 Task: Find connections with filter location Arcos de la Frontera with filter topic #interiordesignwith filter profile language French with filter current company Siemens Healthineers with filter school Lucknow Public School with filter industry Health and Human Services with filter service category DUI Law with filter keywords title Front Desk Manager
Action: Mouse moved to (655, 88)
Screenshot: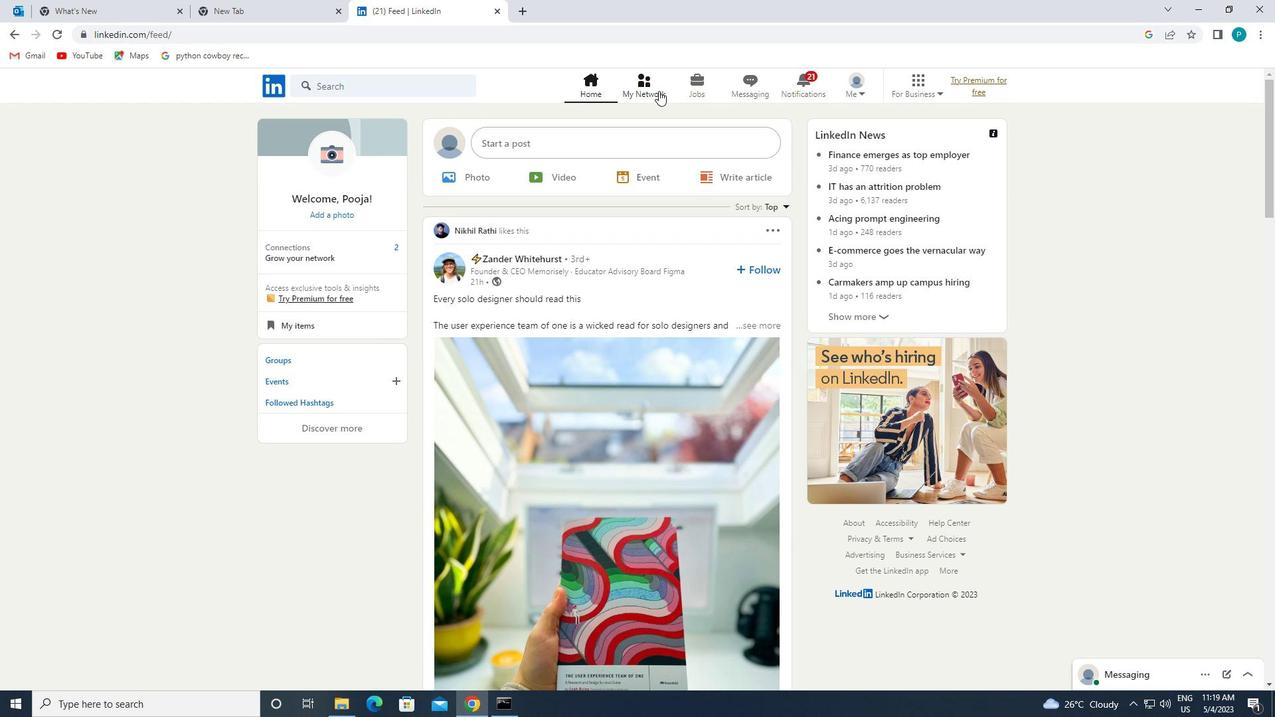 
Action: Mouse pressed left at (655, 88)
Screenshot: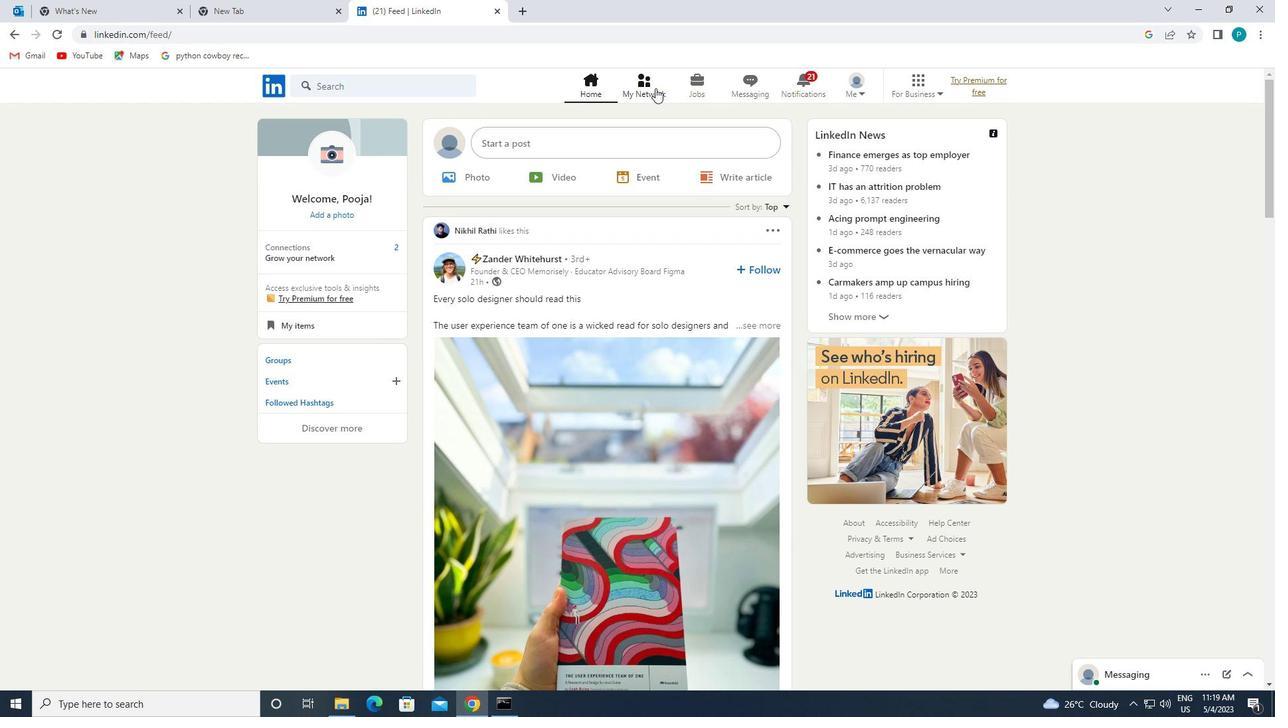 
Action: Mouse moved to (376, 166)
Screenshot: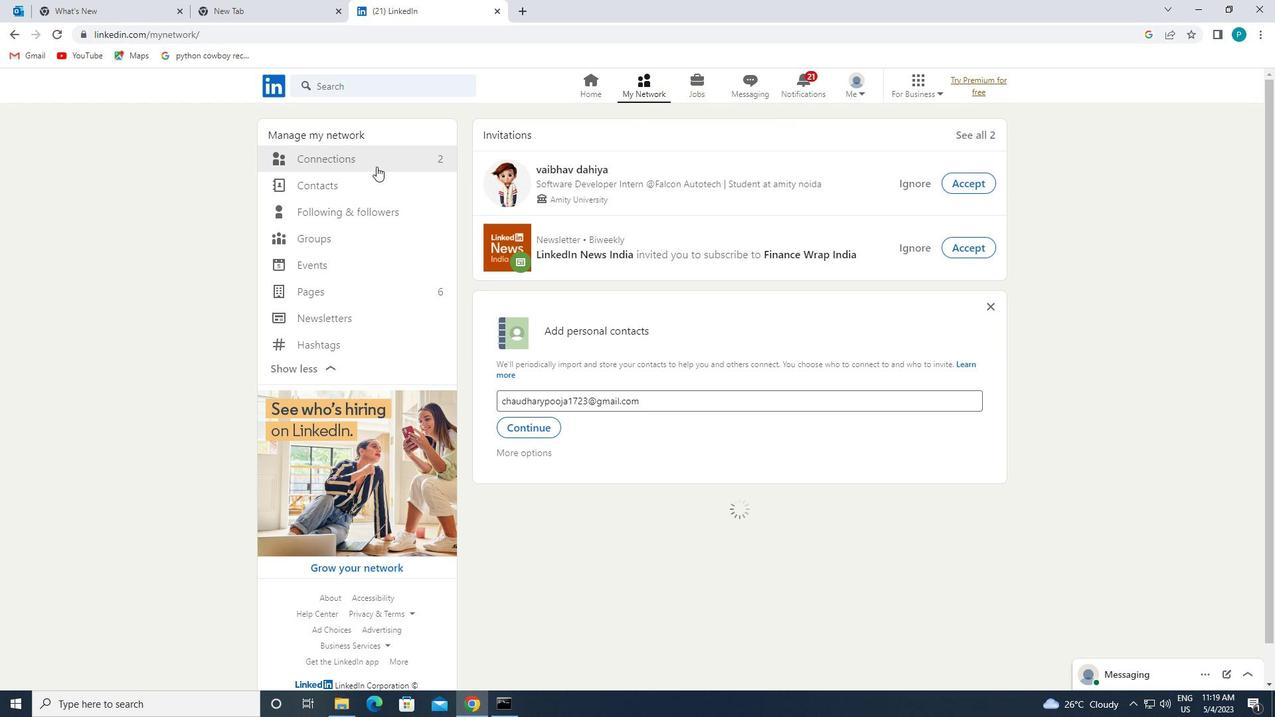 
Action: Mouse pressed left at (376, 166)
Screenshot: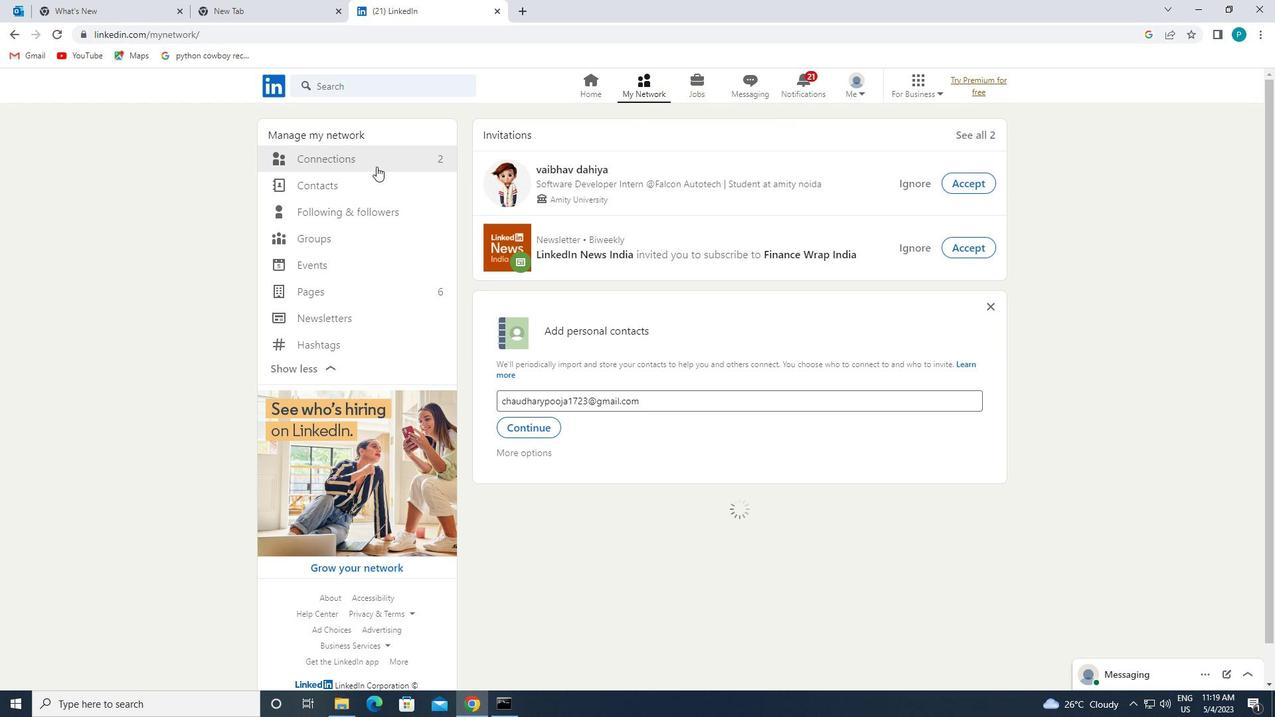 
Action: Mouse moved to (754, 160)
Screenshot: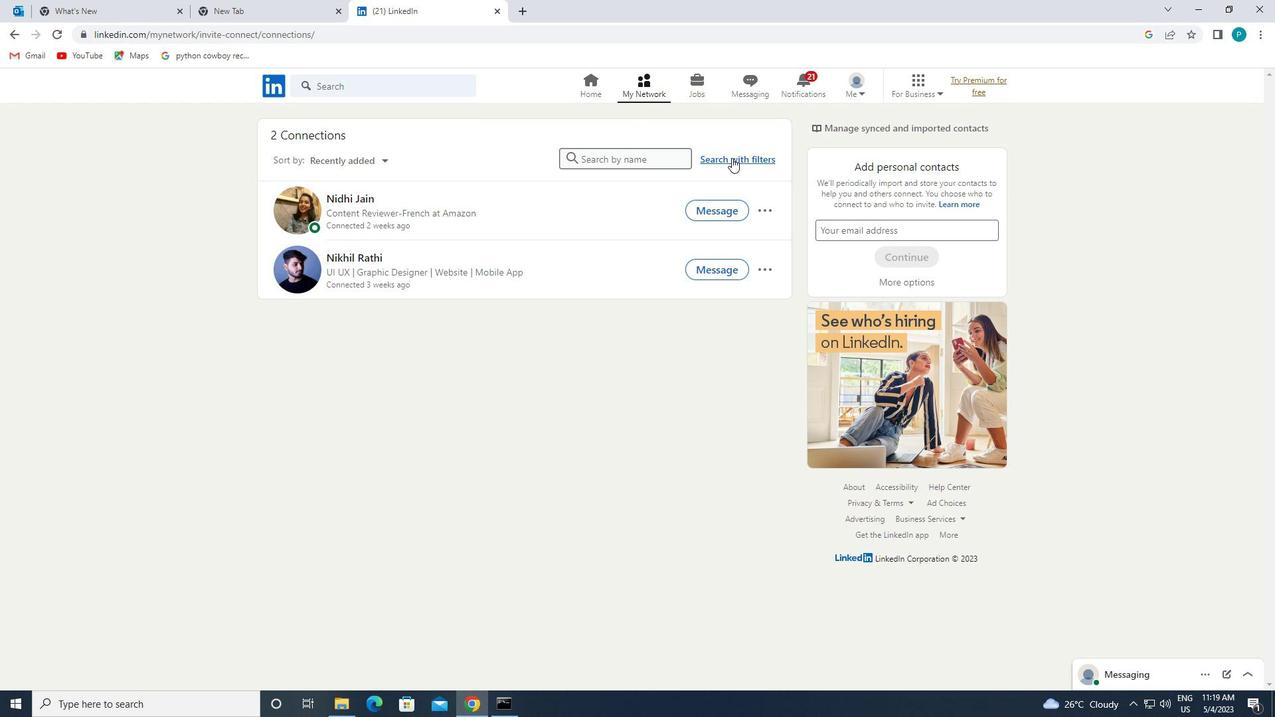 
Action: Mouse pressed left at (754, 160)
Screenshot: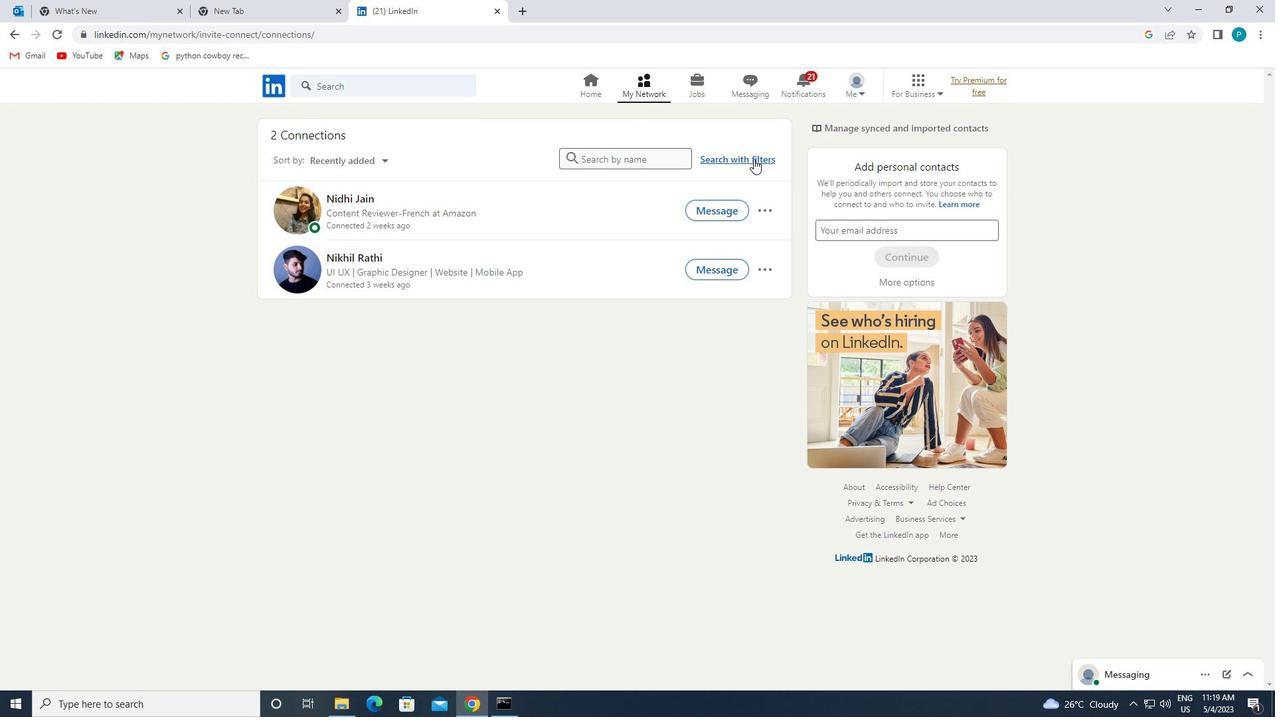 
Action: Mouse moved to (687, 121)
Screenshot: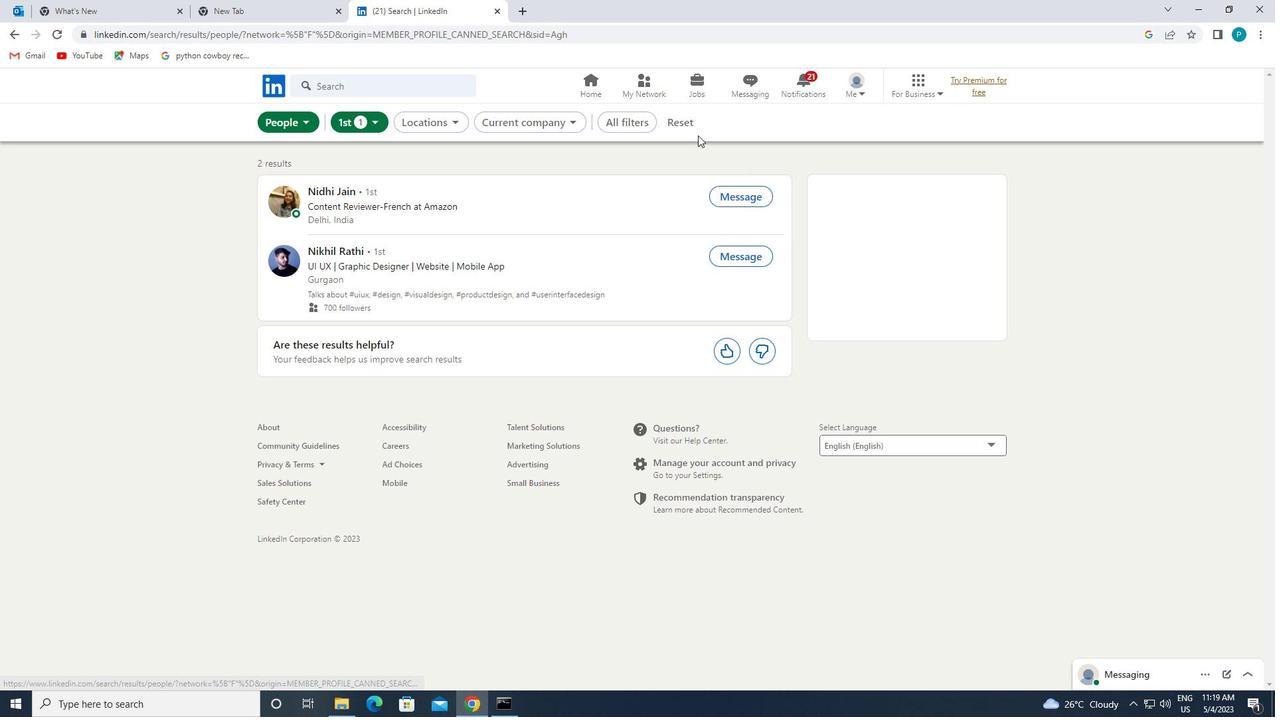 
Action: Mouse pressed left at (687, 121)
Screenshot: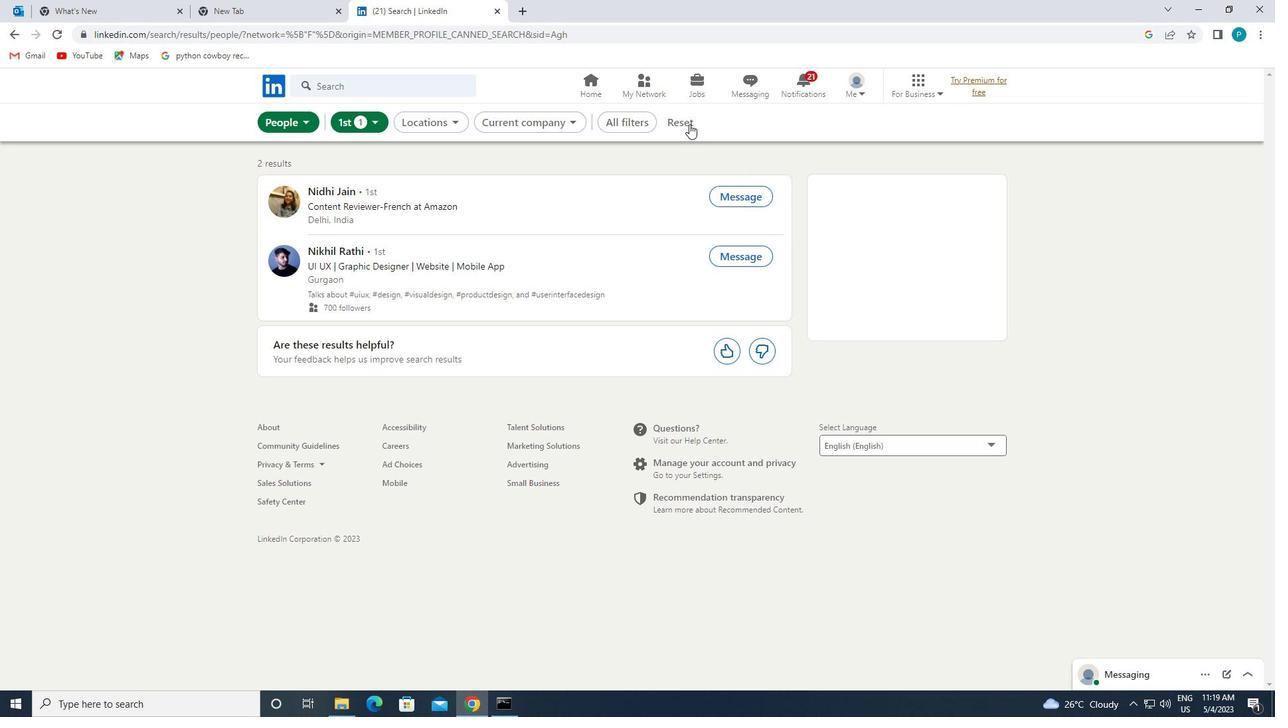 
Action: Mouse moved to (637, 125)
Screenshot: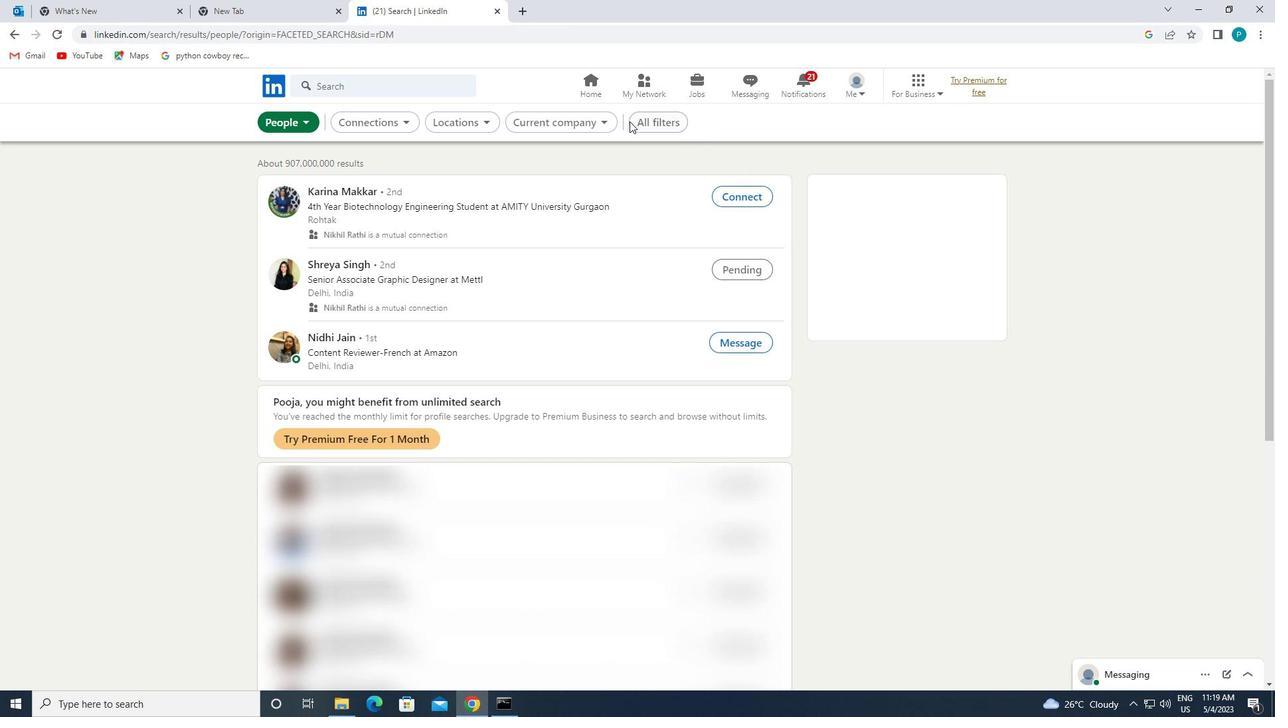 
Action: Mouse pressed left at (637, 125)
Screenshot: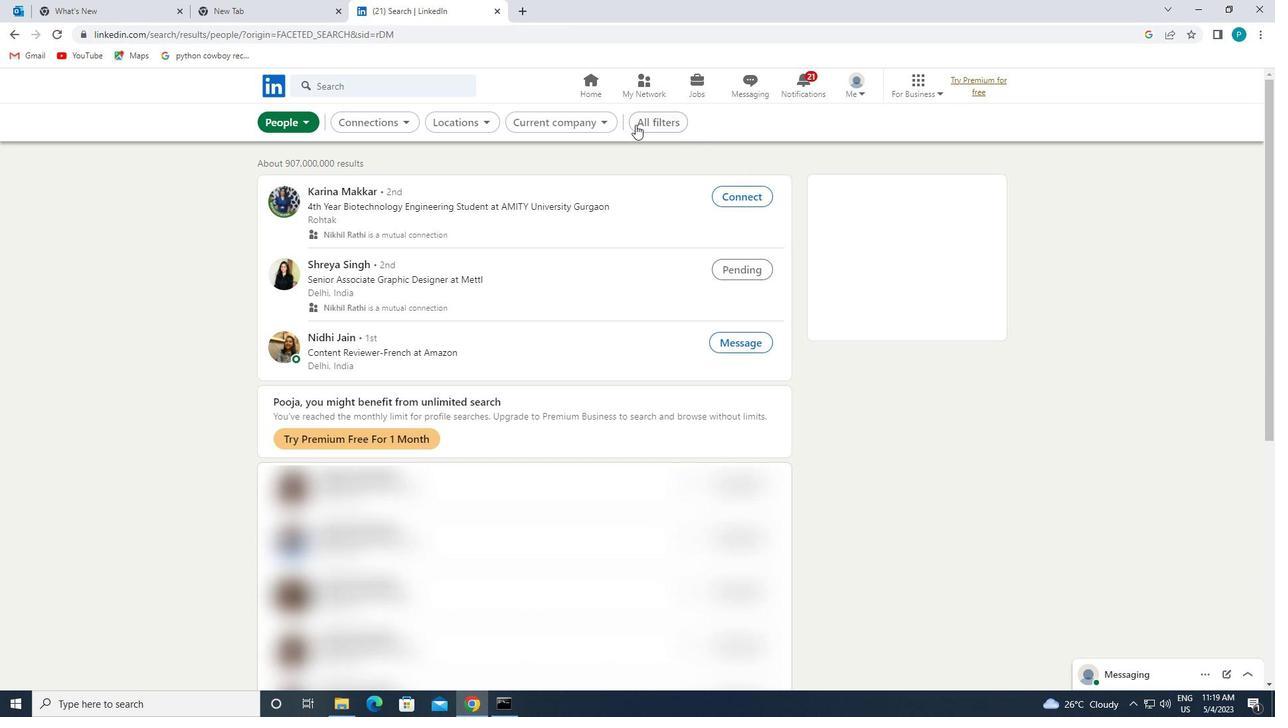 
Action: Mouse moved to (667, 116)
Screenshot: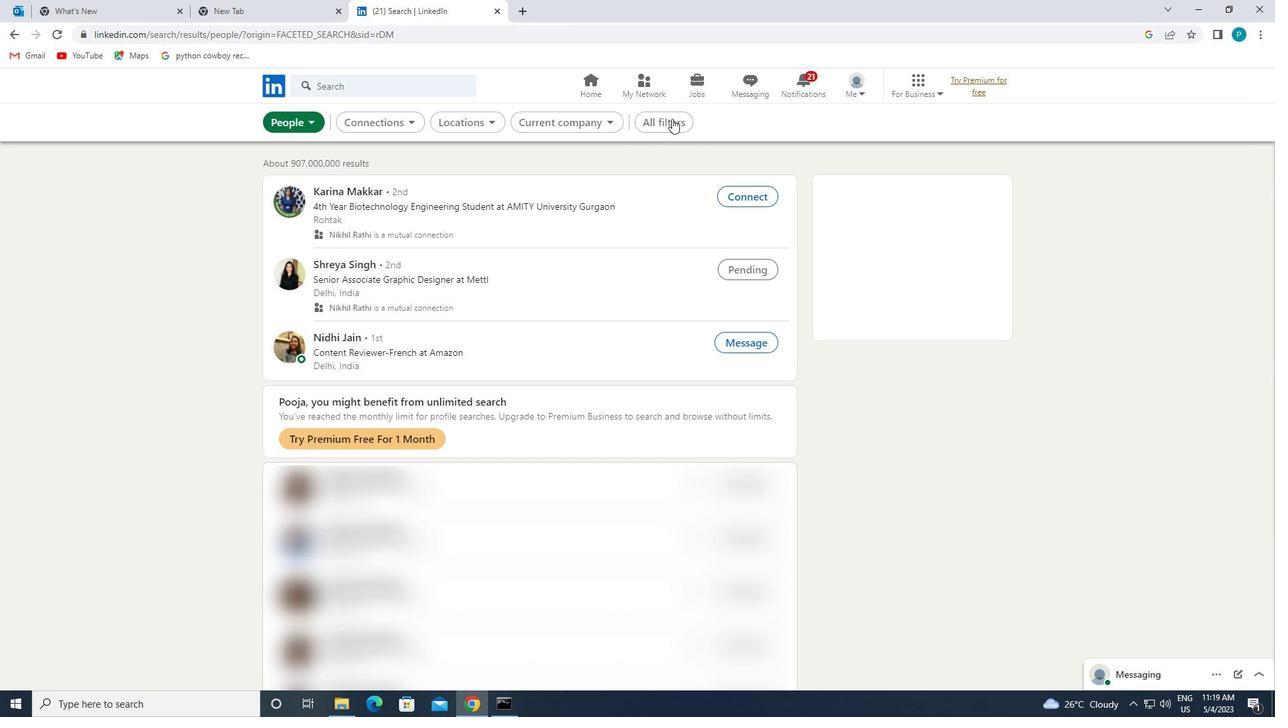
Action: Mouse pressed left at (667, 116)
Screenshot: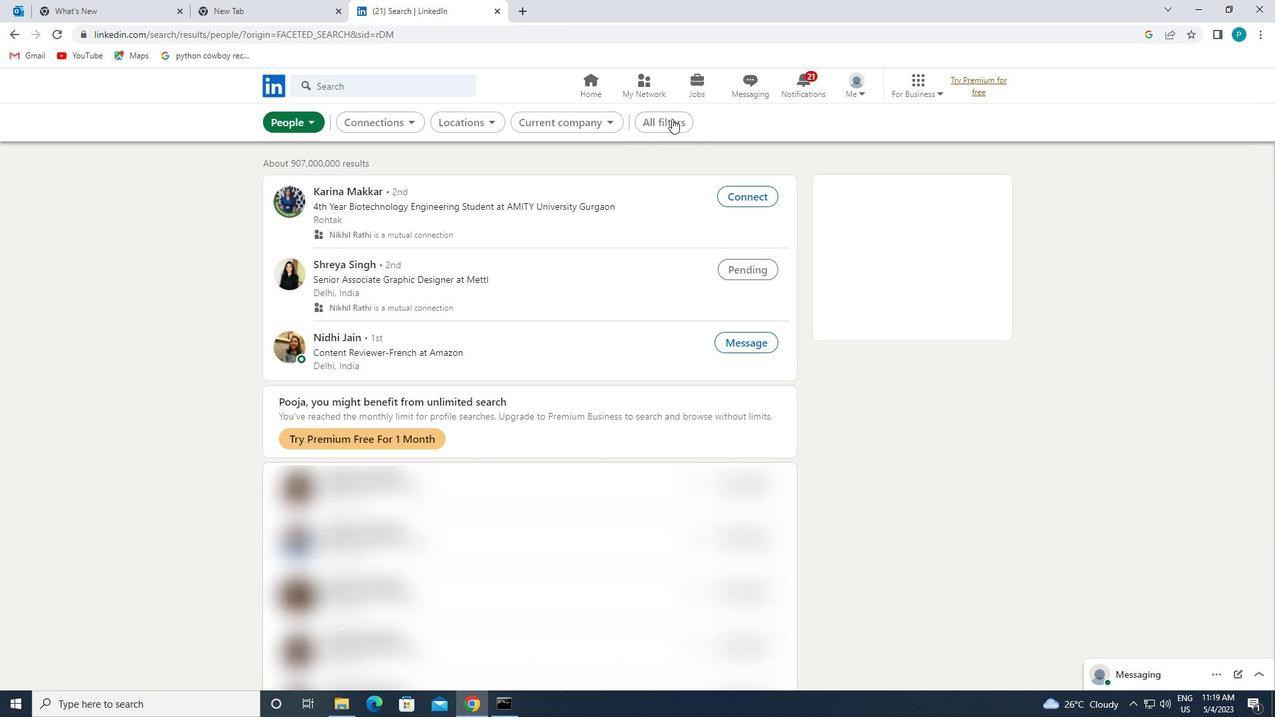 
Action: Mouse moved to (657, 120)
Screenshot: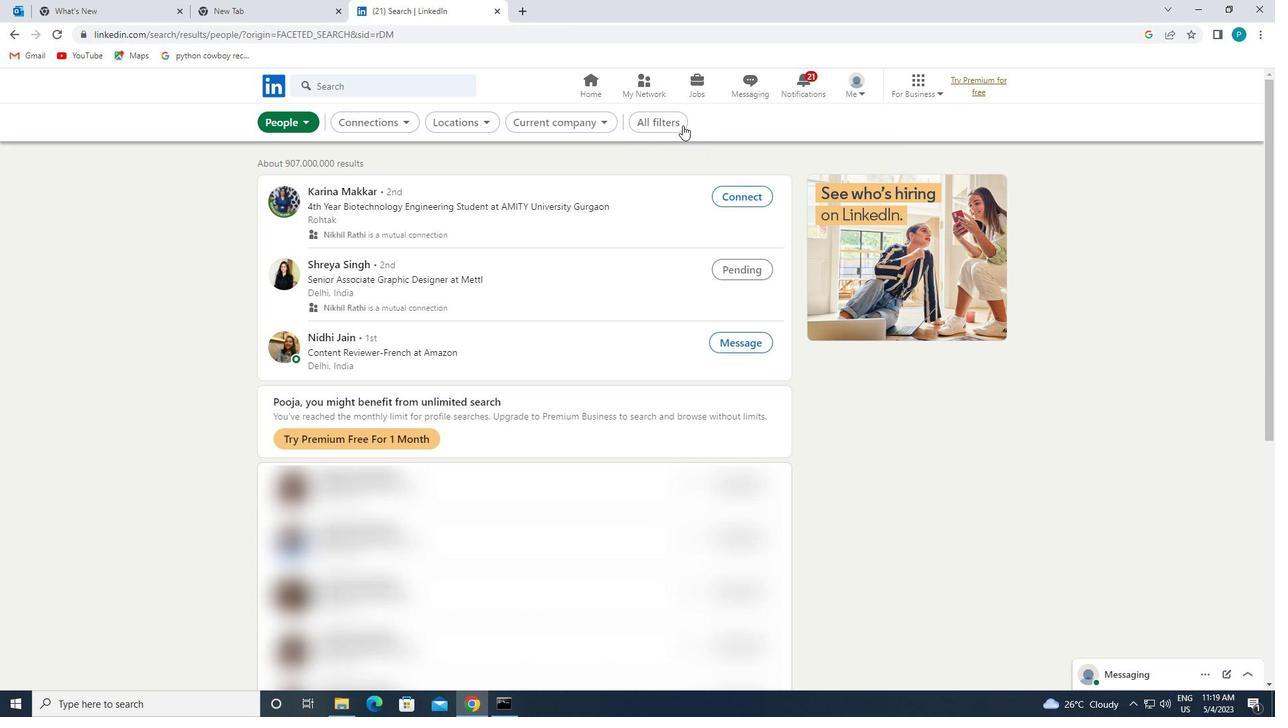 
Action: Mouse pressed left at (657, 120)
Screenshot: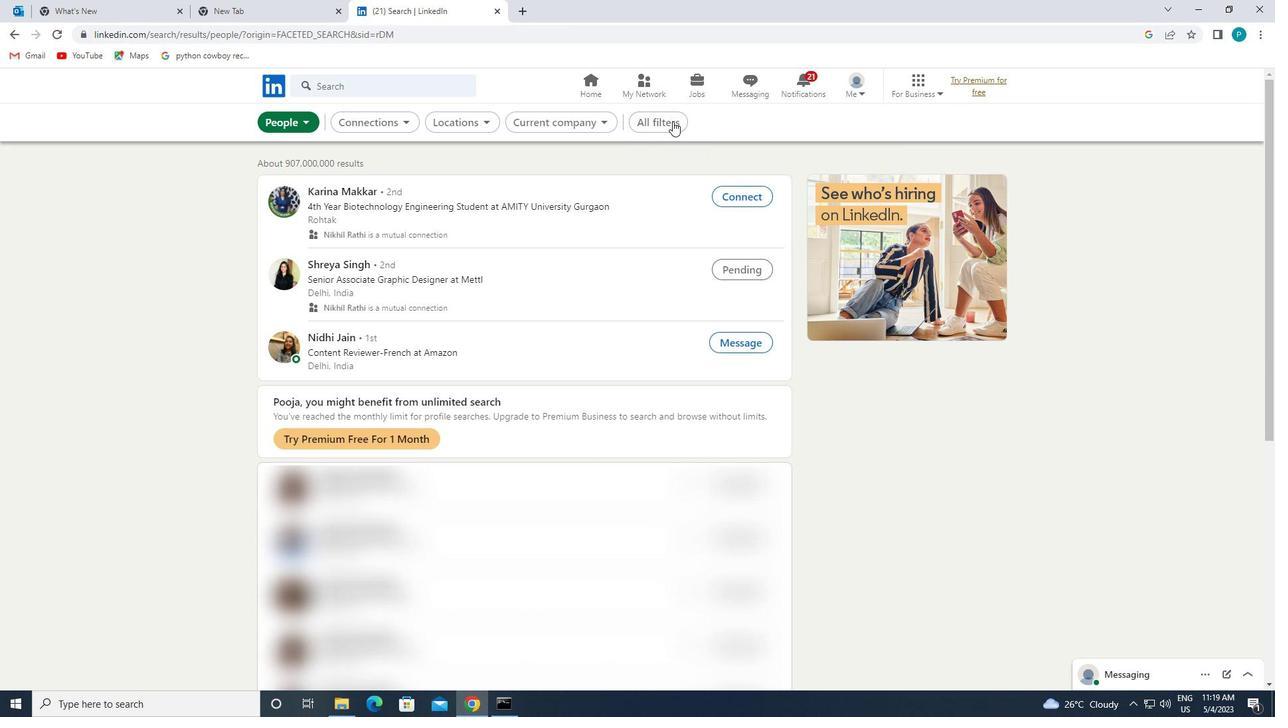 
Action: Mouse moved to (1169, 392)
Screenshot: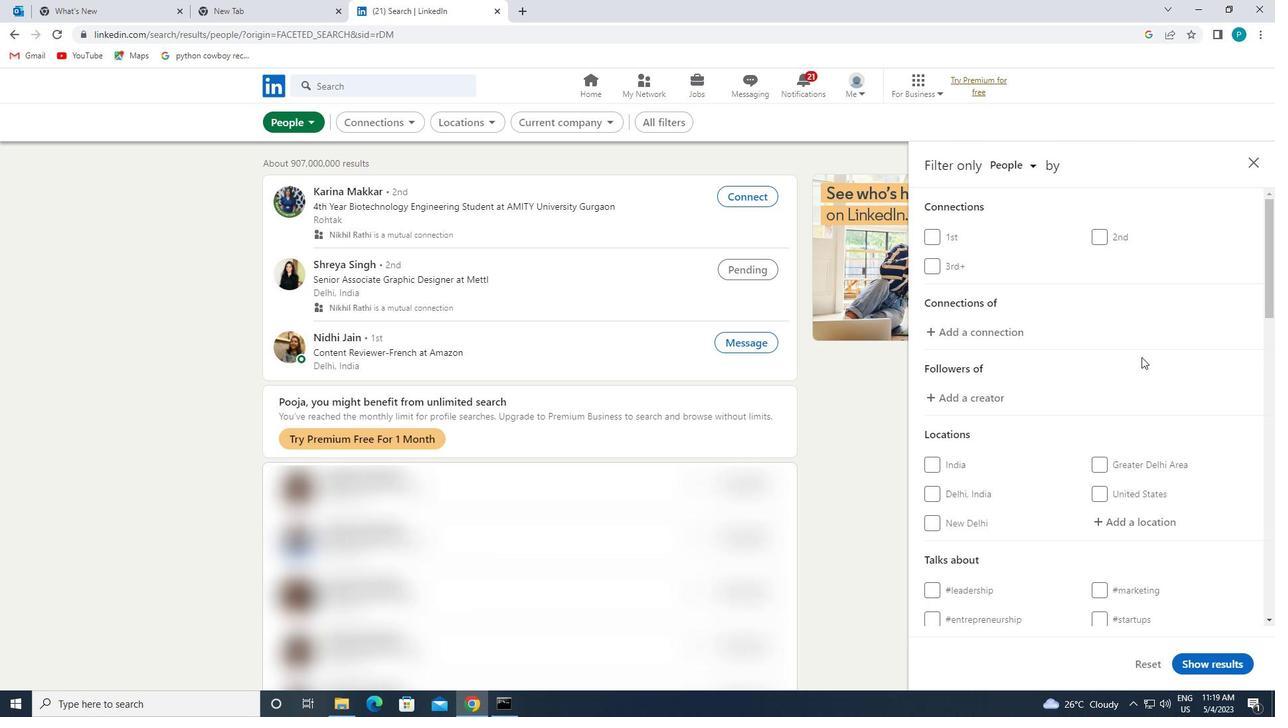 
Action: Mouse scrolled (1169, 391) with delta (0, 0)
Screenshot: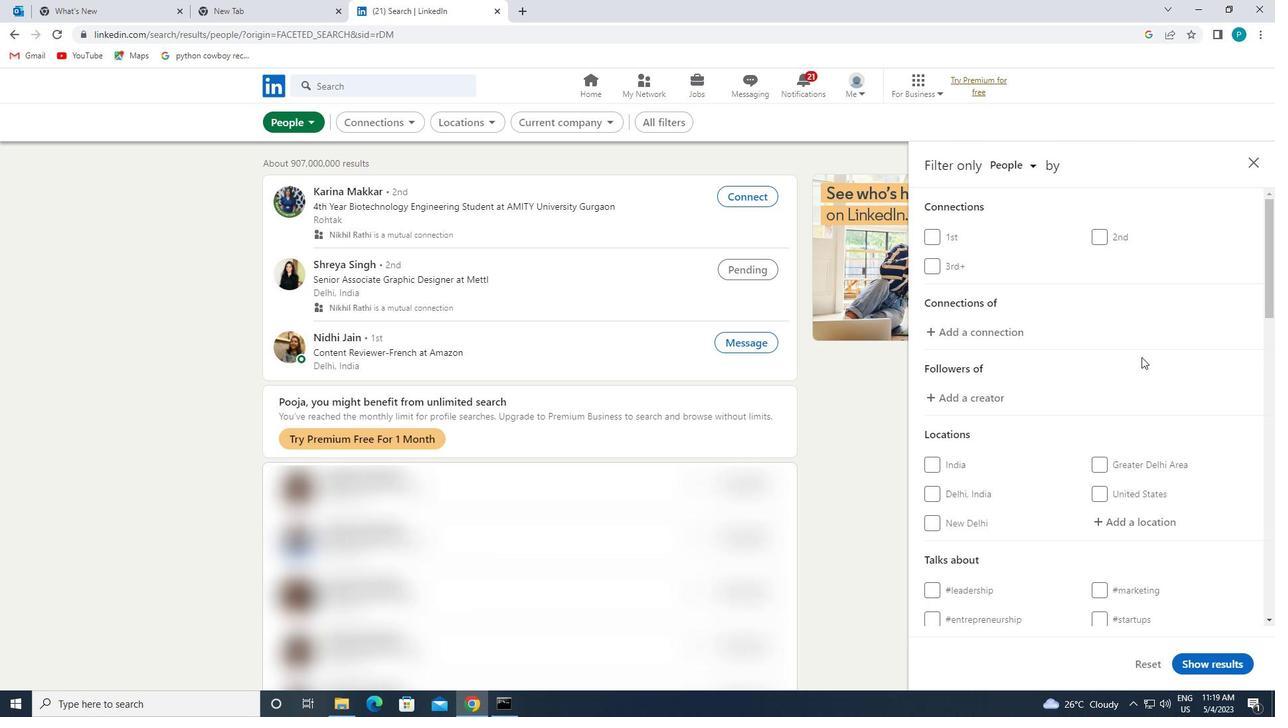
Action: Mouse scrolled (1169, 391) with delta (0, 0)
Screenshot: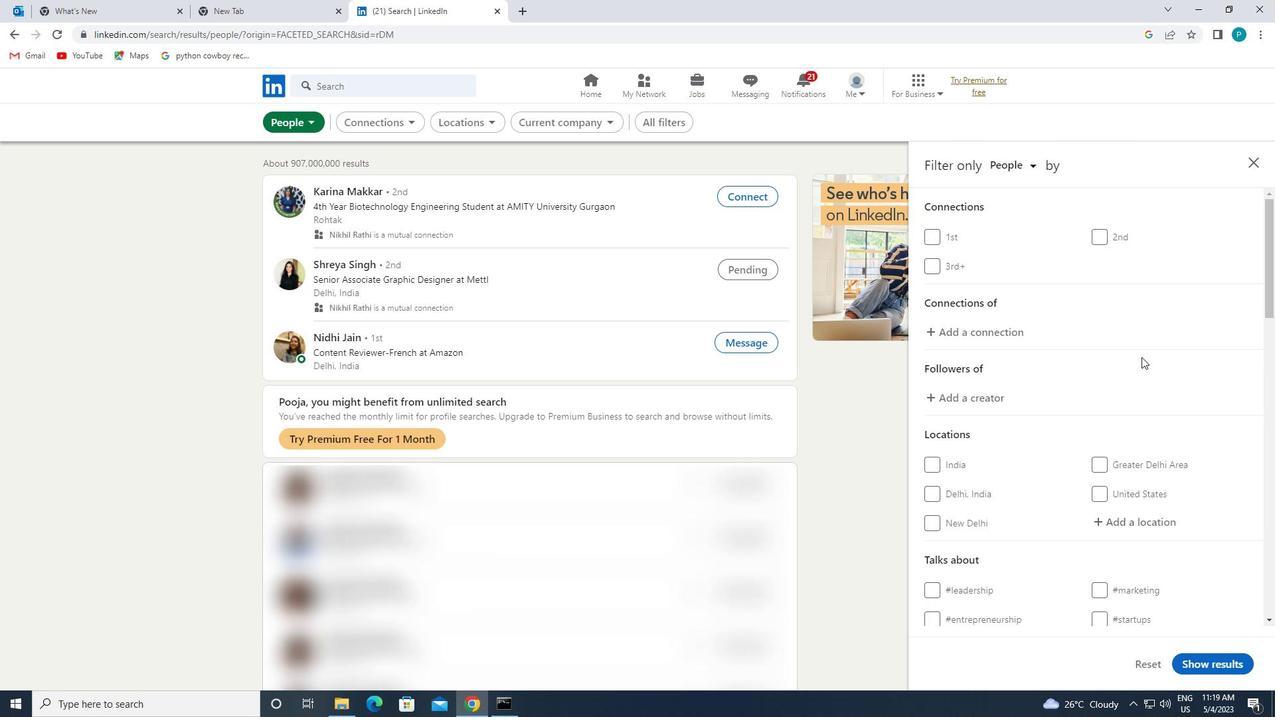 
Action: Mouse moved to (1163, 391)
Screenshot: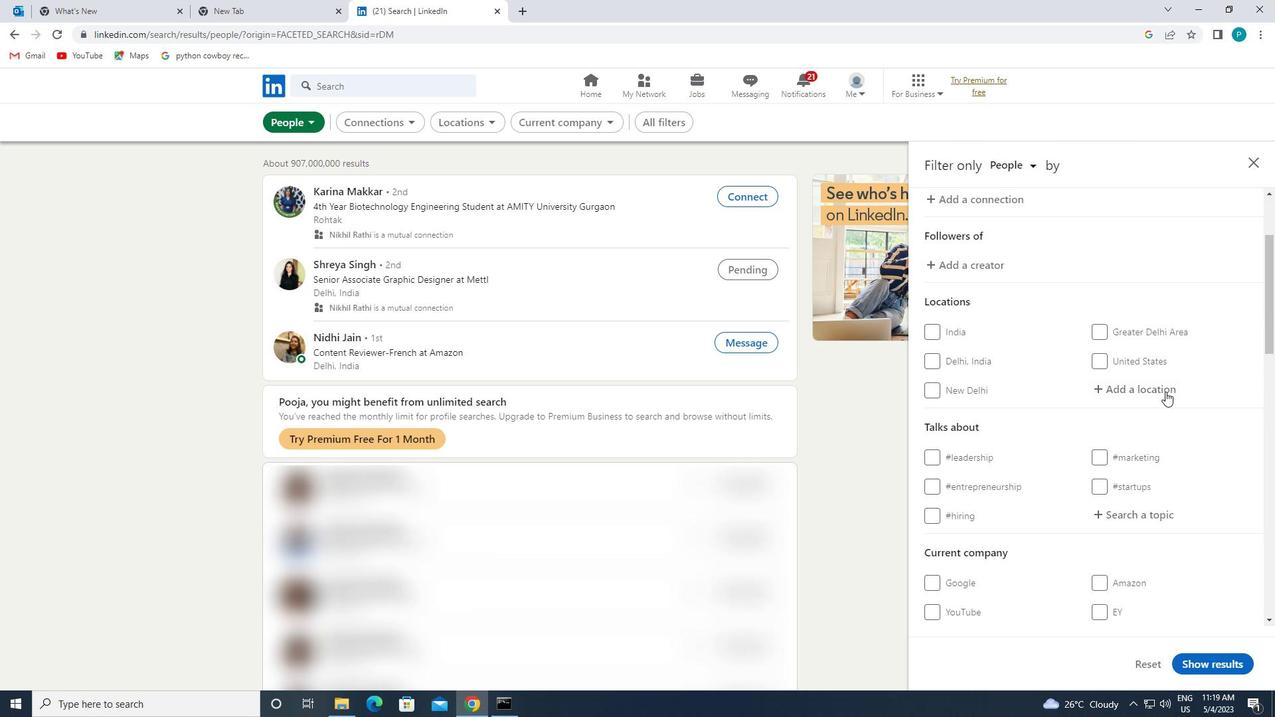 
Action: Mouse pressed left at (1163, 391)
Screenshot: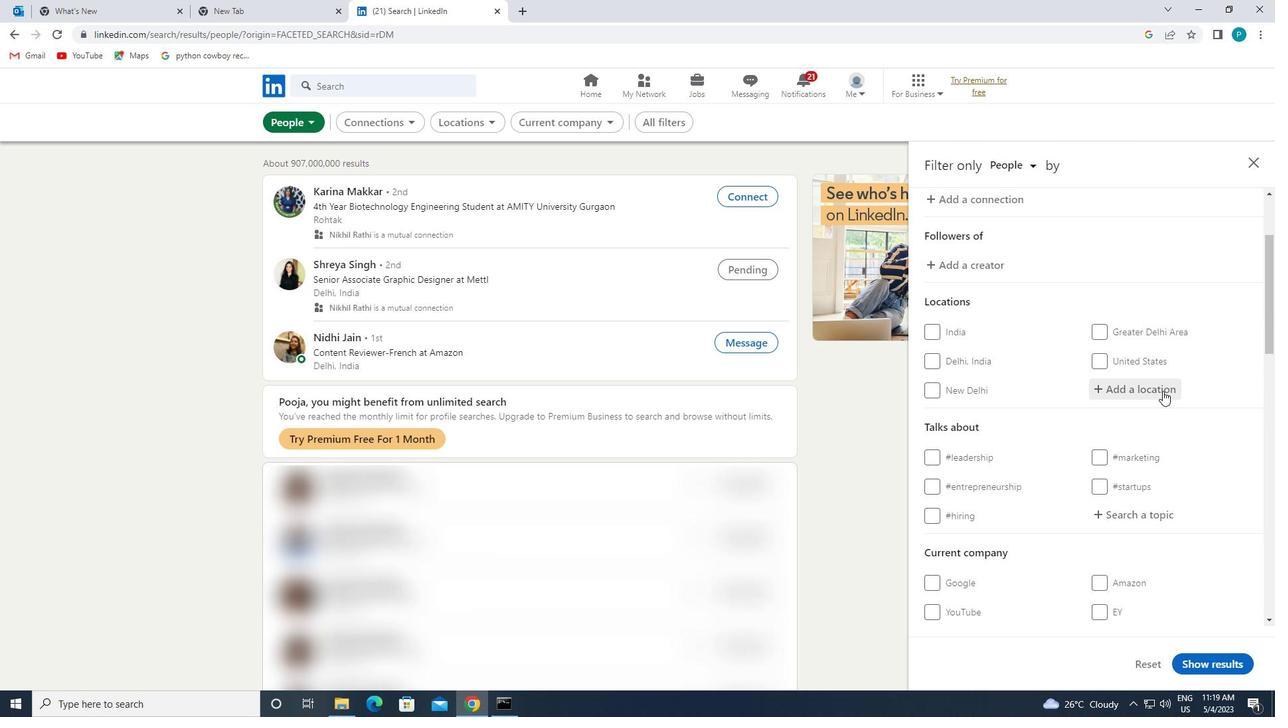 
Action: Key pressed <Key.caps_lock>a<Key.caps_lock>rcos
Screenshot: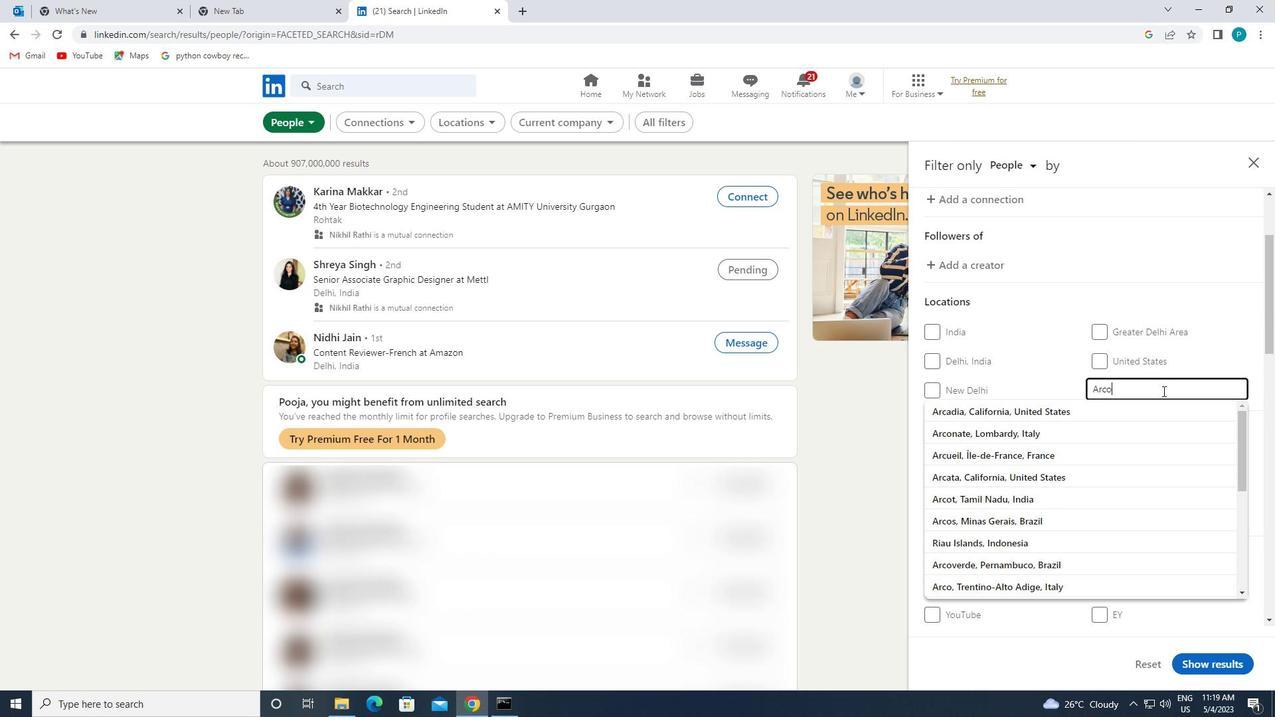 
Action: Mouse moved to (1120, 428)
Screenshot: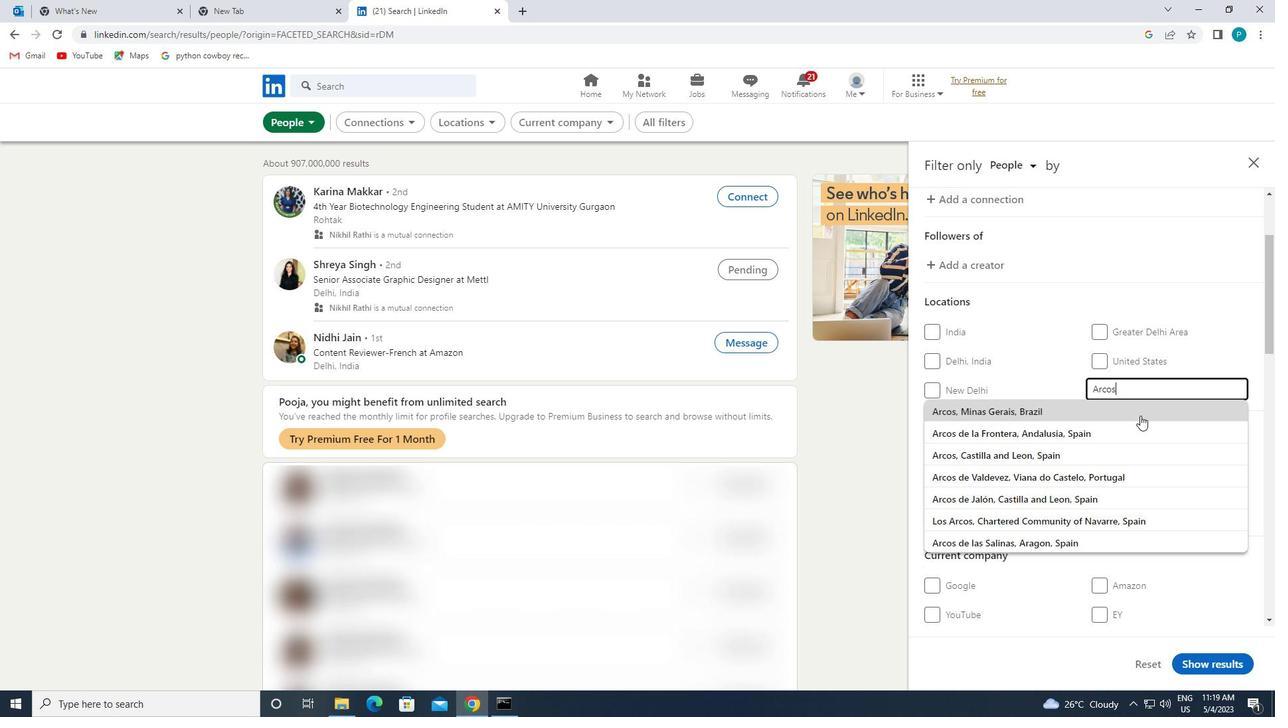 
Action: Mouse pressed left at (1120, 428)
Screenshot: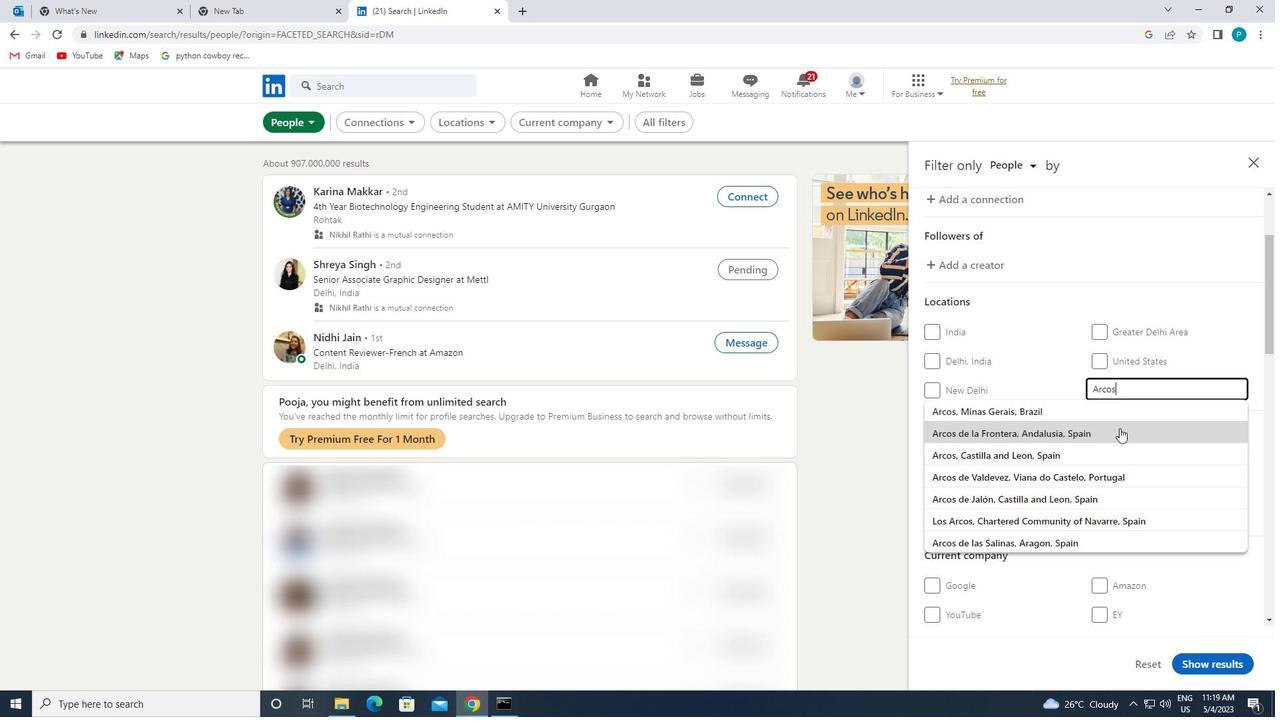 
Action: Mouse moved to (1122, 435)
Screenshot: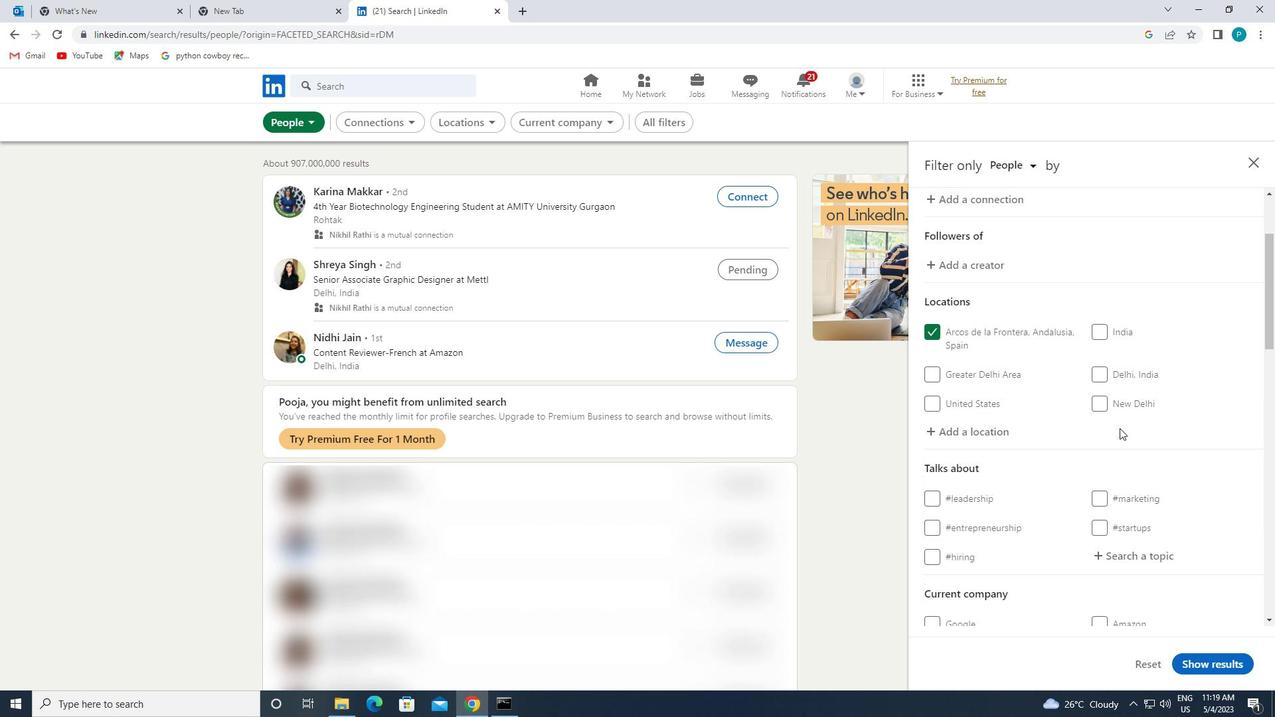 
Action: Mouse scrolled (1122, 435) with delta (0, 0)
Screenshot: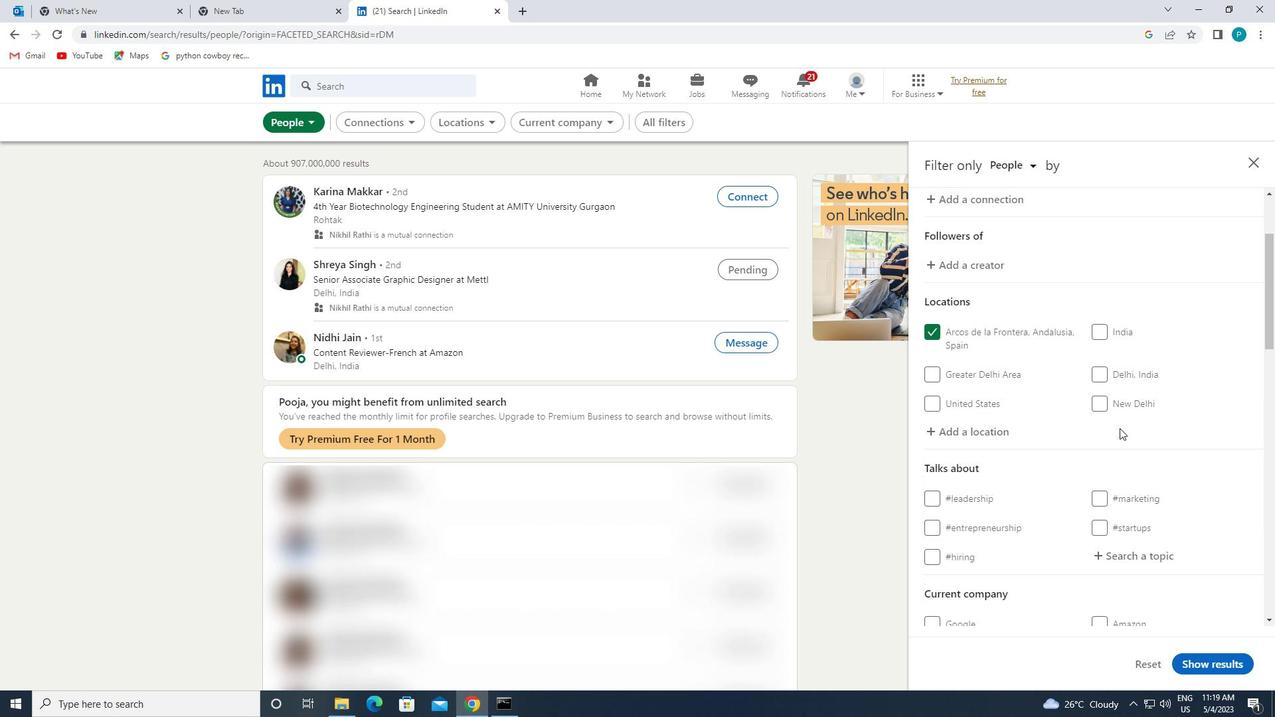 
Action: Mouse moved to (1122, 436)
Screenshot: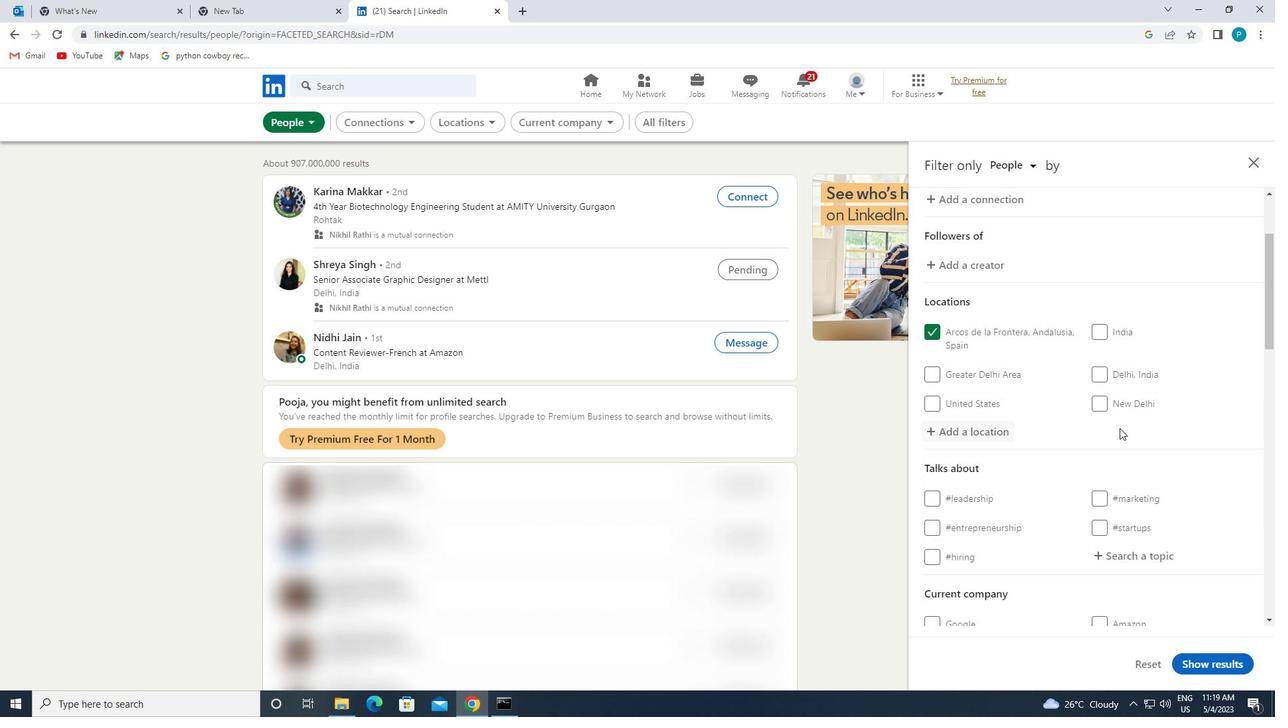 
Action: Mouse scrolled (1122, 435) with delta (0, 0)
Screenshot: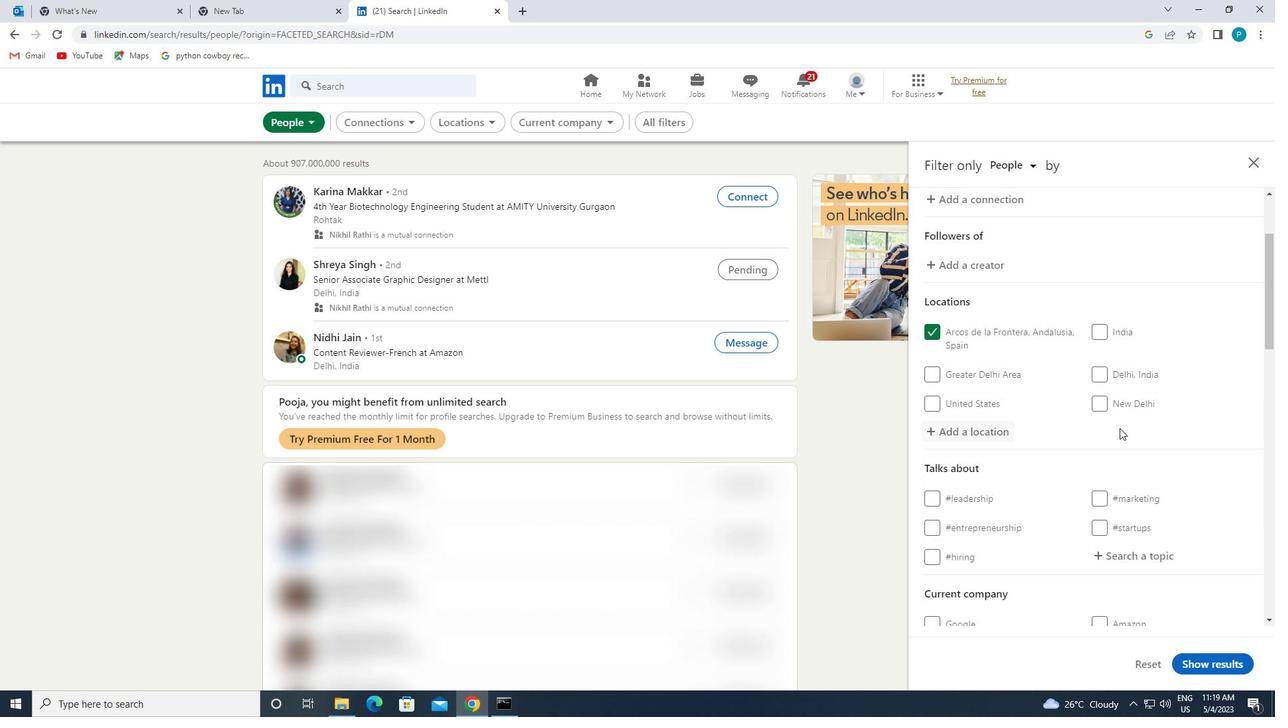 
Action: Mouse moved to (1138, 418)
Screenshot: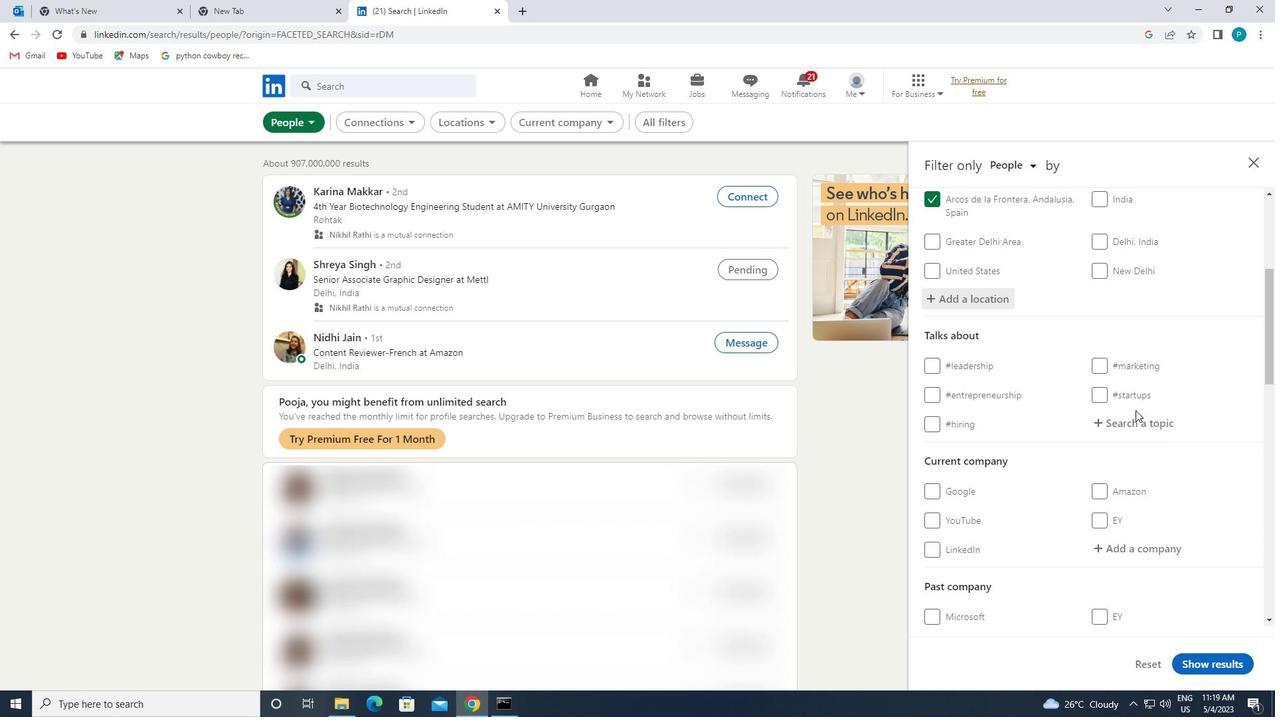 
Action: Mouse pressed left at (1138, 418)
Screenshot: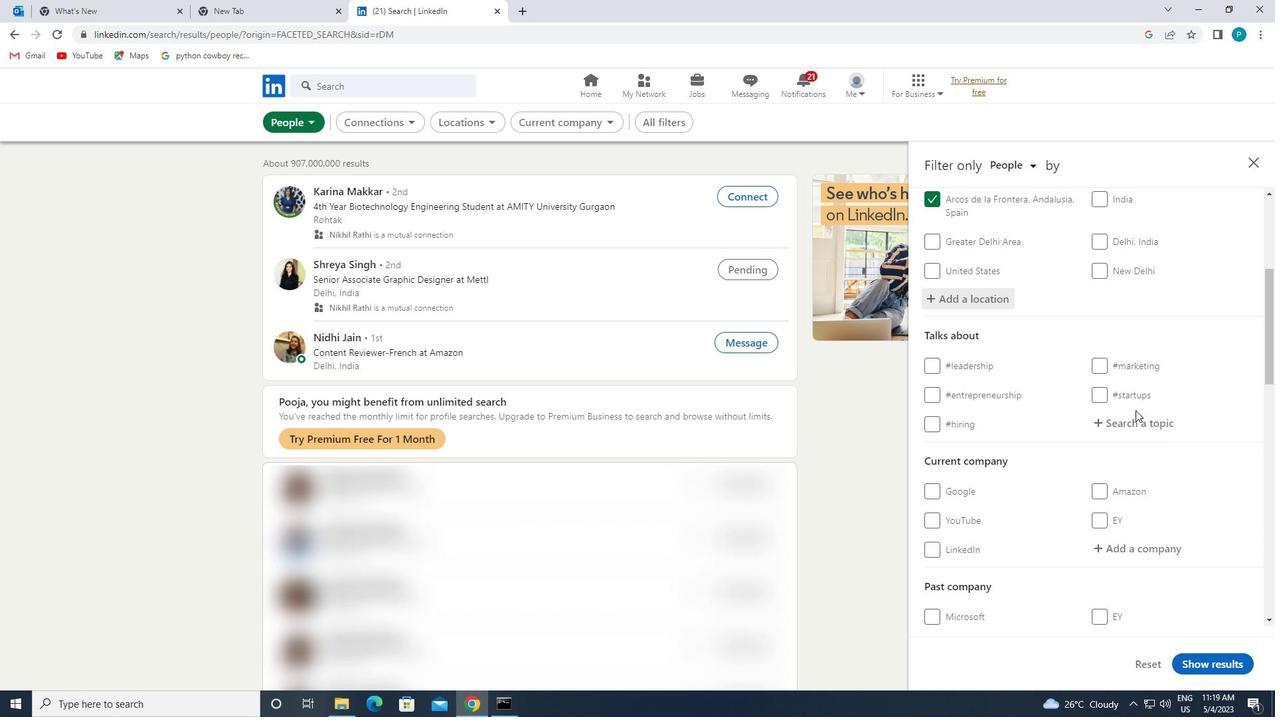 
Action: Mouse moved to (1160, 430)
Screenshot: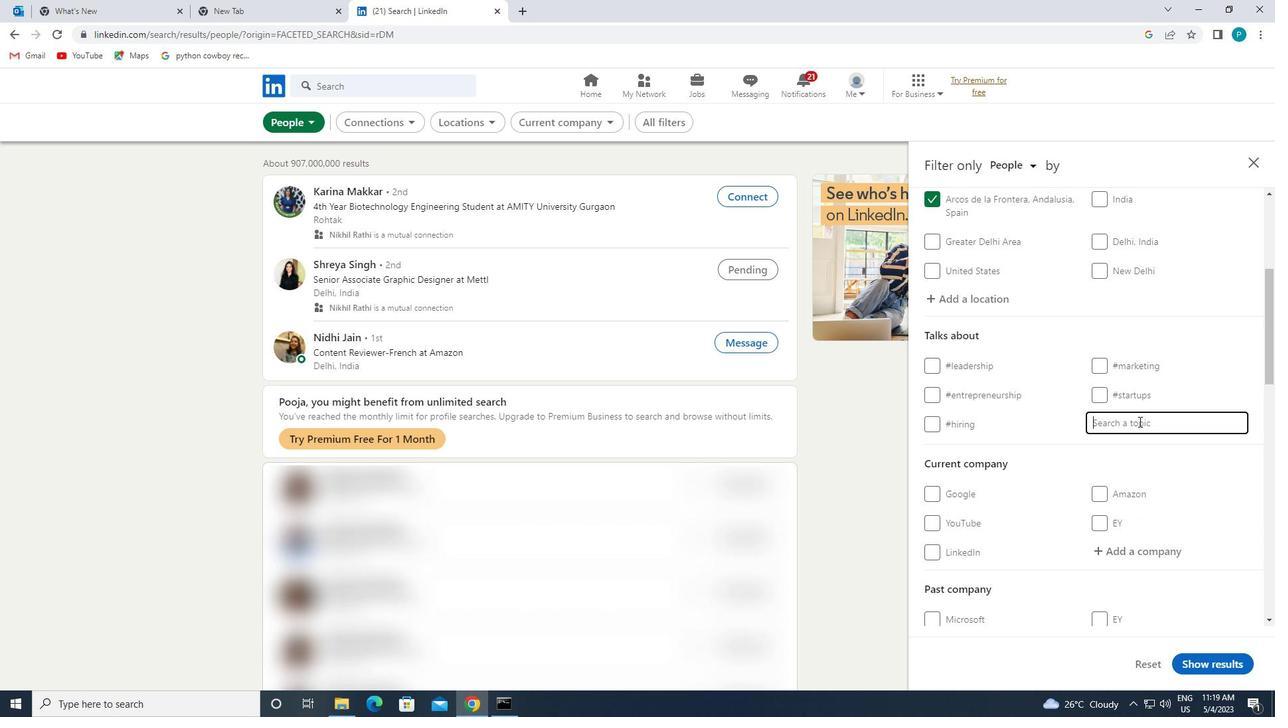 
Action: Key pressed <Key.shift>#INTERIORDESIGN
Screenshot: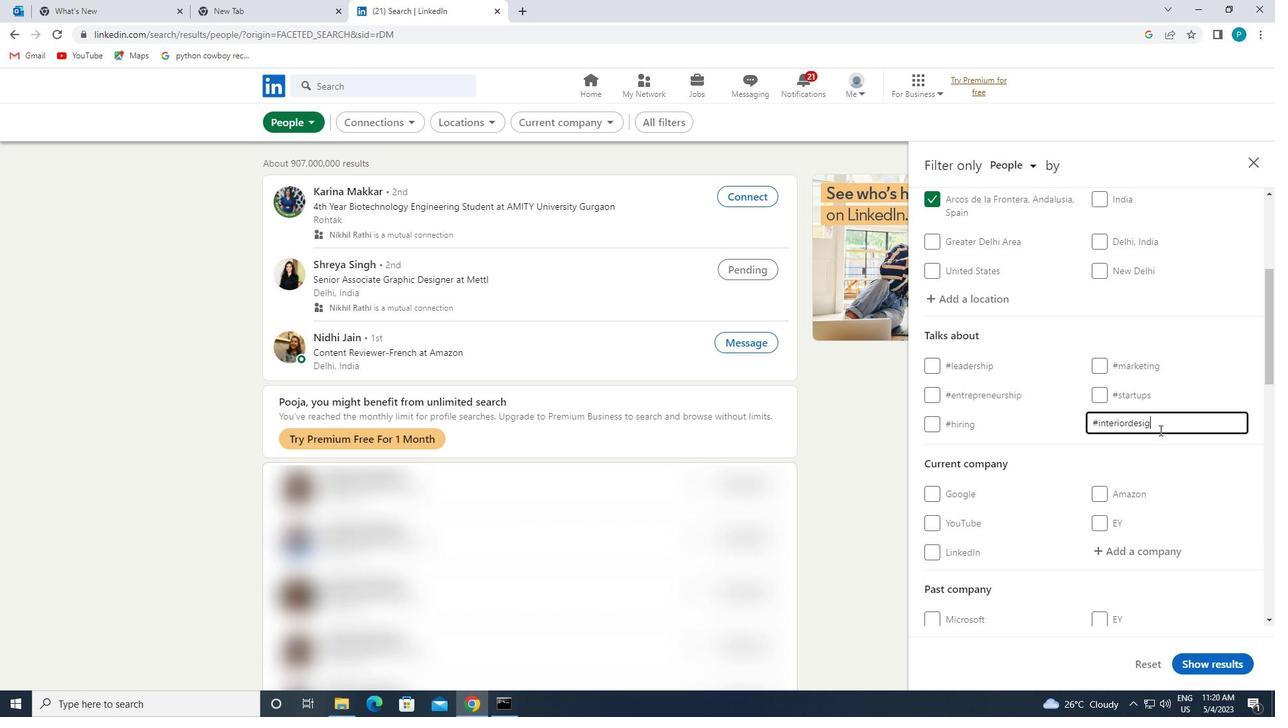 
Action: Mouse moved to (1159, 441)
Screenshot: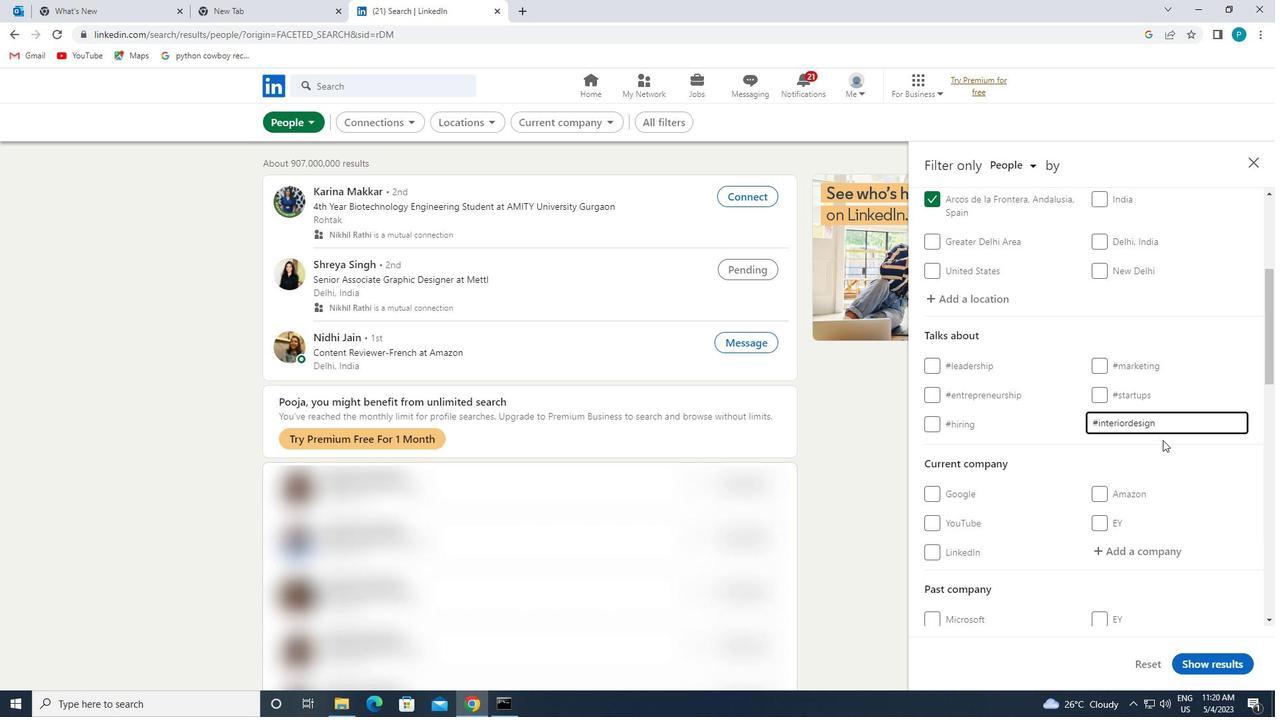 
Action: Mouse scrolled (1159, 441) with delta (0, 0)
Screenshot: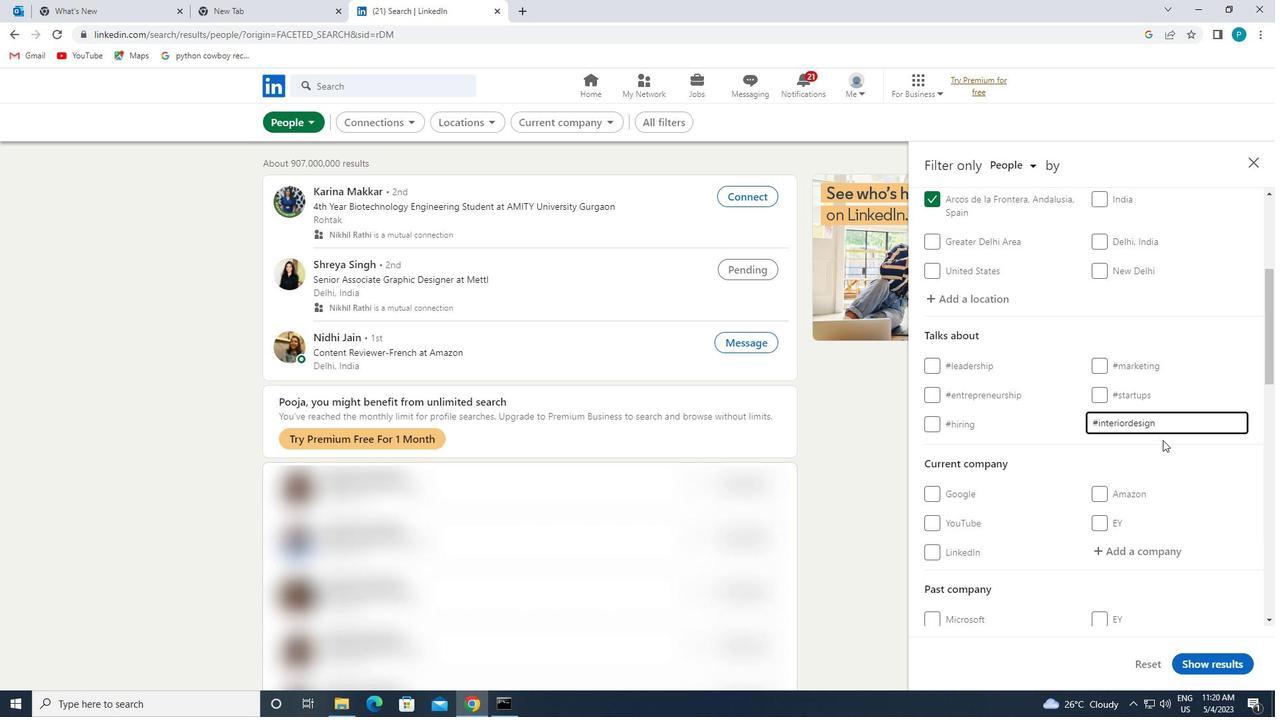 
Action: Mouse moved to (1118, 453)
Screenshot: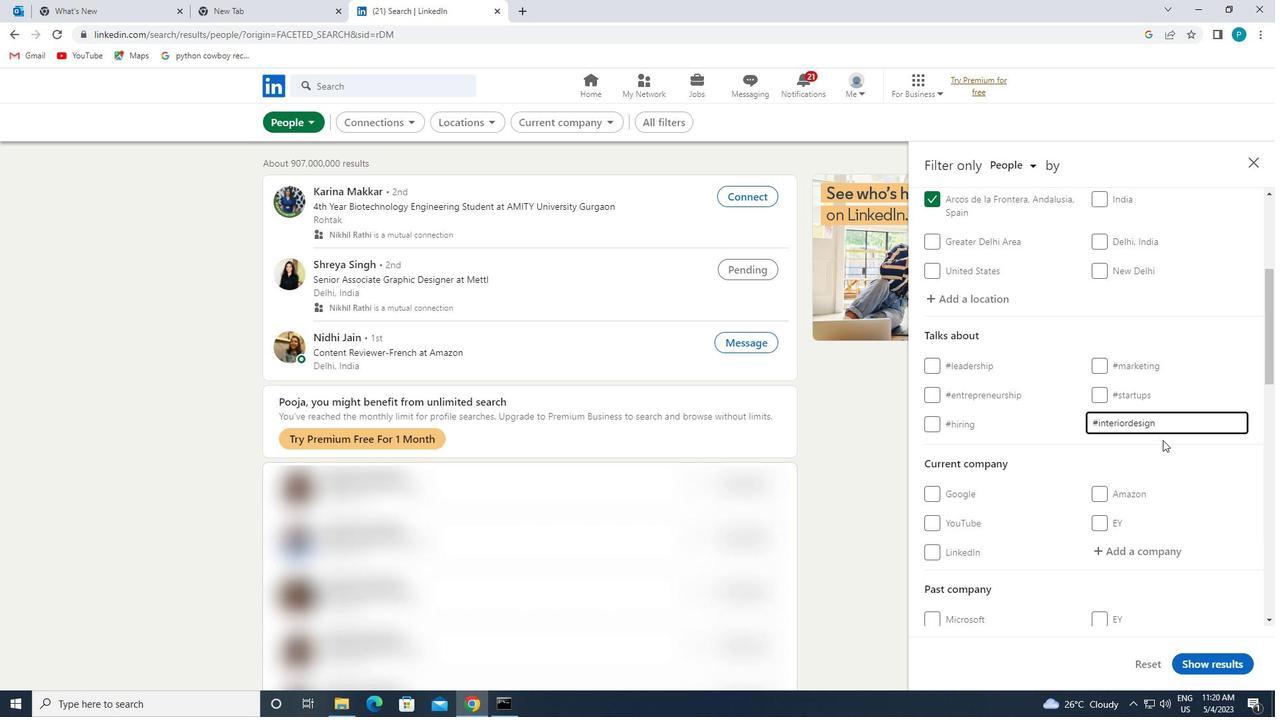 
Action: Mouse scrolled (1118, 452) with delta (0, 0)
Screenshot: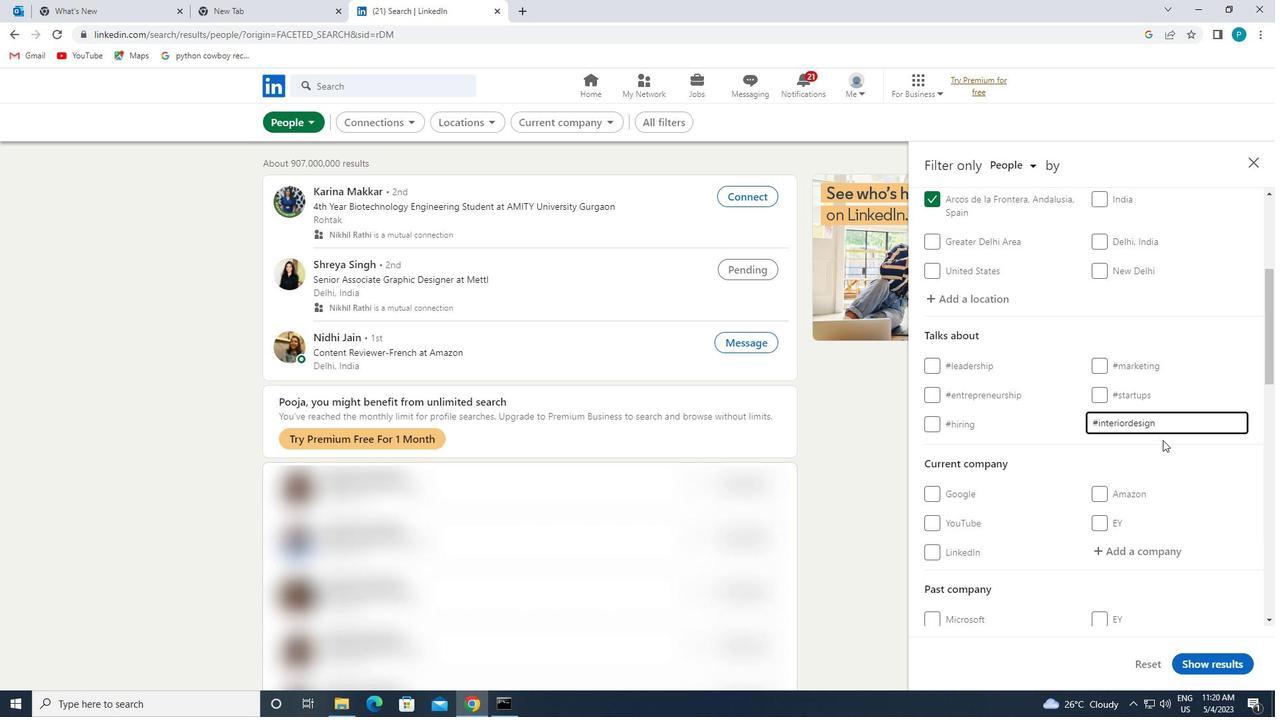 
Action: Mouse moved to (1101, 453)
Screenshot: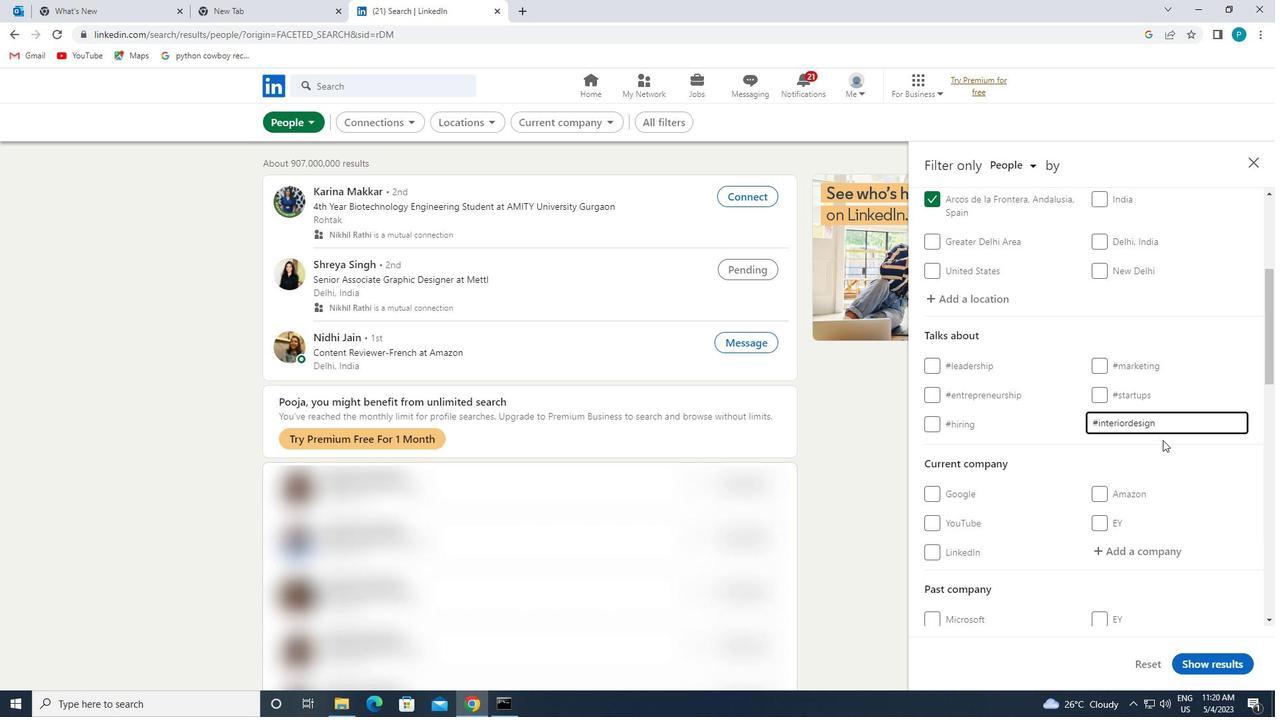 
Action: Mouse scrolled (1101, 452) with delta (0, 0)
Screenshot: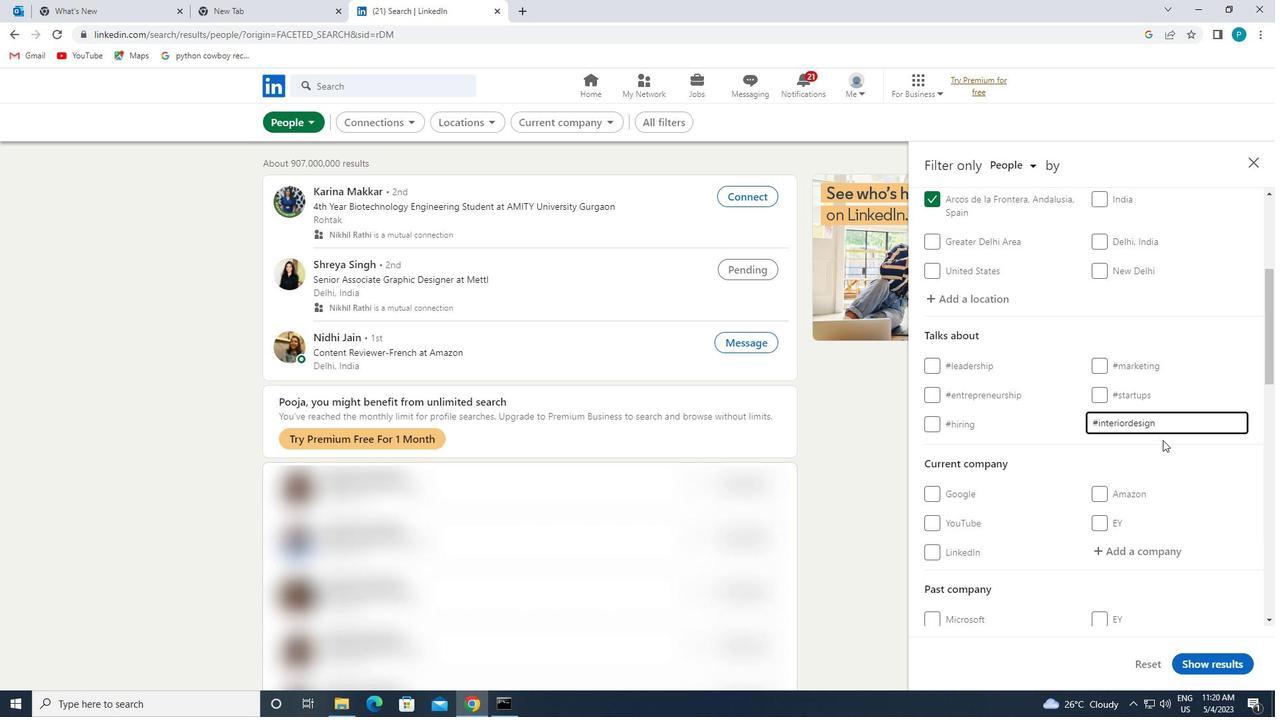
Action: Mouse moved to (1018, 449)
Screenshot: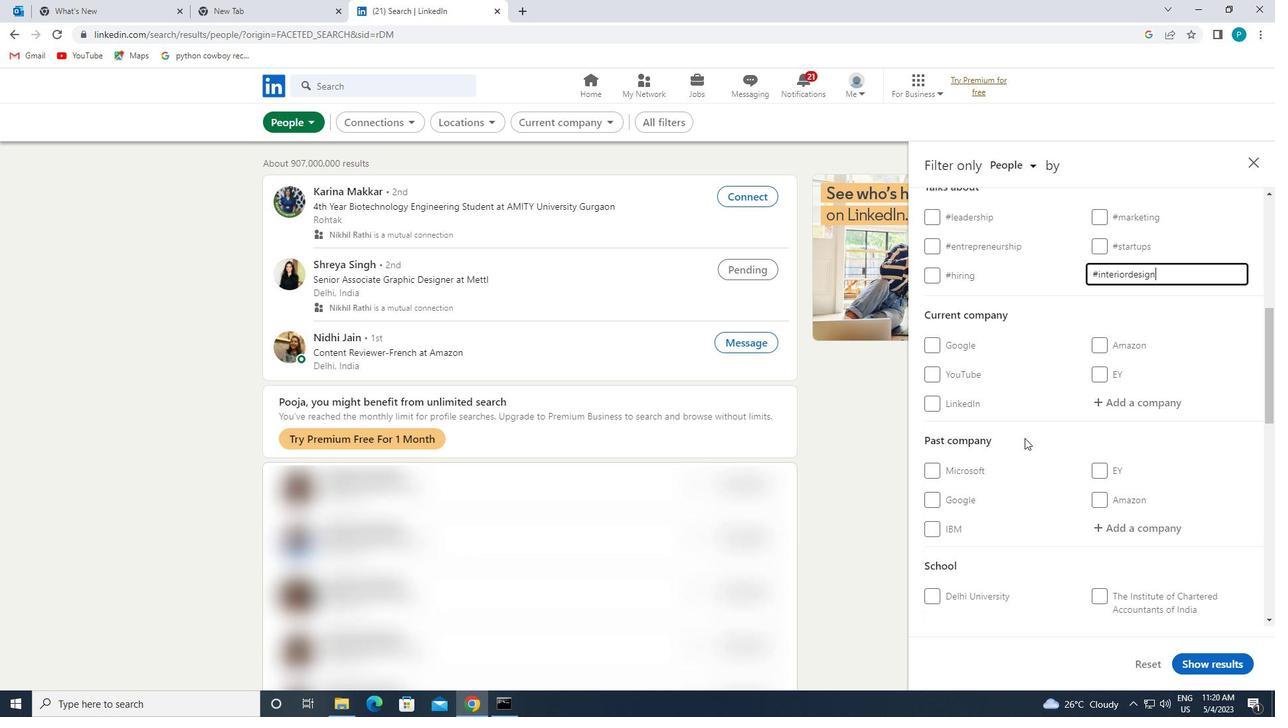 
Action: Mouse scrolled (1018, 449) with delta (0, 0)
Screenshot: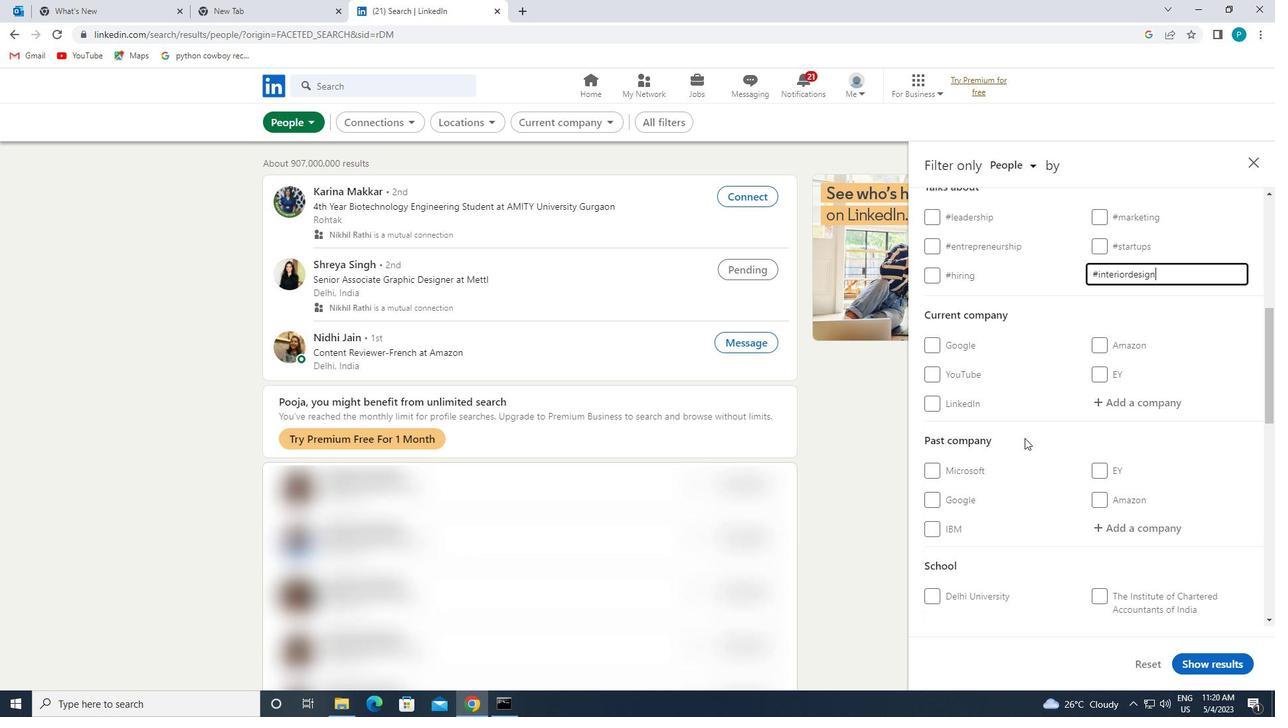 
Action: Mouse moved to (1016, 457)
Screenshot: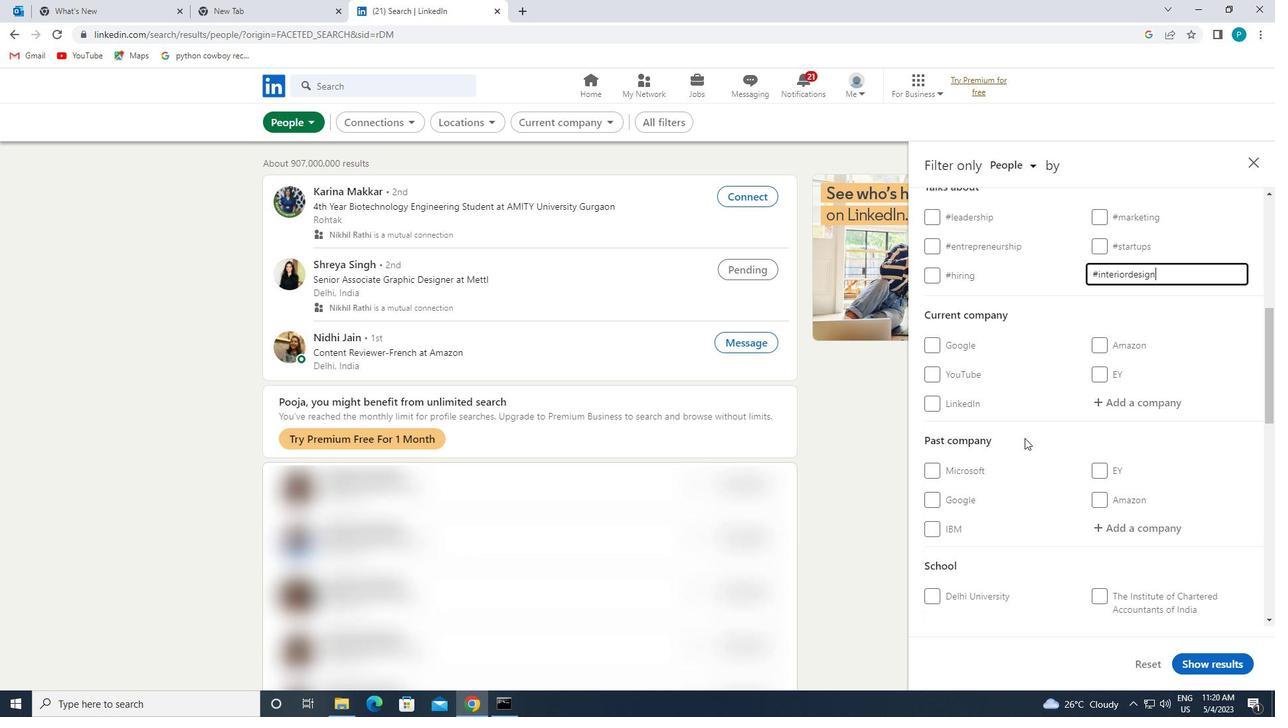 
Action: Mouse scrolled (1016, 457) with delta (0, 0)
Screenshot: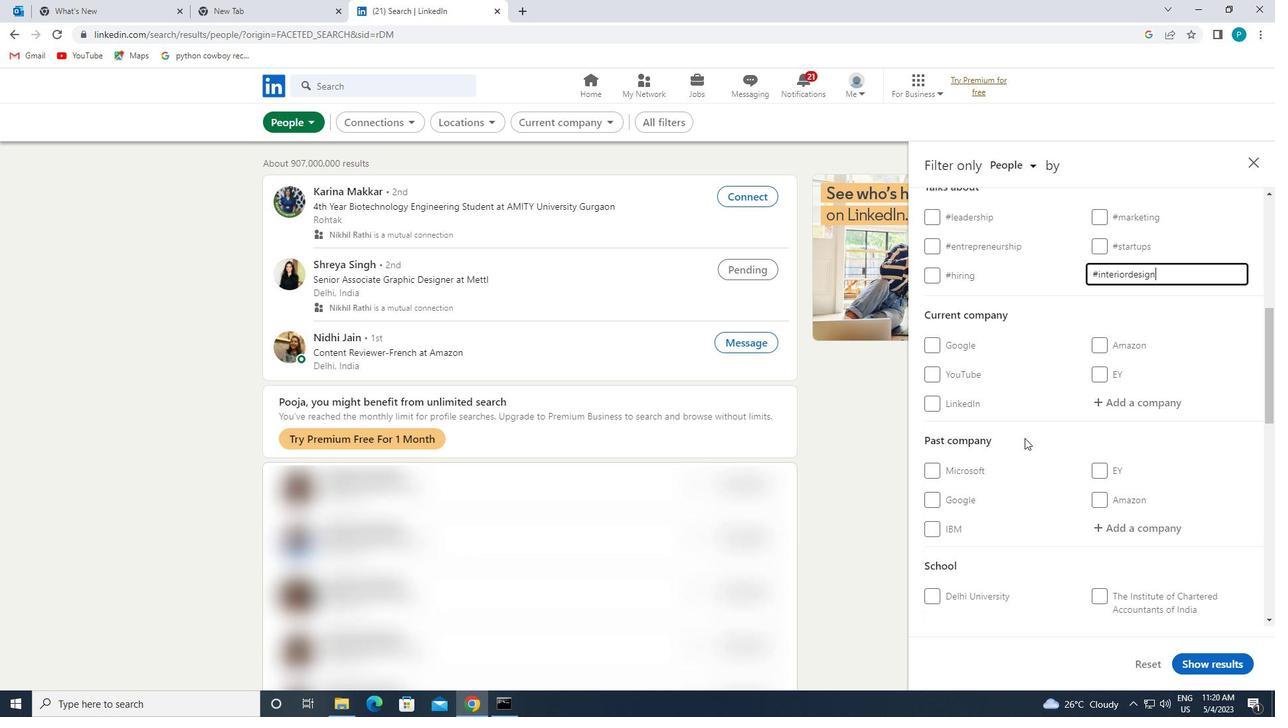 
Action: Mouse moved to (1015, 461)
Screenshot: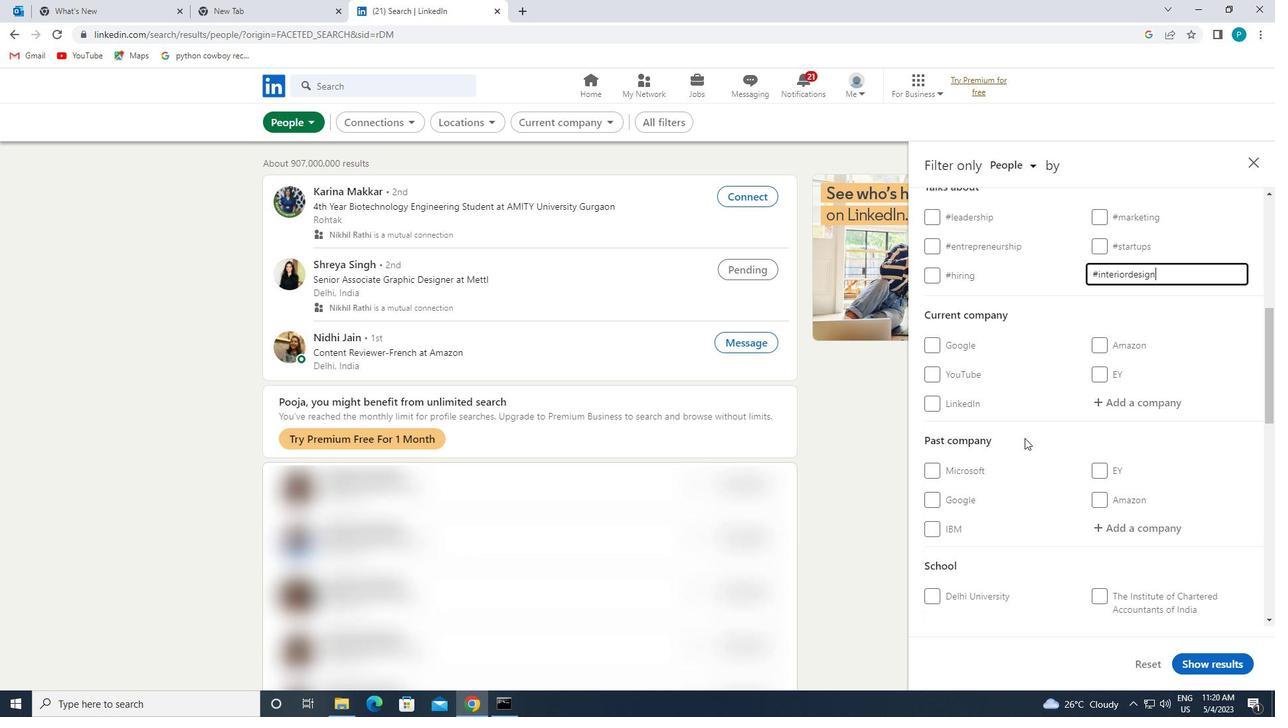 
Action: Mouse scrolled (1015, 460) with delta (0, 0)
Screenshot: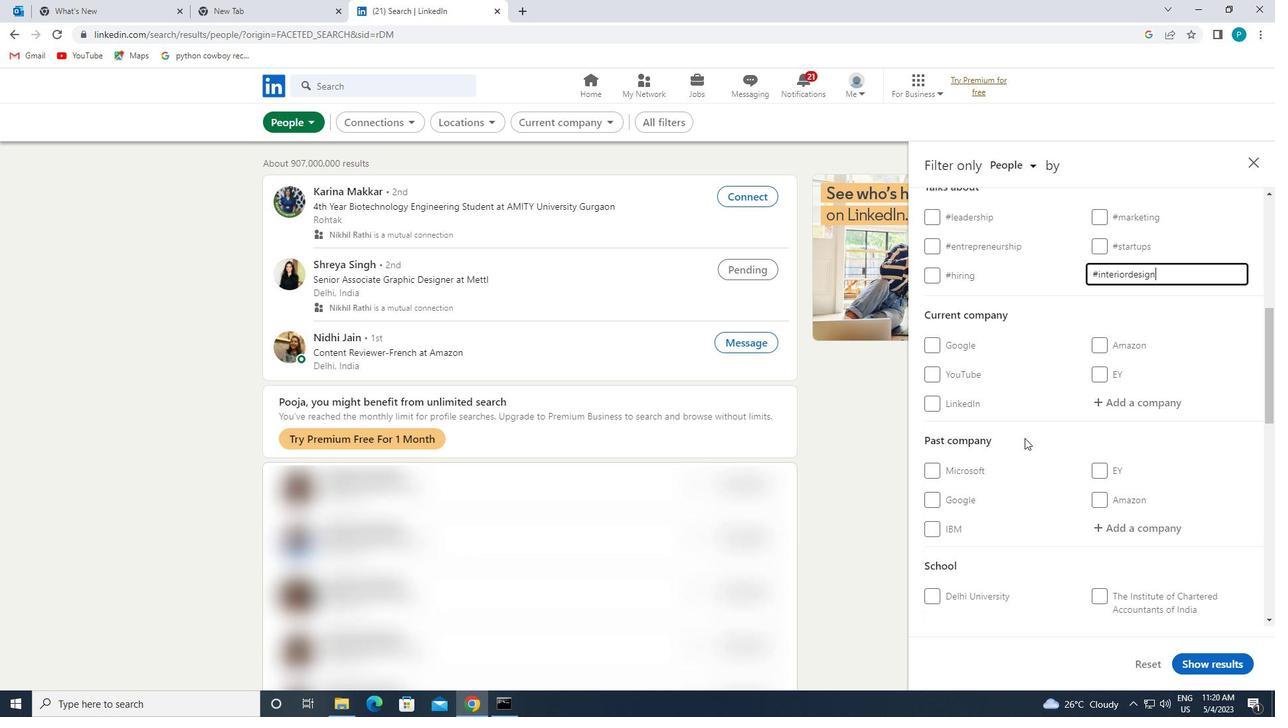 
Action: Mouse moved to (1013, 466)
Screenshot: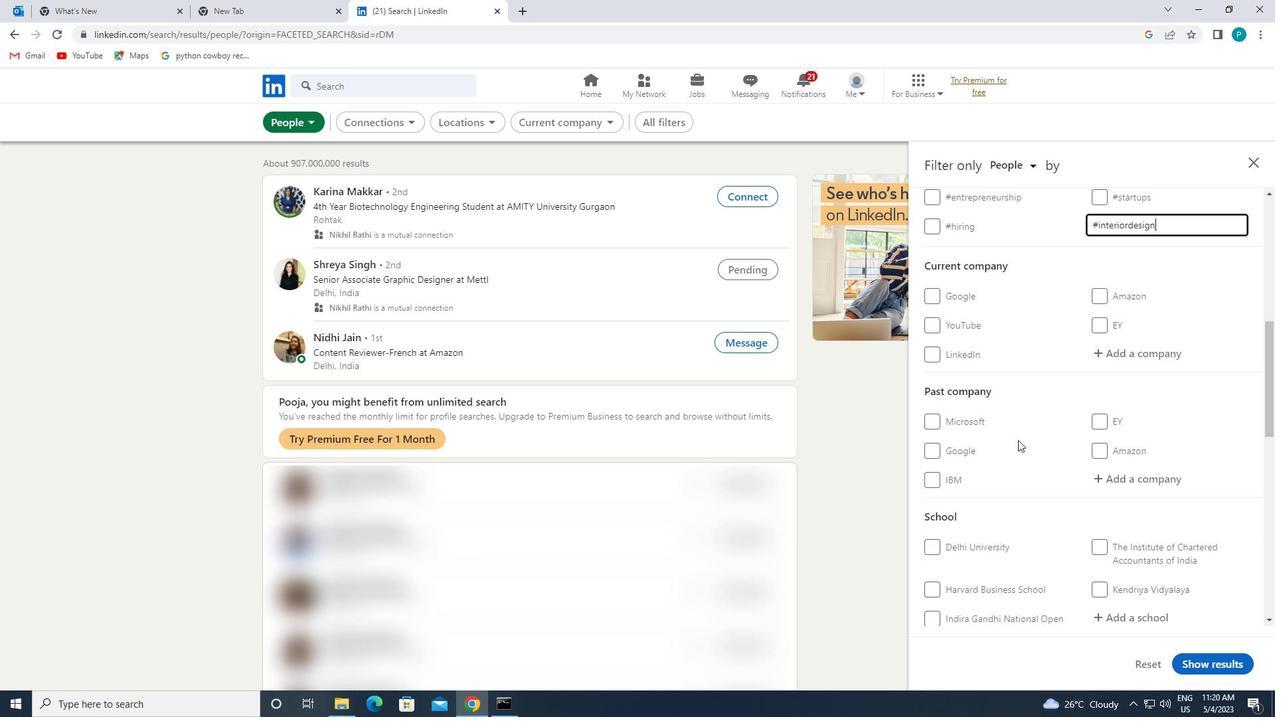 
Action: Mouse scrolled (1013, 465) with delta (0, 0)
Screenshot: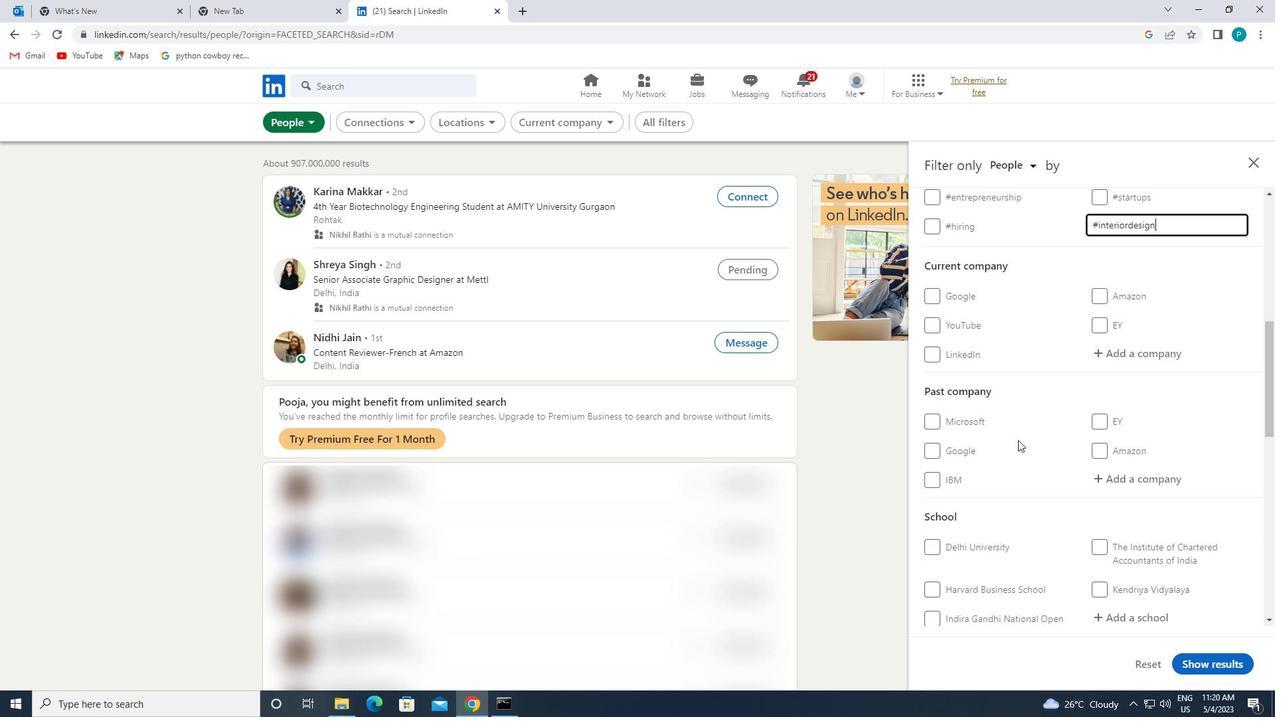 
Action: Mouse moved to (956, 501)
Screenshot: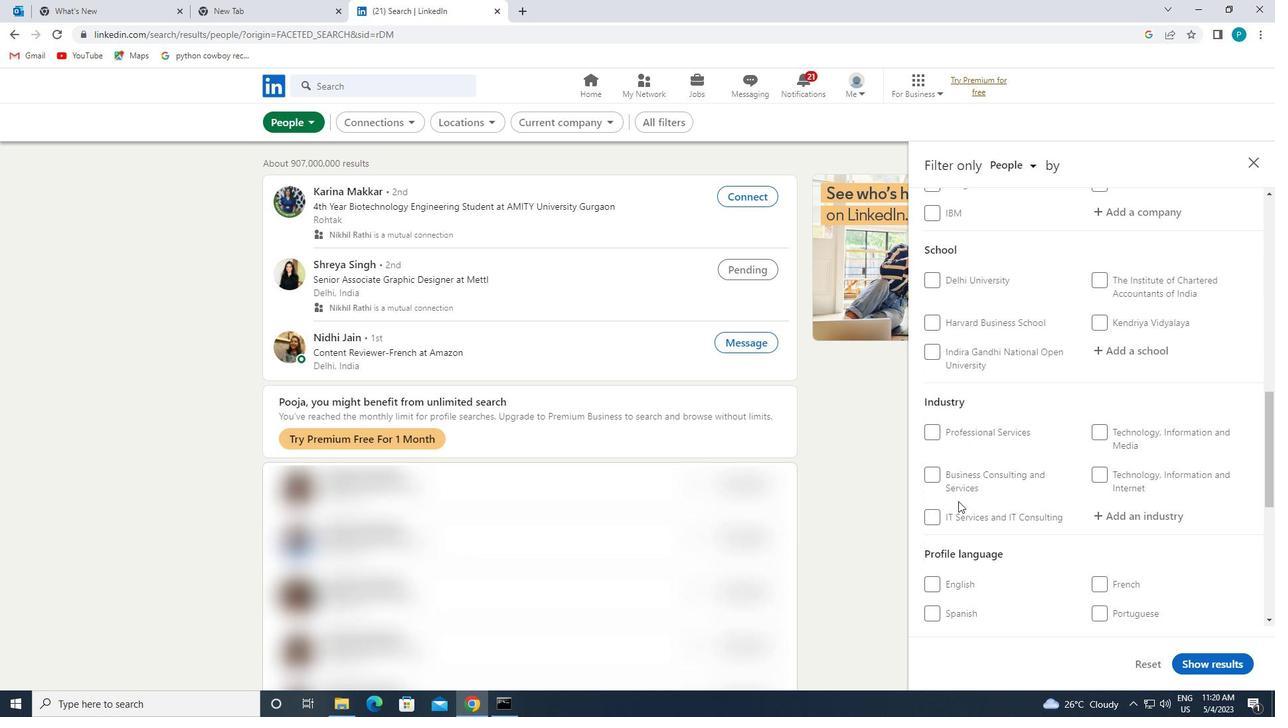 
Action: Mouse scrolled (956, 501) with delta (0, 0)
Screenshot: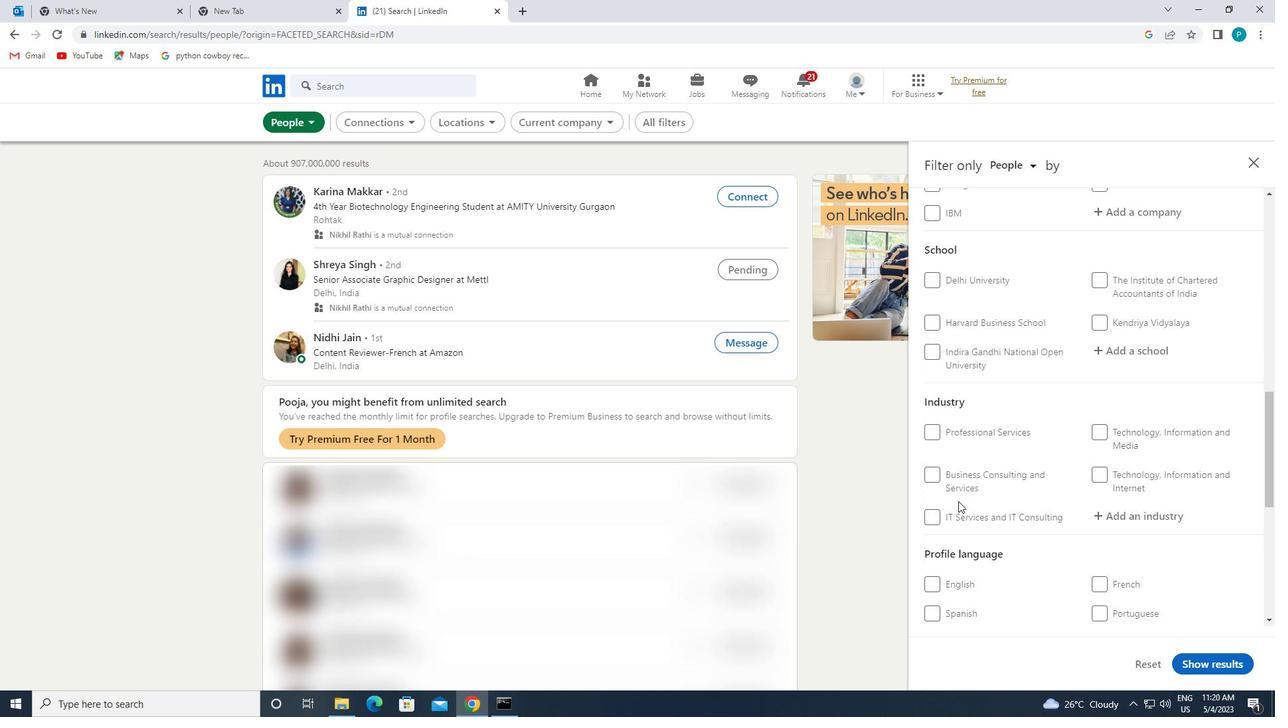 
Action: Mouse moved to (1140, 519)
Screenshot: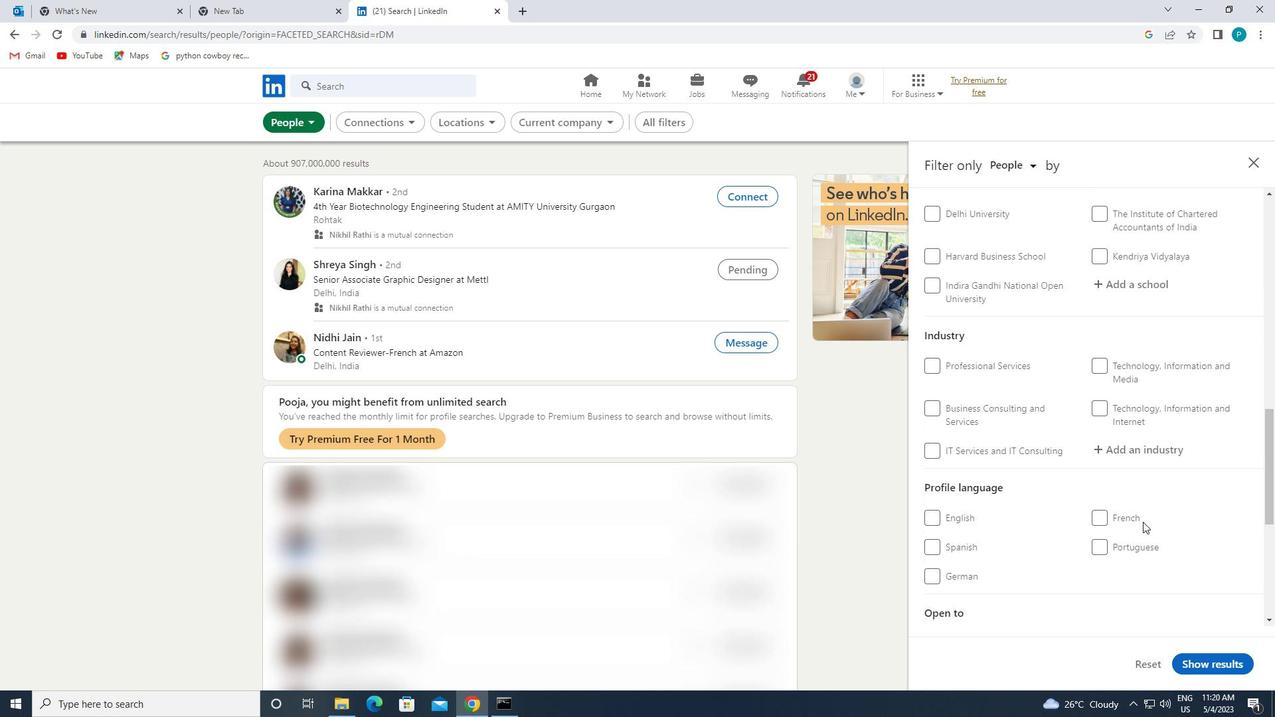 
Action: Mouse pressed left at (1140, 519)
Screenshot: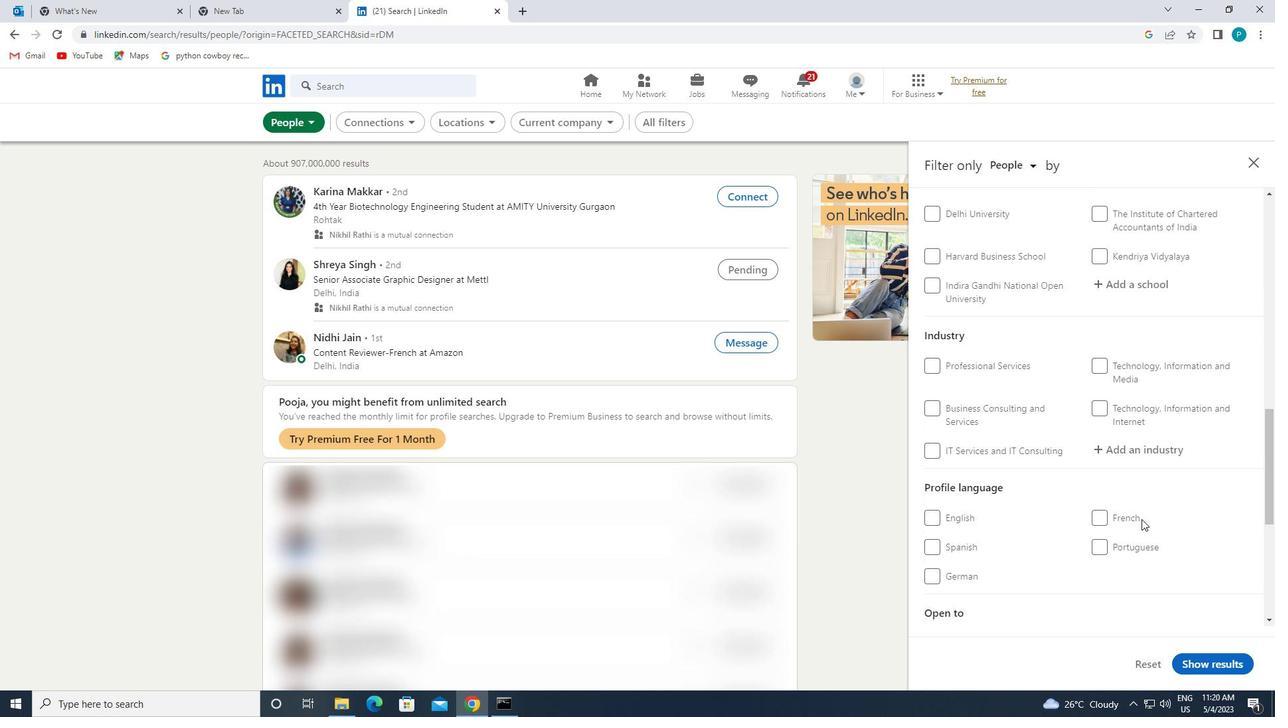 
Action: Mouse moved to (1127, 514)
Screenshot: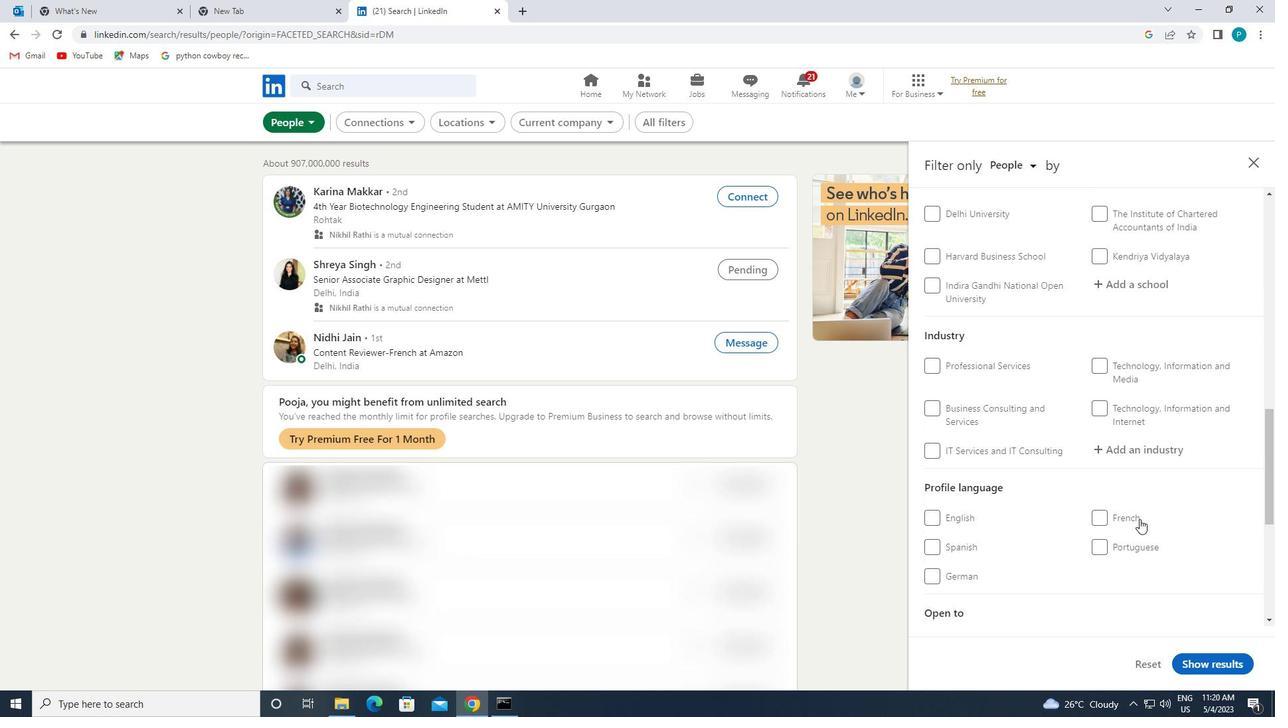 
Action: Mouse pressed left at (1127, 514)
Screenshot: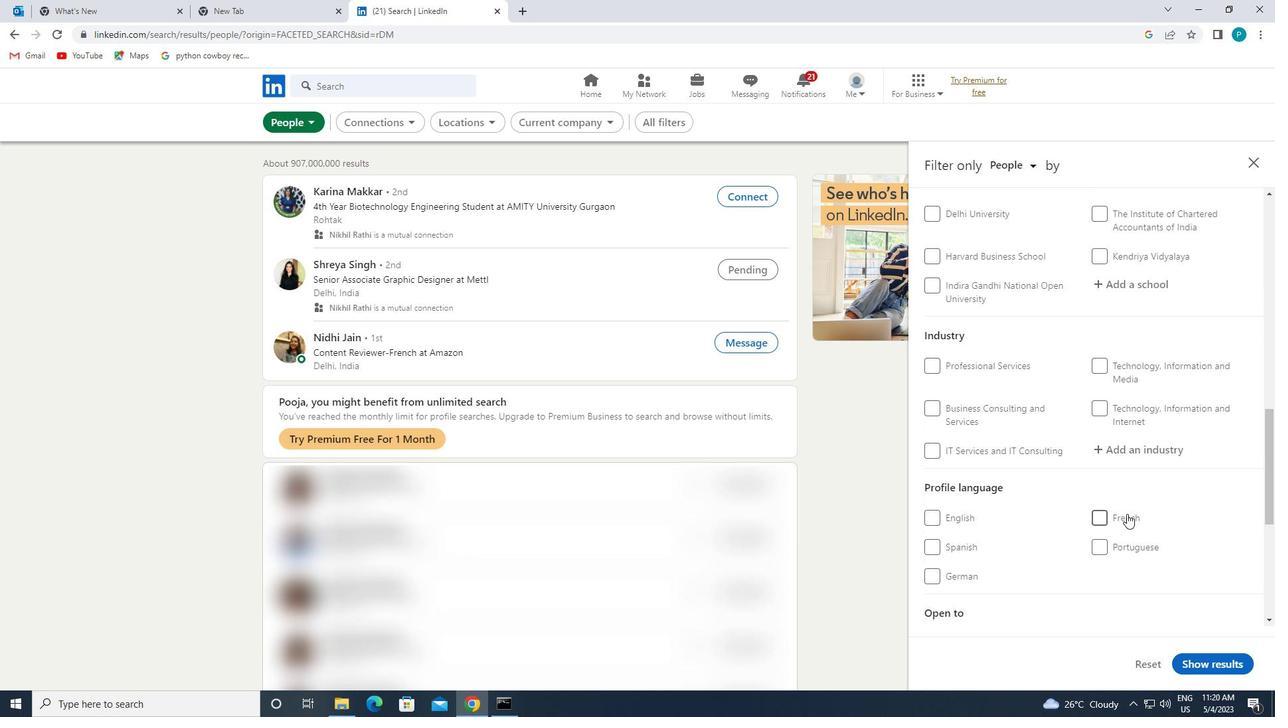 
Action: Mouse moved to (1129, 480)
Screenshot: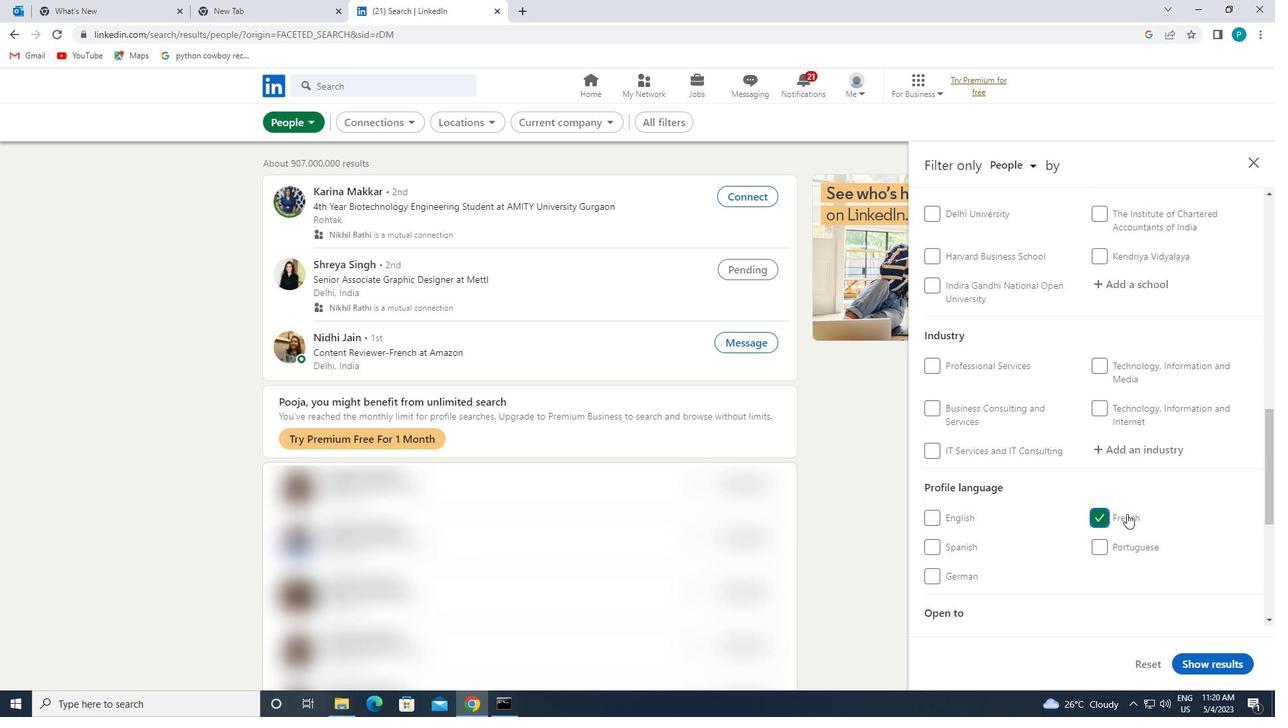 
Action: Mouse scrolled (1129, 481) with delta (0, 0)
Screenshot: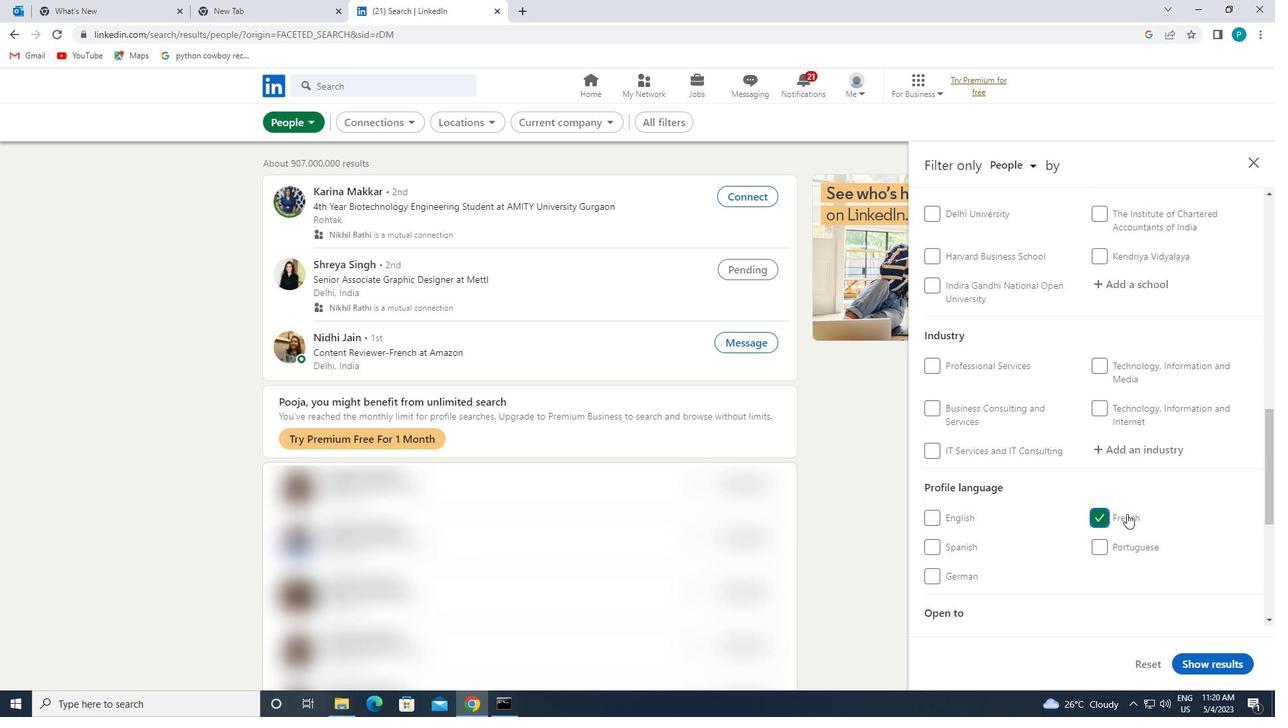 
Action: Mouse moved to (1129, 475)
Screenshot: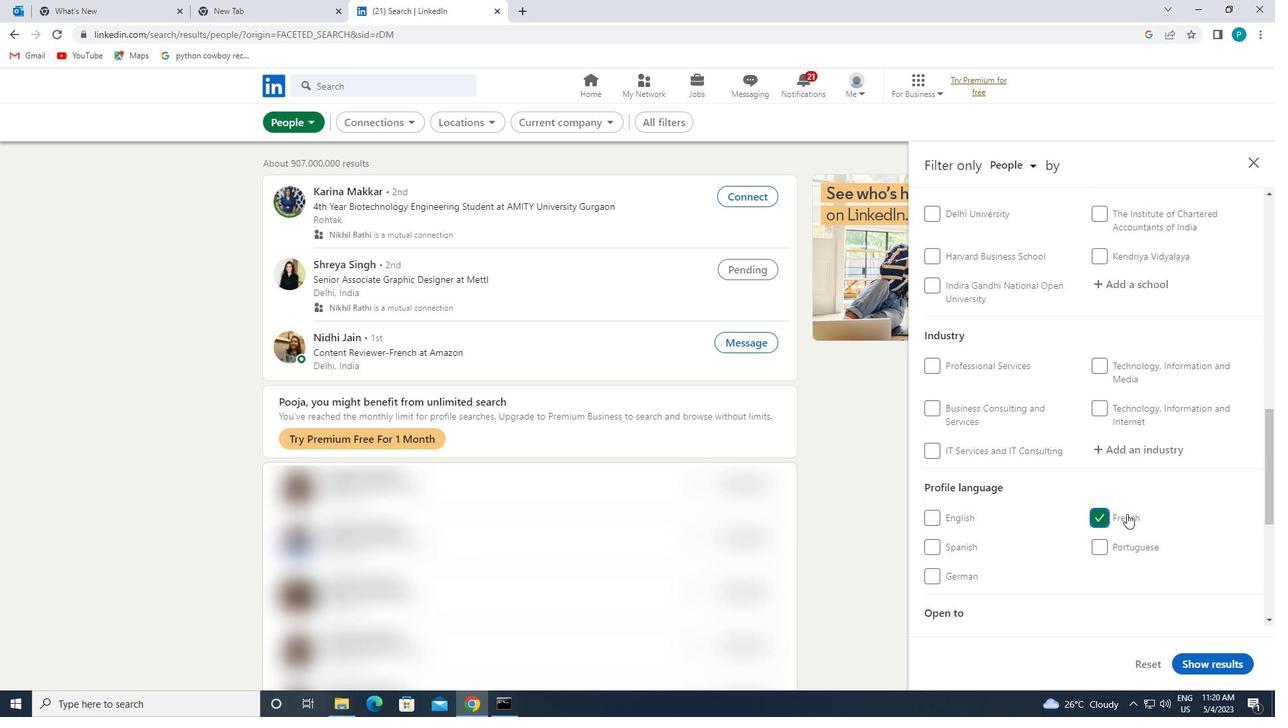 
Action: Mouse scrolled (1129, 476) with delta (0, 0)
Screenshot: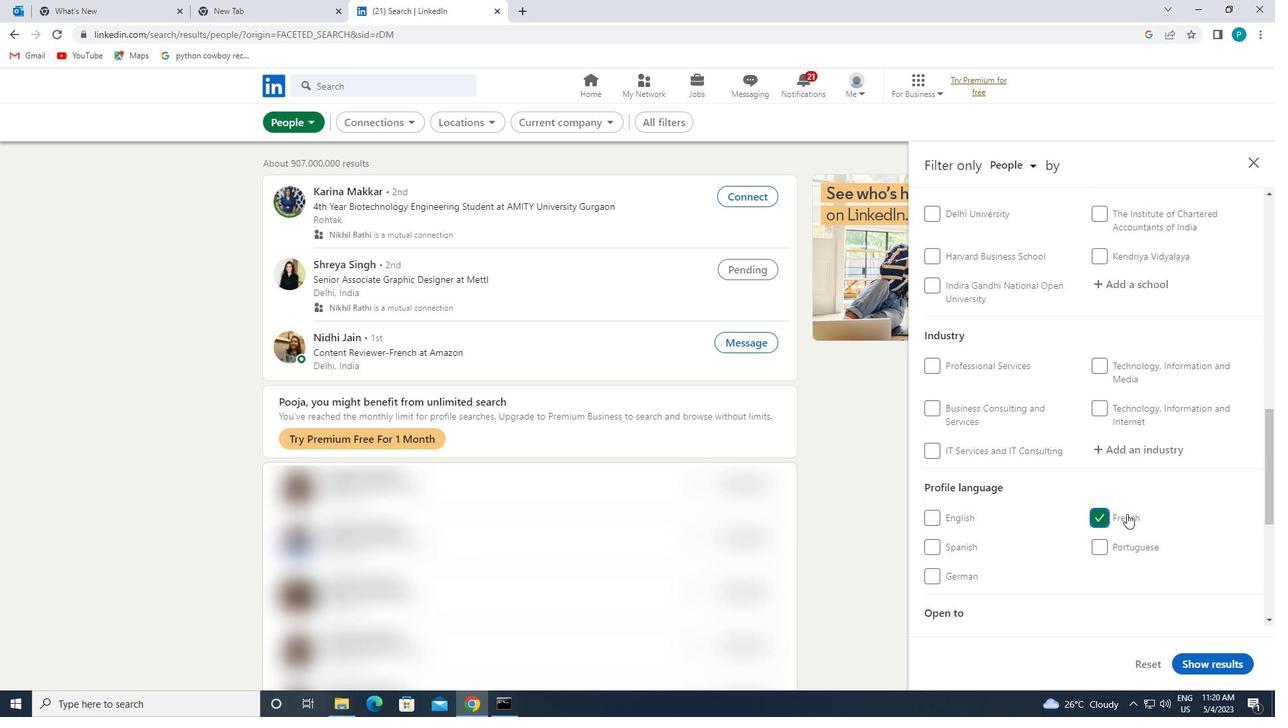 
Action: Mouse moved to (1130, 473)
Screenshot: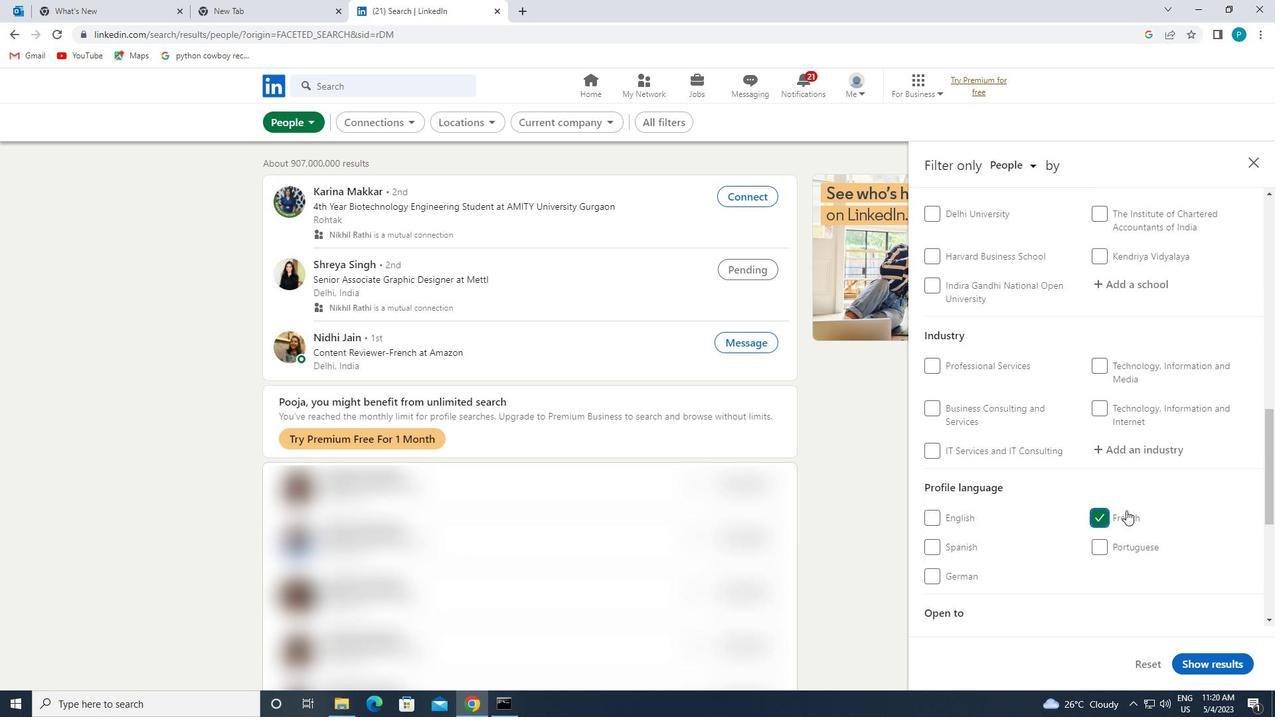 
Action: Mouse scrolled (1130, 473) with delta (0, 0)
Screenshot: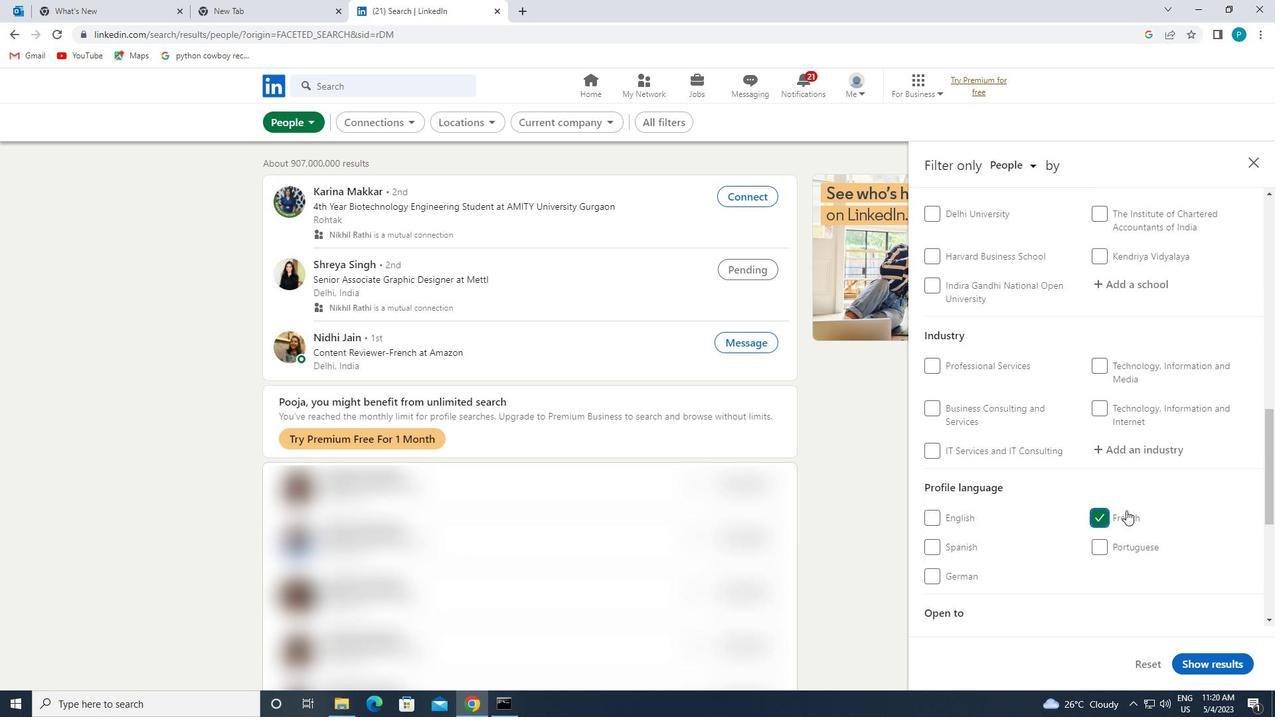 
Action: Mouse scrolled (1130, 473) with delta (0, 0)
Screenshot: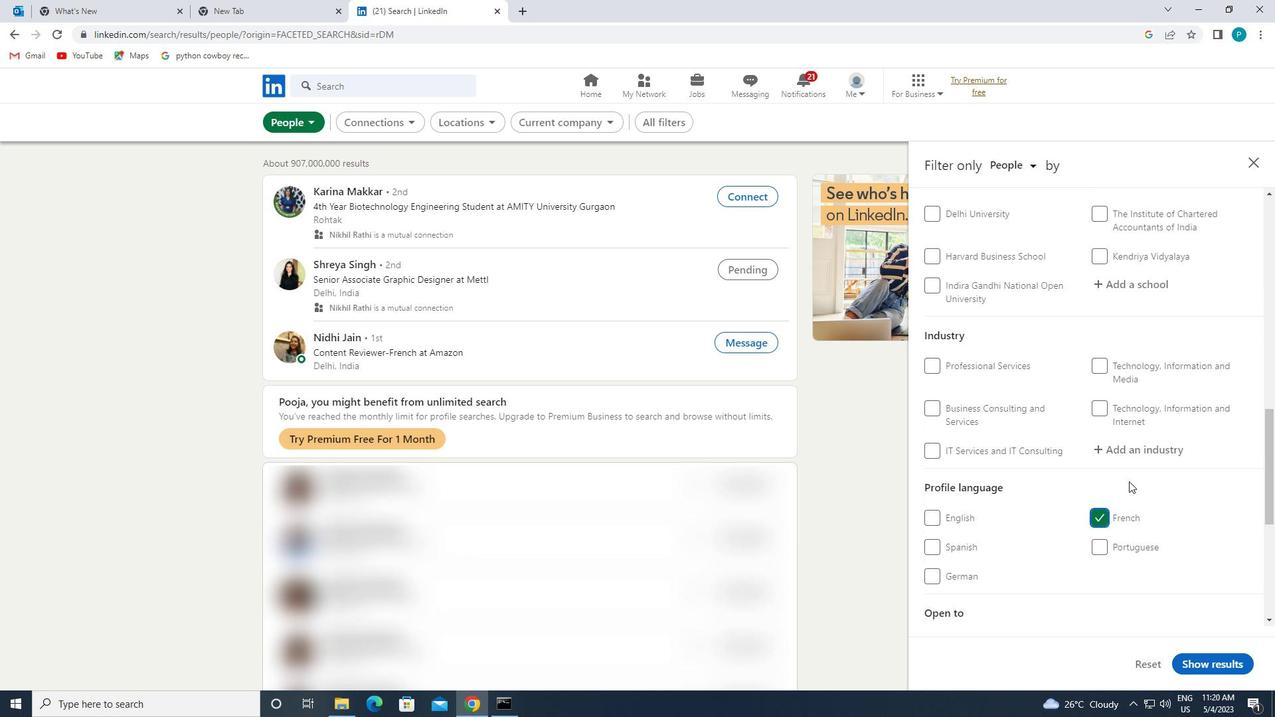 
Action: Mouse moved to (1130, 470)
Screenshot: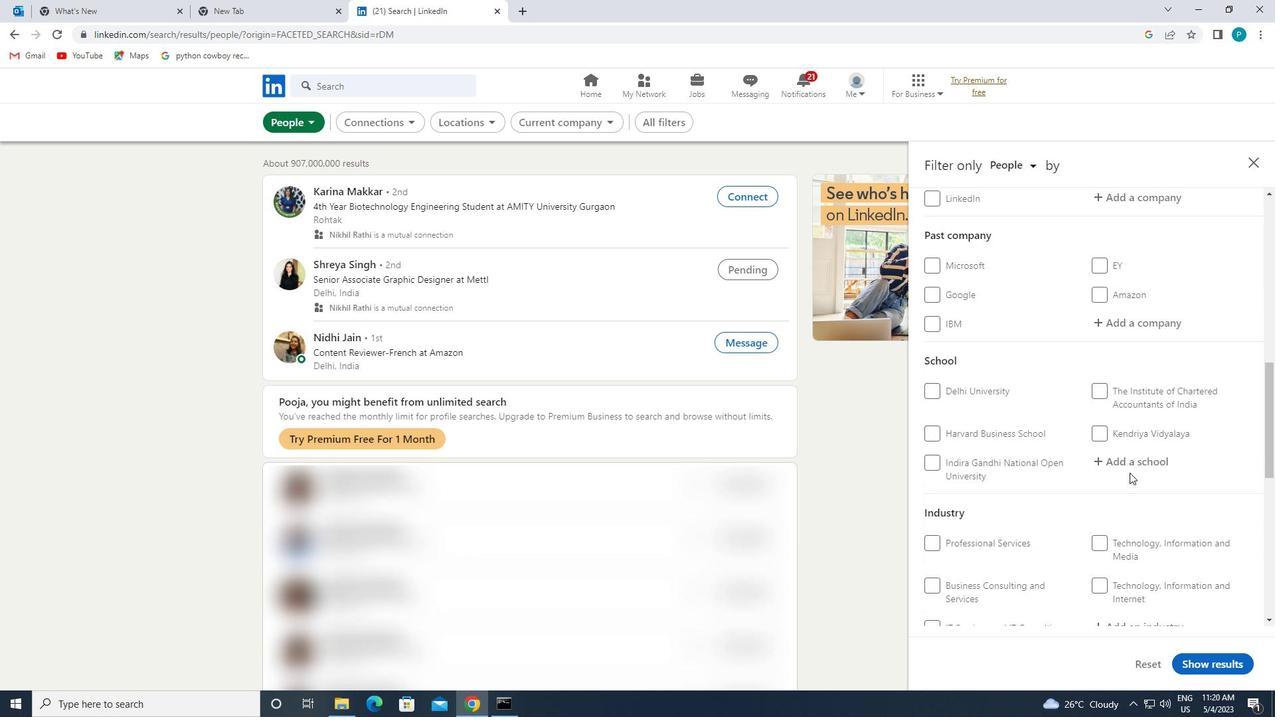 
Action: Mouse scrolled (1130, 471) with delta (0, 0)
Screenshot: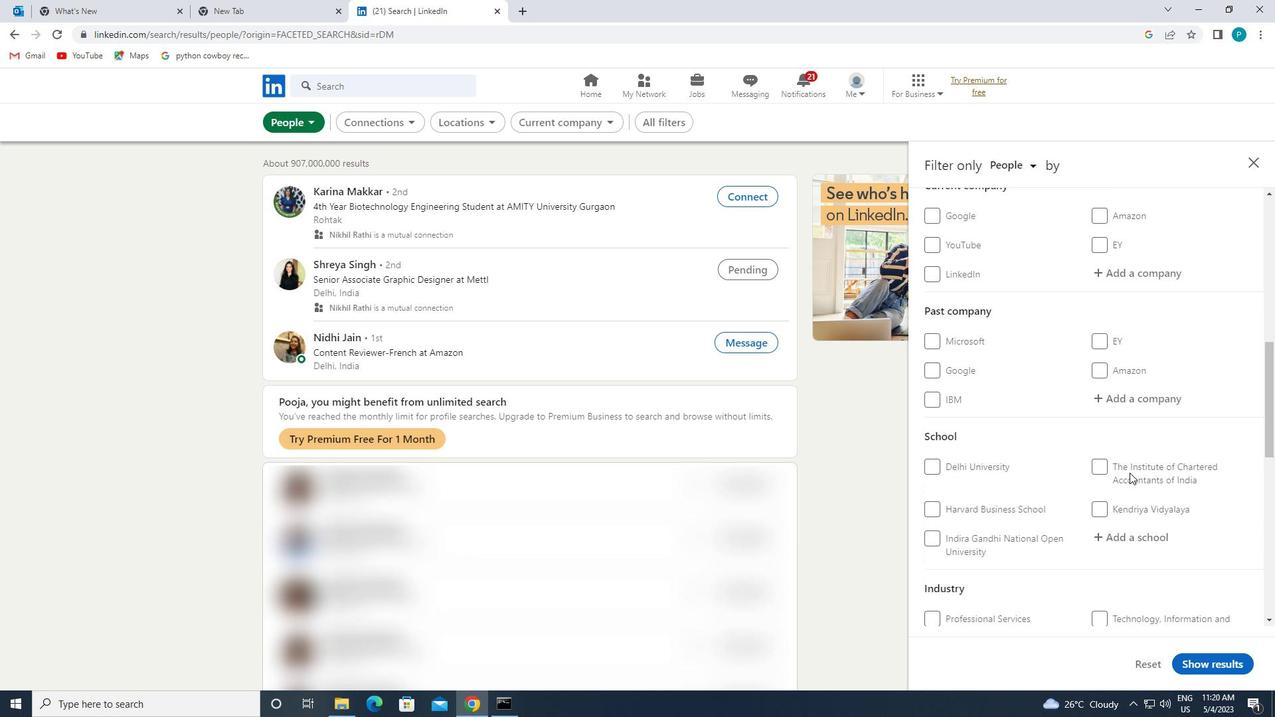 
Action: Mouse moved to (1131, 469)
Screenshot: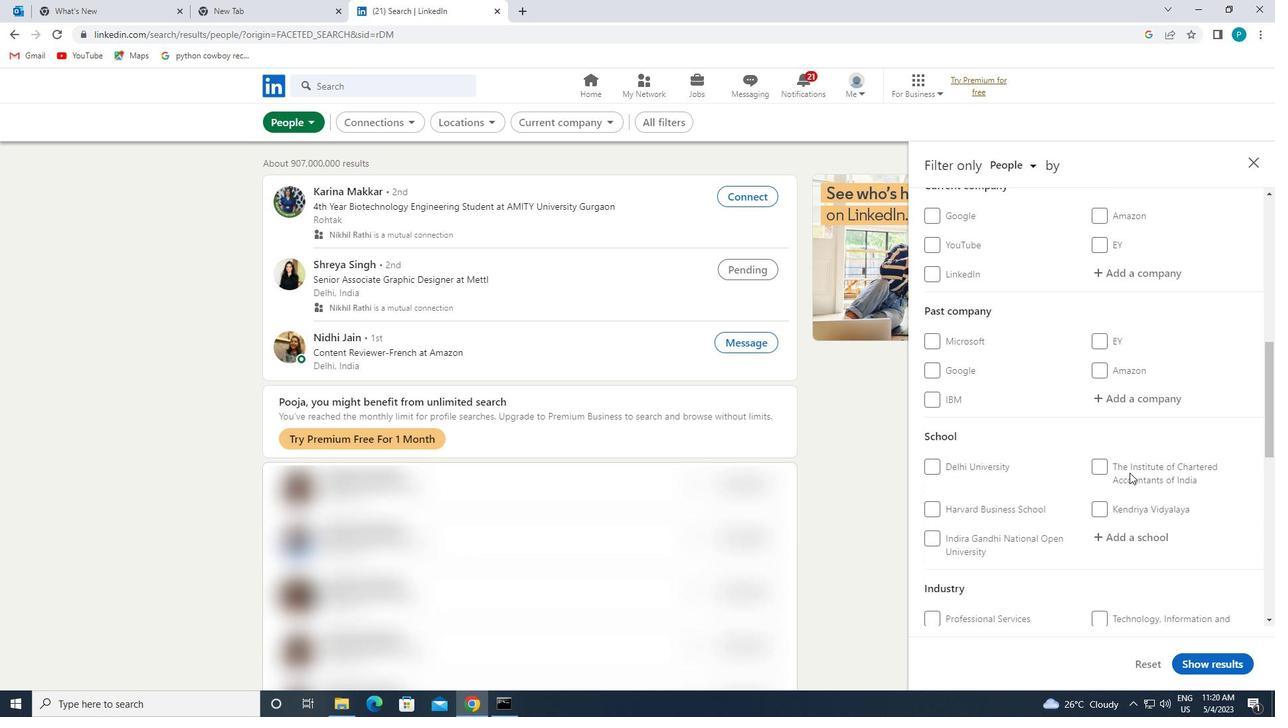 
Action: Mouse scrolled (1131, 470) with delta (0, 0)
Screenshot: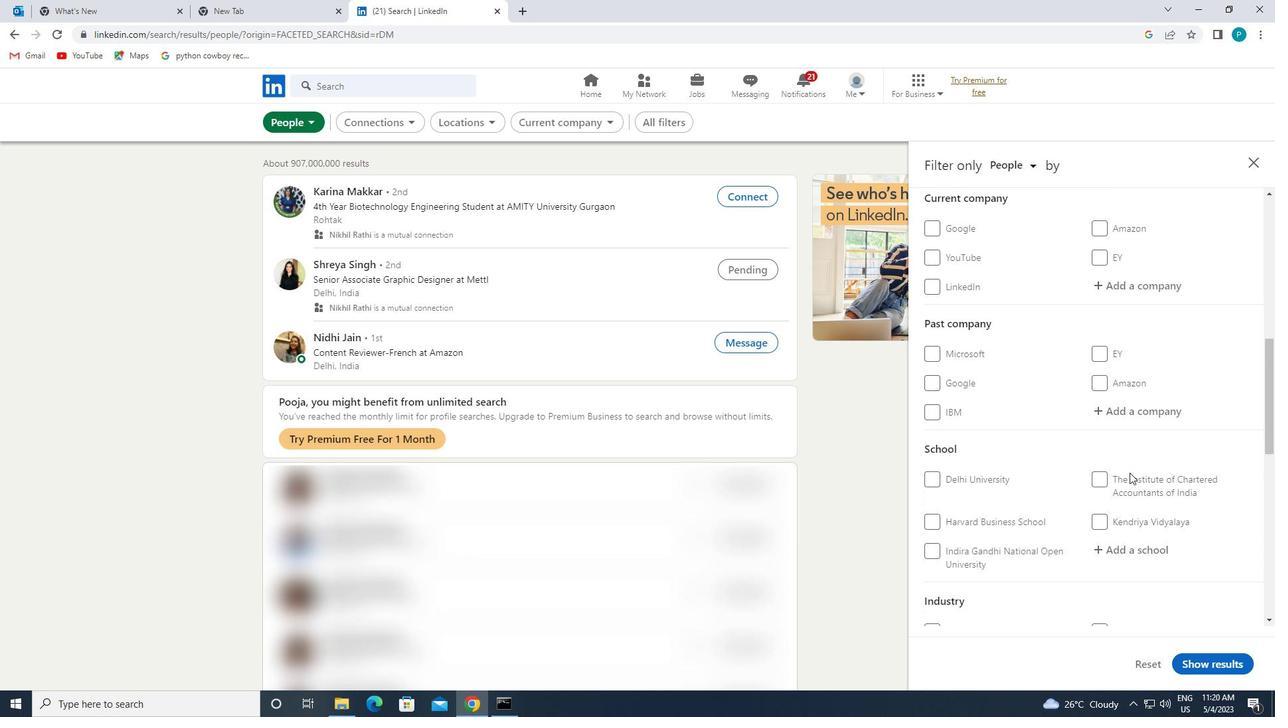 
Action: Mouse moved to (1122, 407)
Screenshot: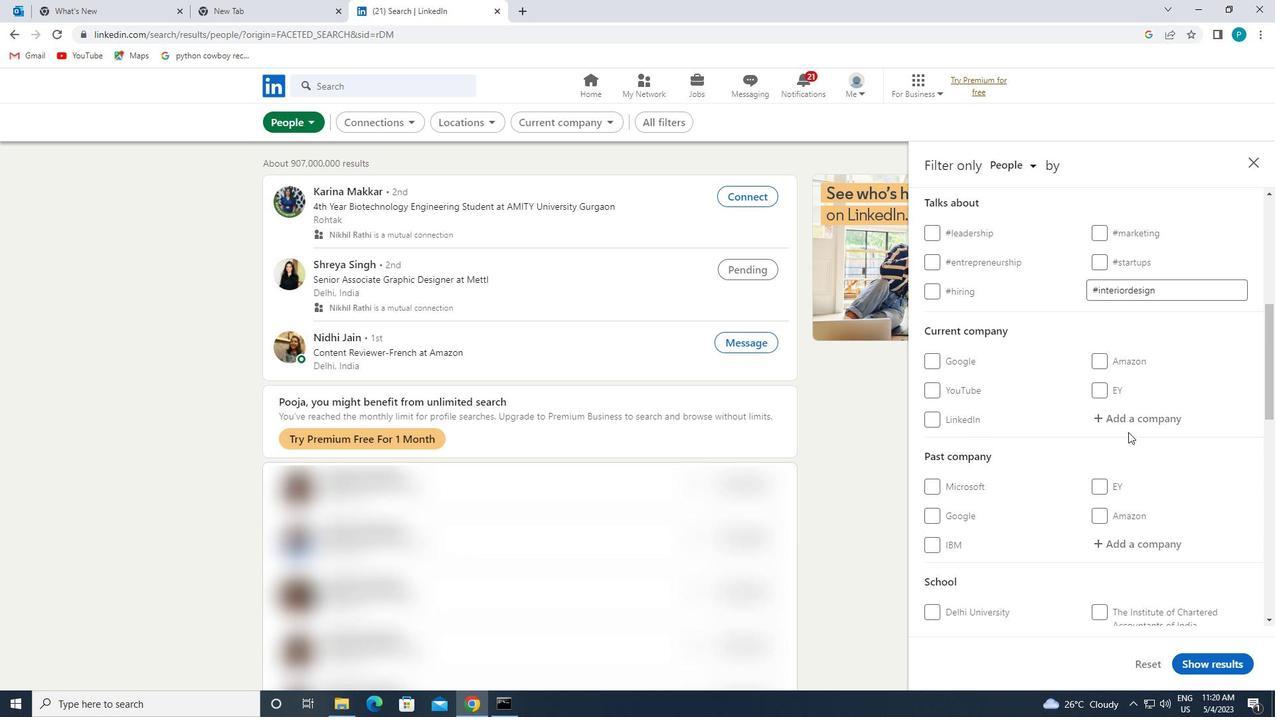 
Action: Mouse pressed left at (1122, 407)
Screenshot: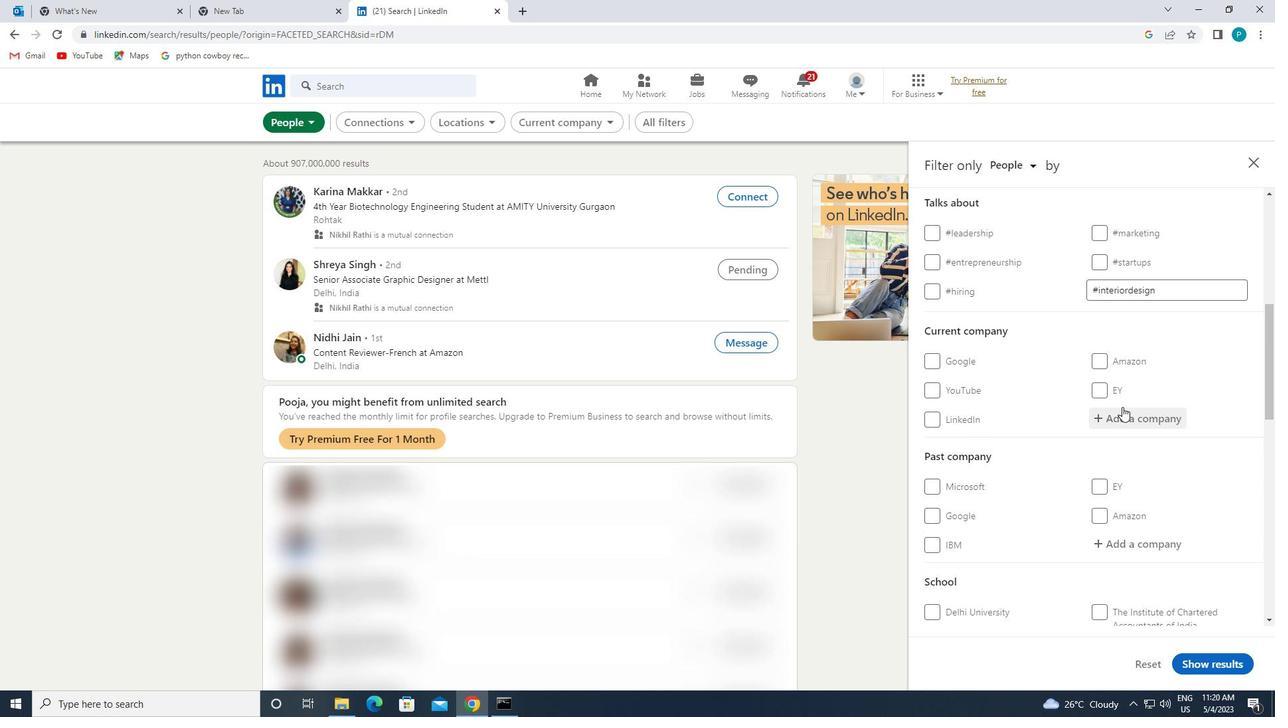 
Action: Mouse moved to (1139, 424)
Screenshot: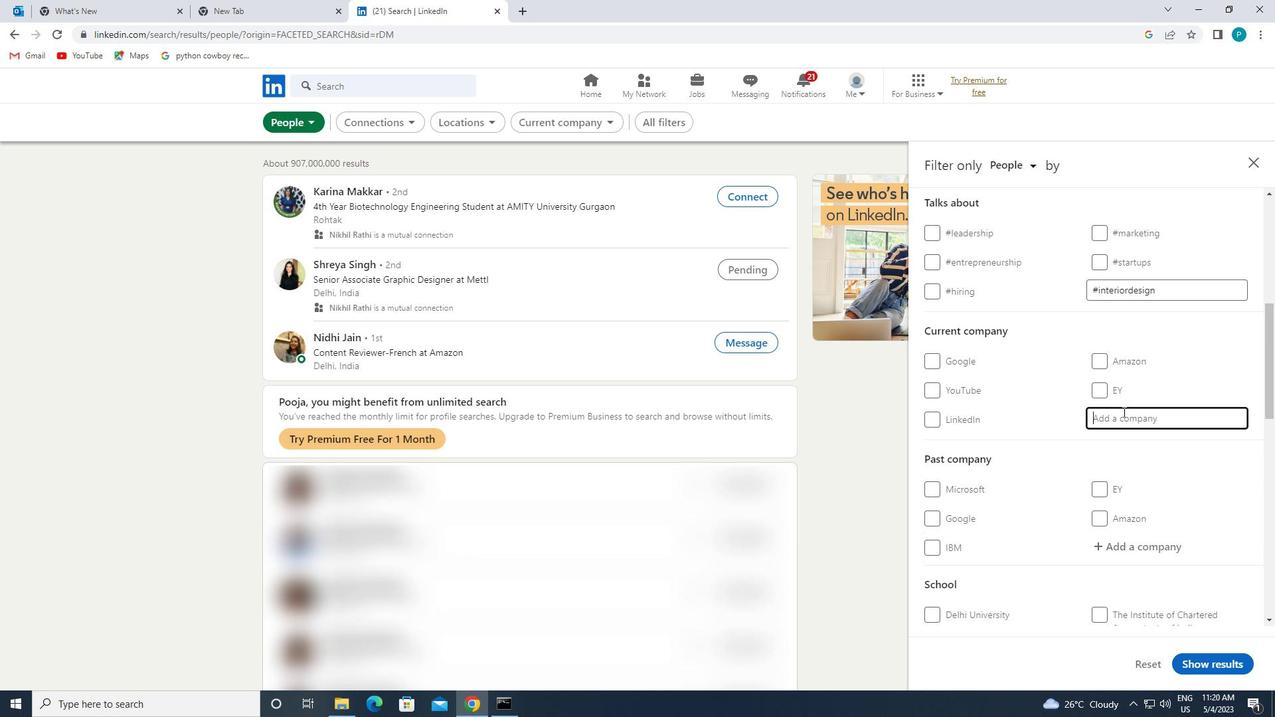 
Action: Key pressed <Key.caps_lock>S<Key.caps_lock>IEMENS
Screenshot: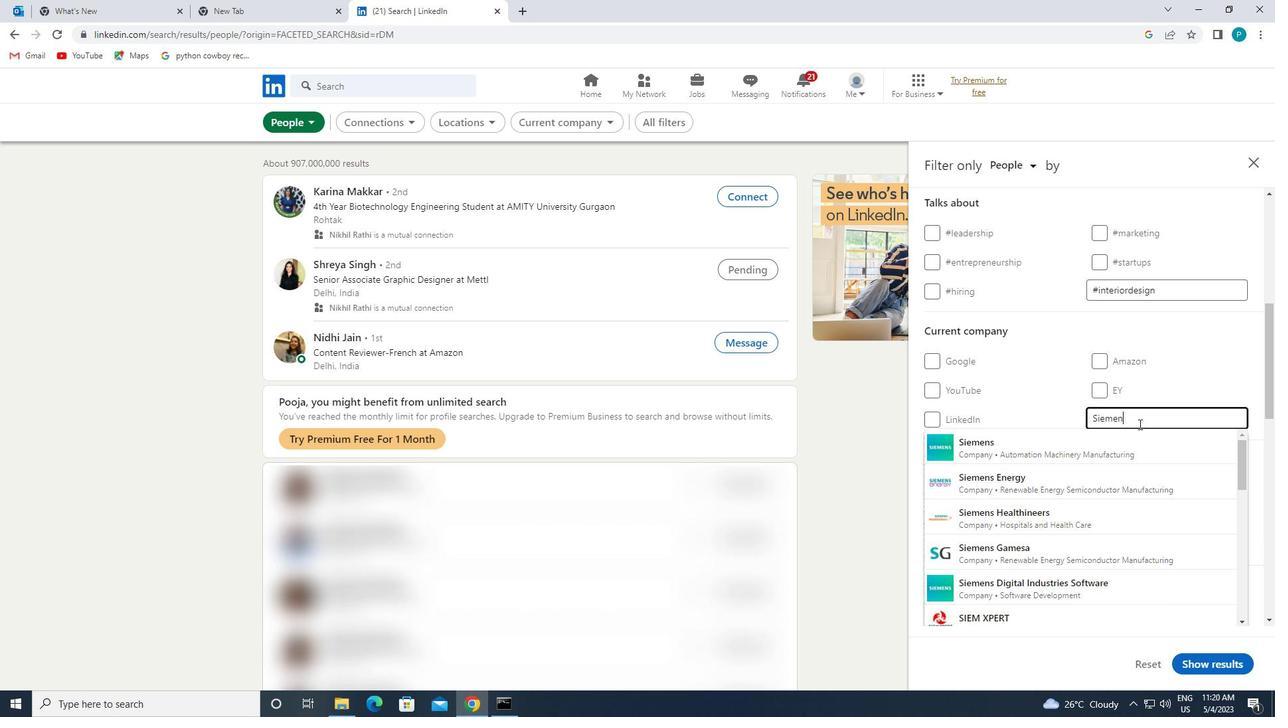 
Action: Mouse moved to (1074, 559)
Screenshot: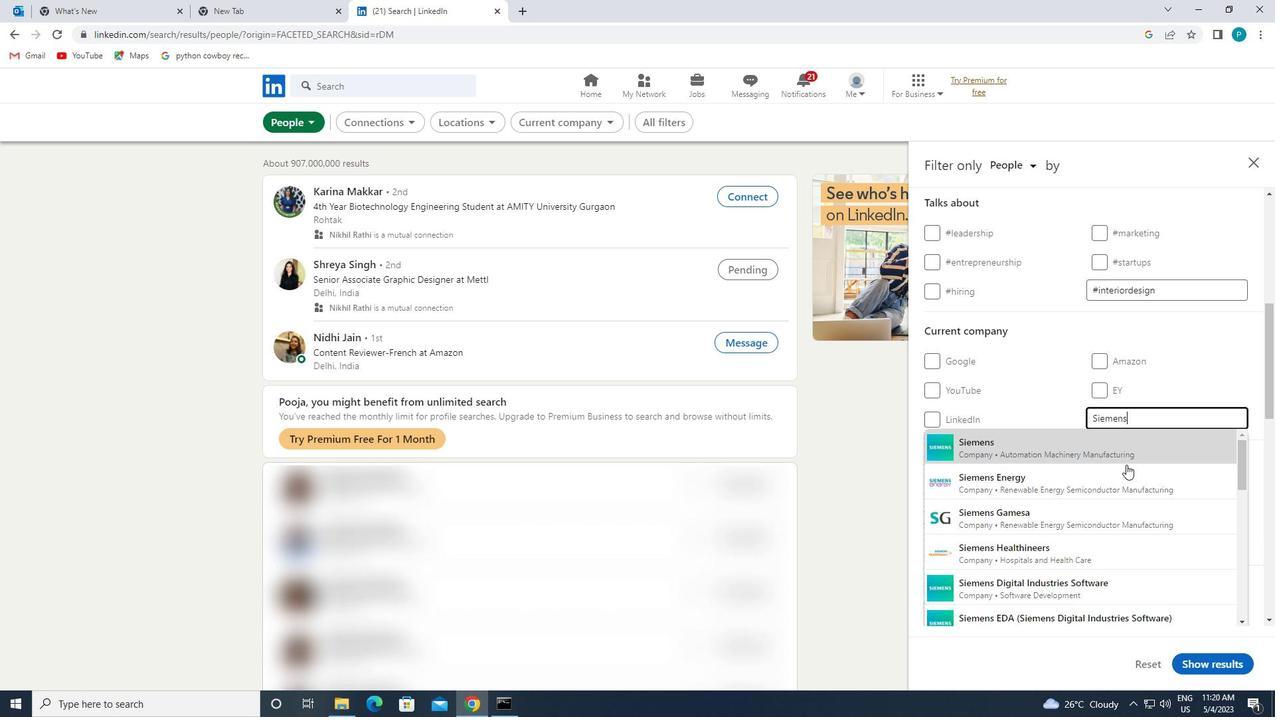 
Action: Mouse pressed left at (1074, 559)
Screenshot: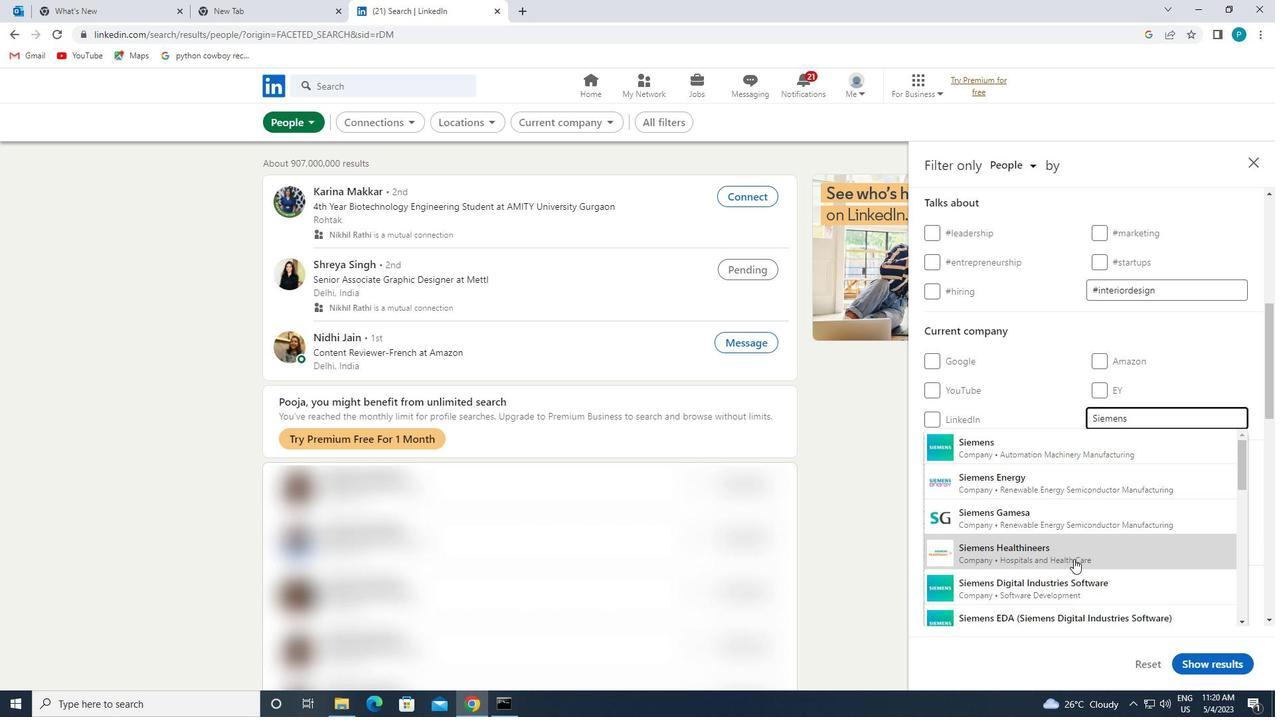 
Action: Mouse moved to (1089, 566)
Screenshot: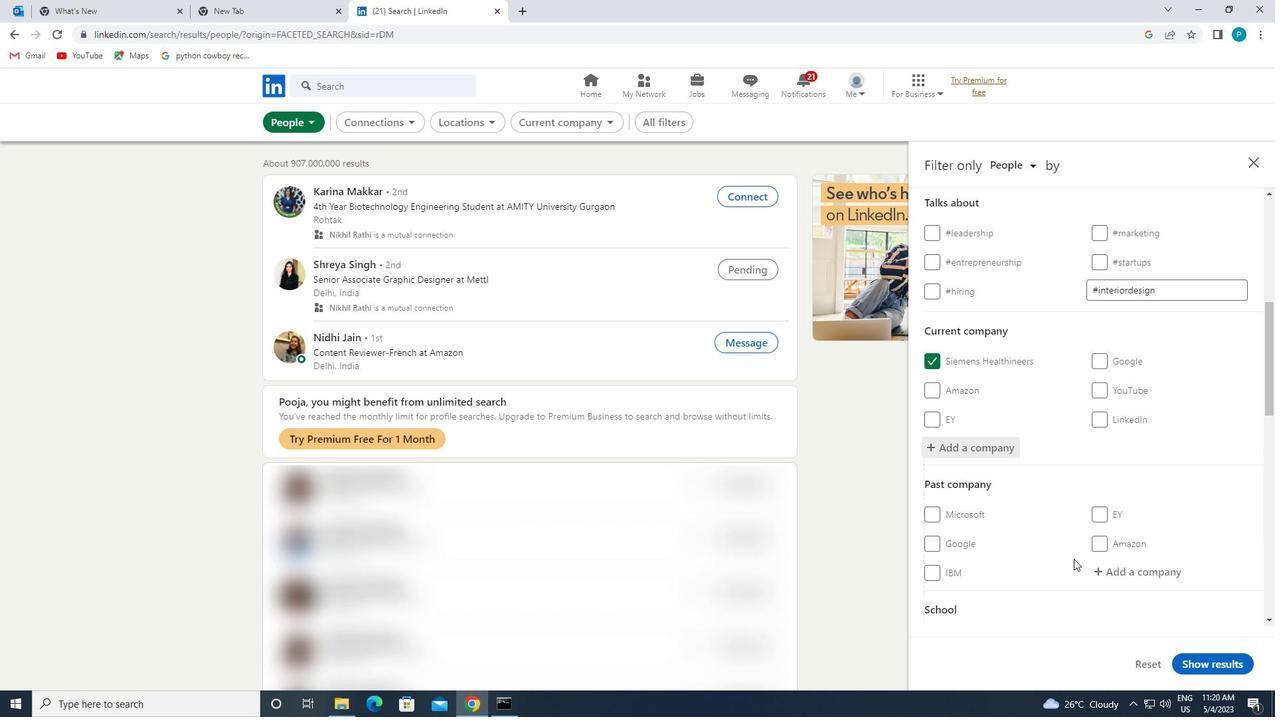 
Action: Mouse scrolled (1089, 565) with delta (0, 0)
Screenshot: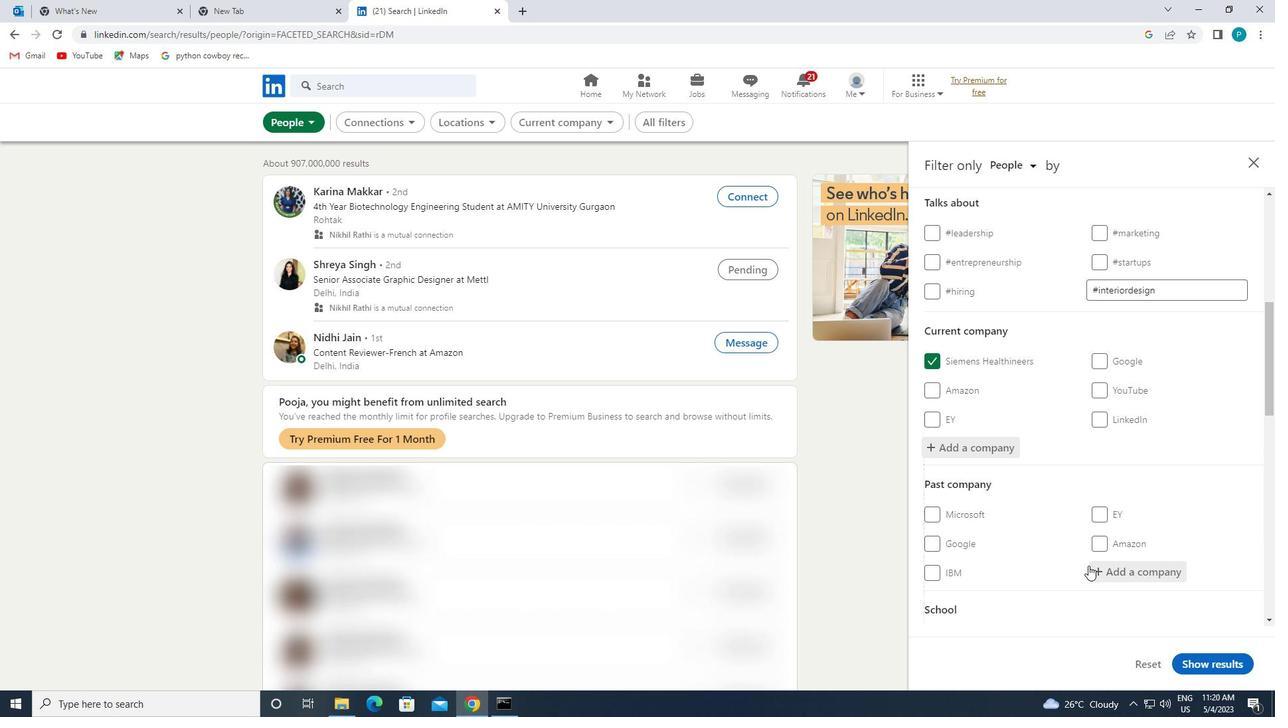 
Action: Mouse scrolled (1089, 565) with delta (0, 0)
Screenshot: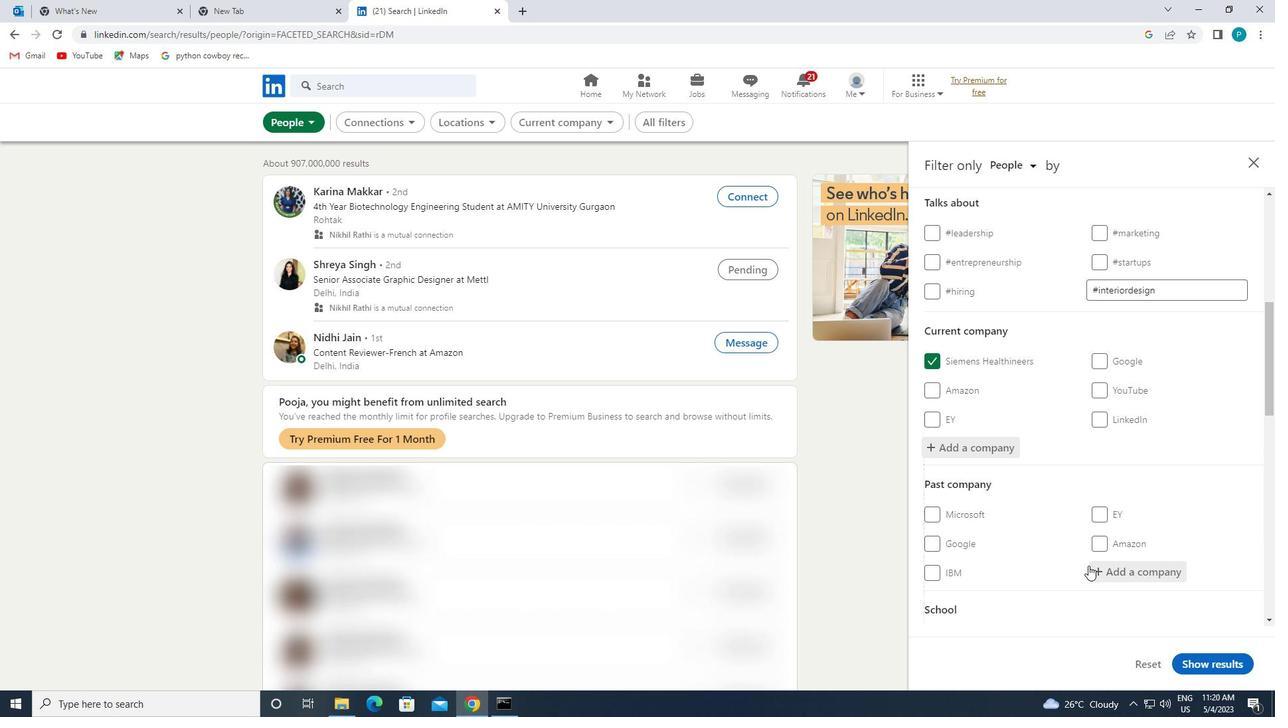 
Action: Mouse moved to (1089, 566)
Screenshot: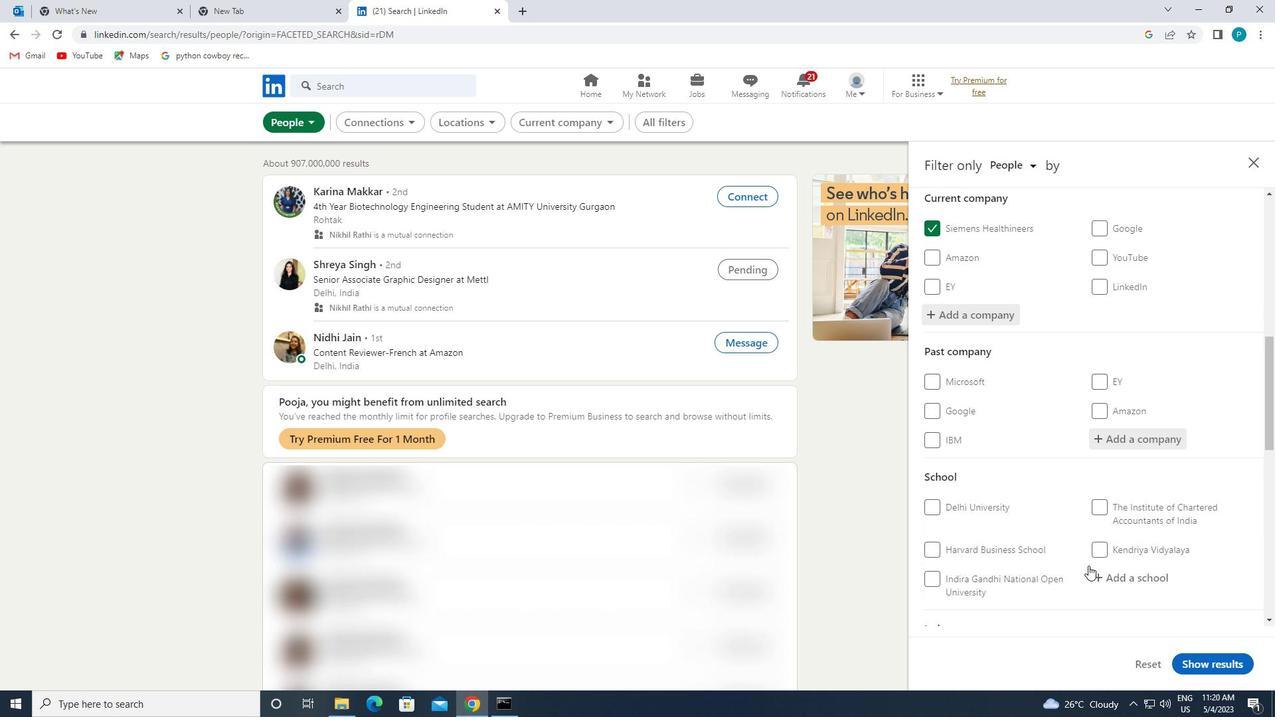 
Action: Mouse scrolled (1089, 566) with delta (0, 0)
Screenshot: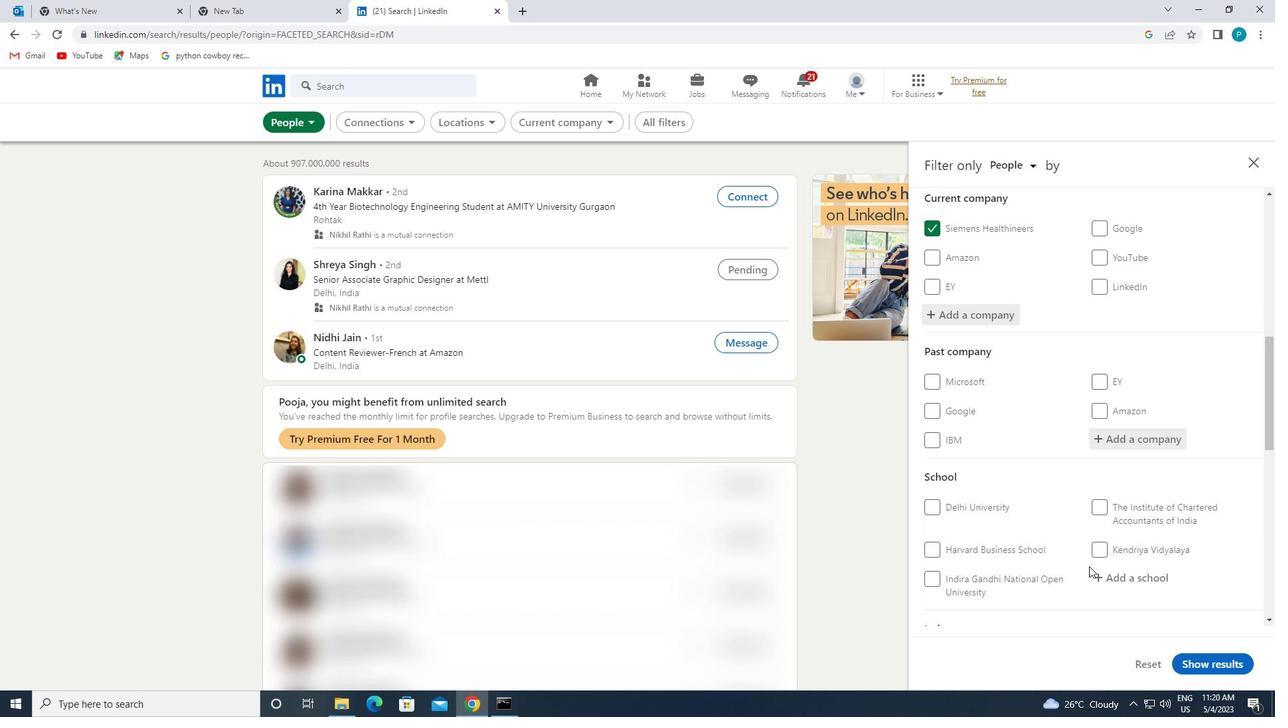 
Action: Mouse moved to (1134, 462)
Screenshot: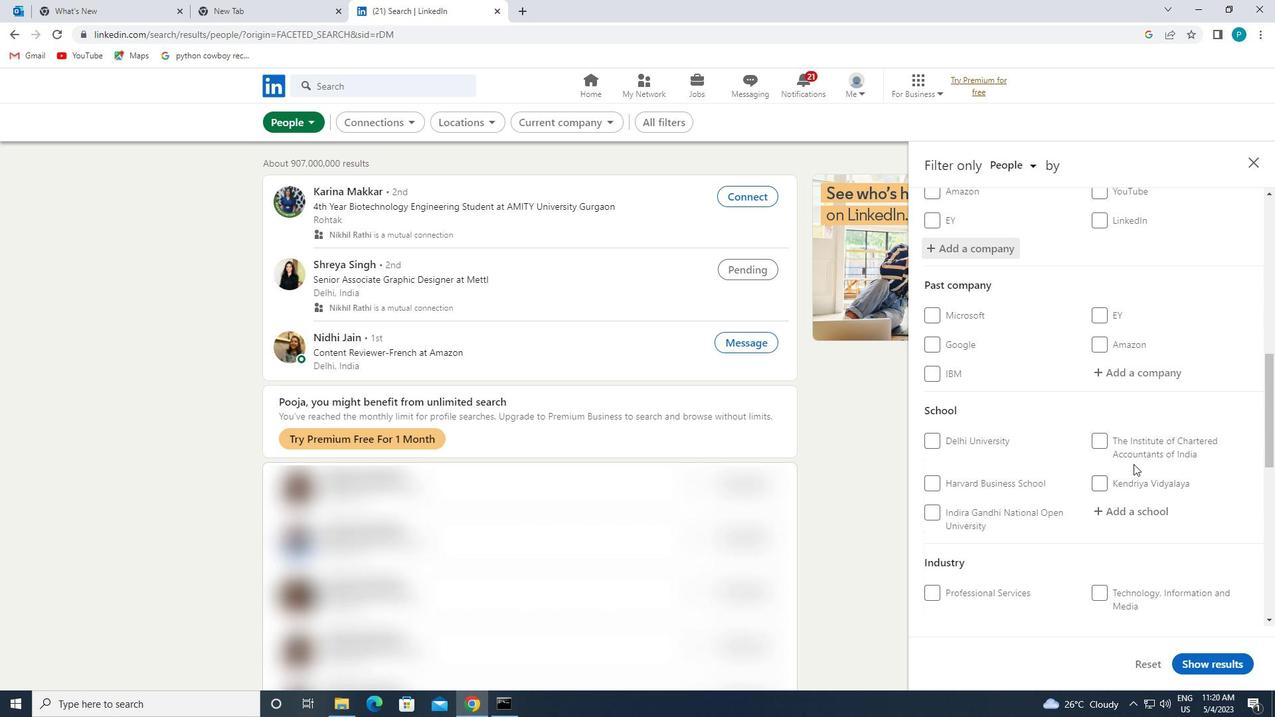 
Action: Mouse scrolled (1134, 461) with delta (0, 0)
Screenshot: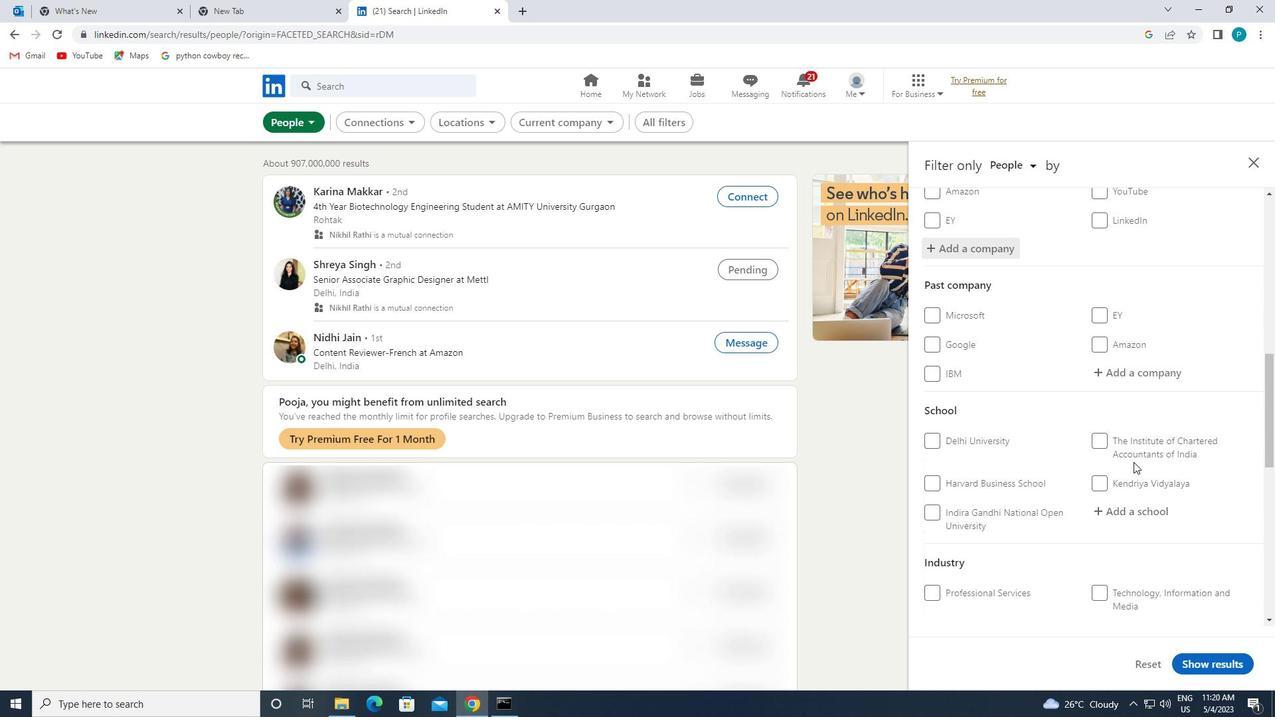 
Action: Mouse moved to (1130, 447)
Screenshot: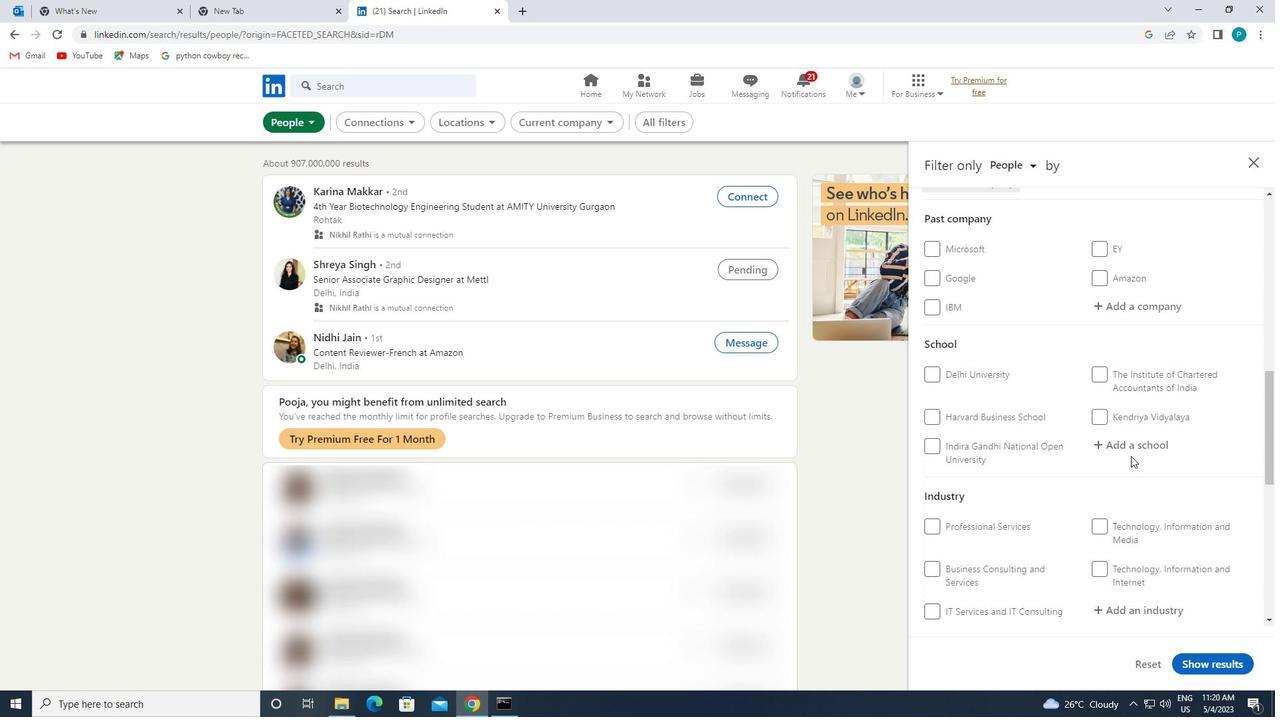 
Action: Mouse pressed left at (1130, 447)
Screenshot: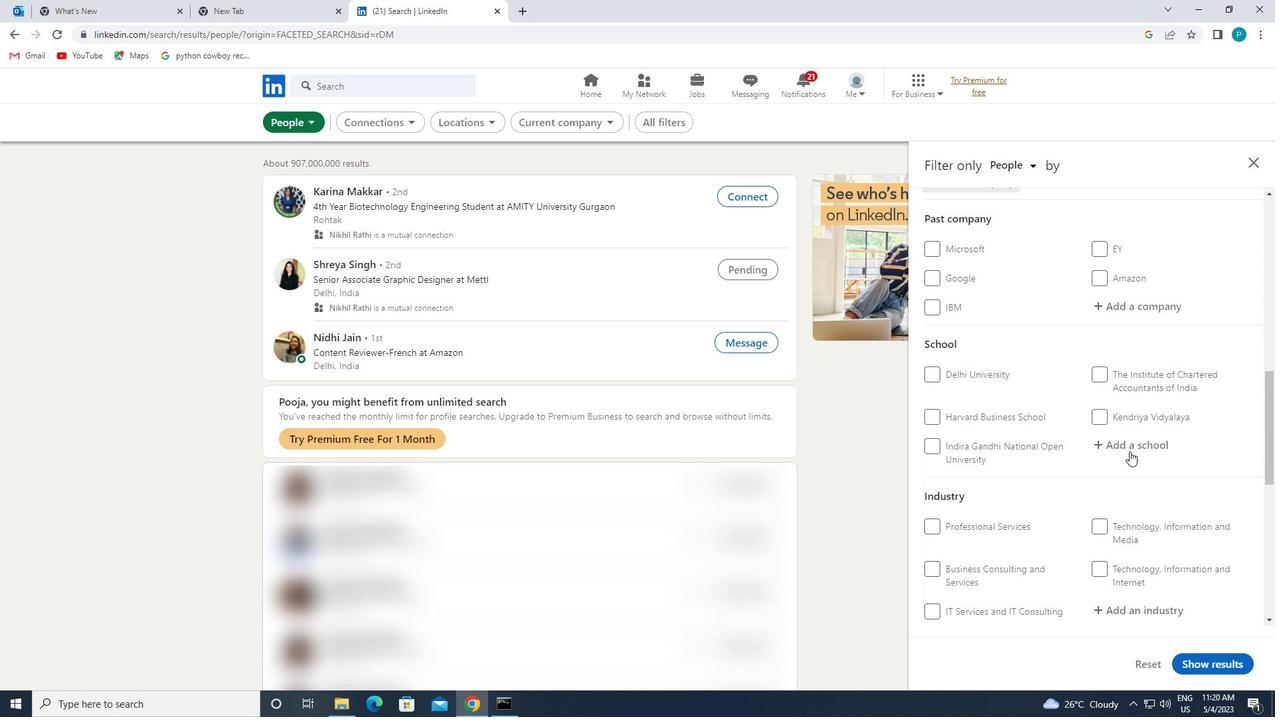
Action: Mouse moved to (1134, 450)
Screenshot: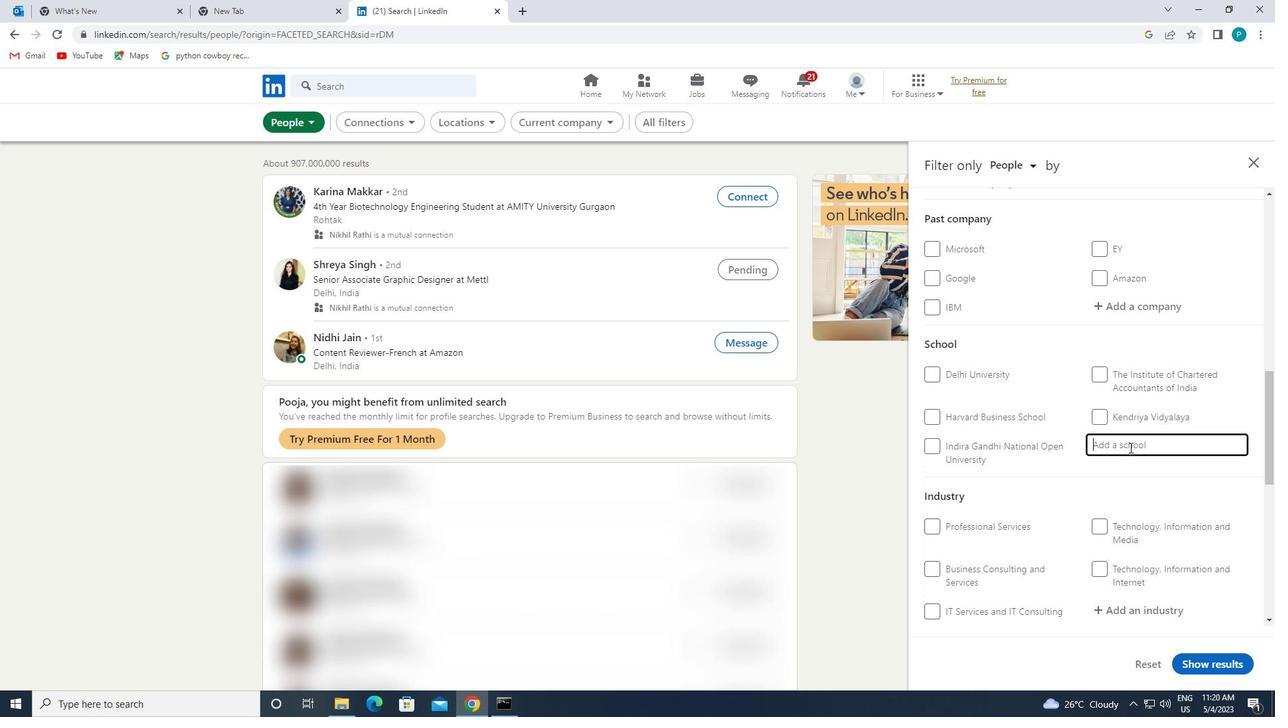 
Action: Key pressed <Key.caps_lock>L<Key.caps_lock>UCKNOW
Screenshot: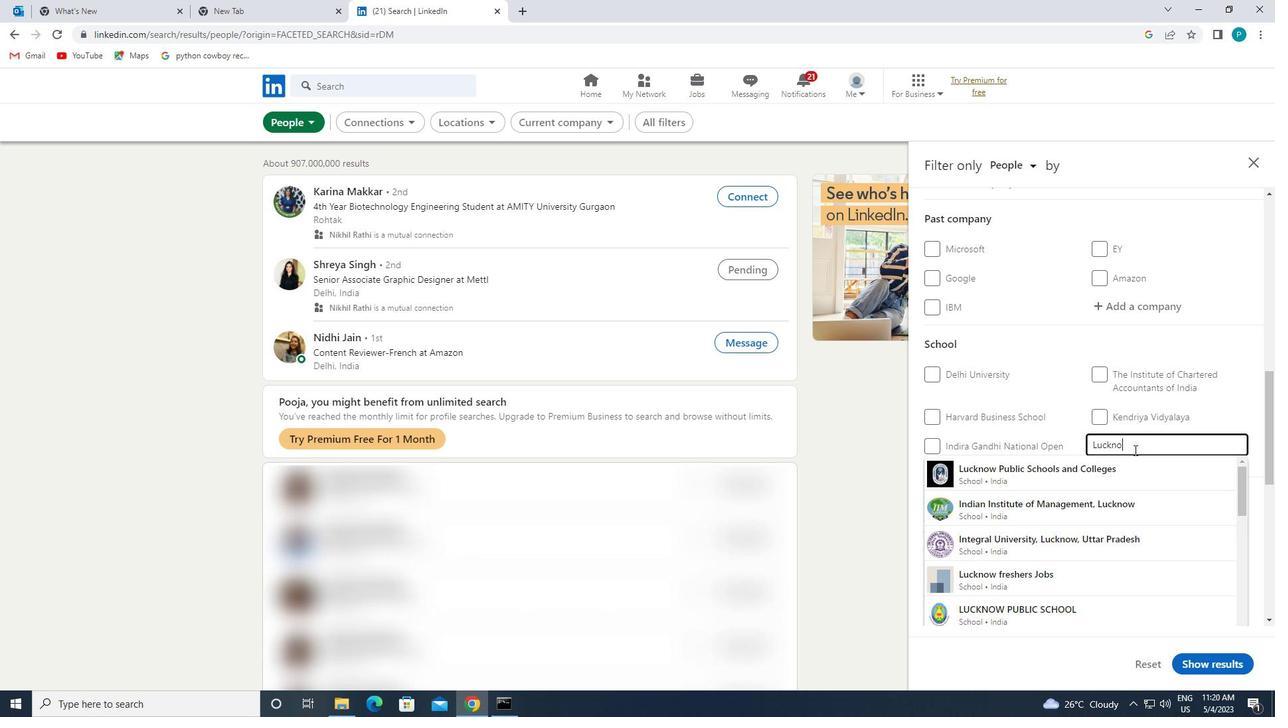 
Action: Mouse moved to (1175, 469)
Screenshot: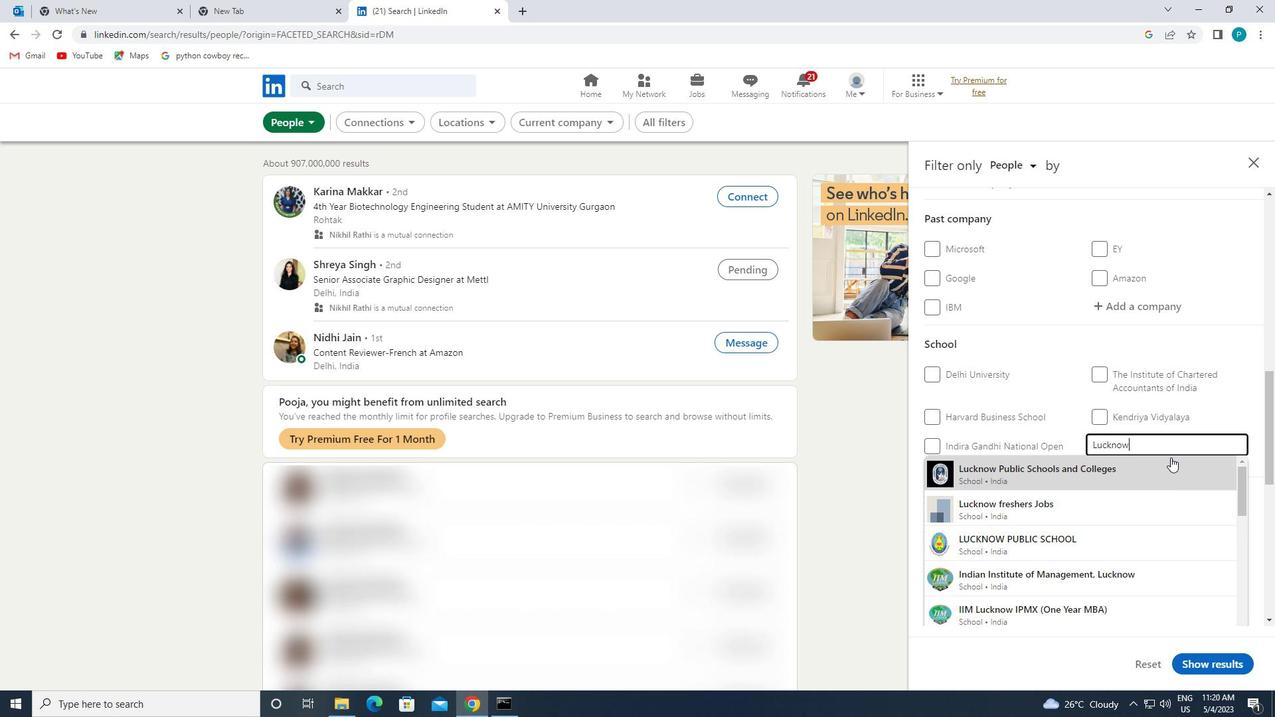 
Action: Key pressed <Key.space>PUB
Screenshot: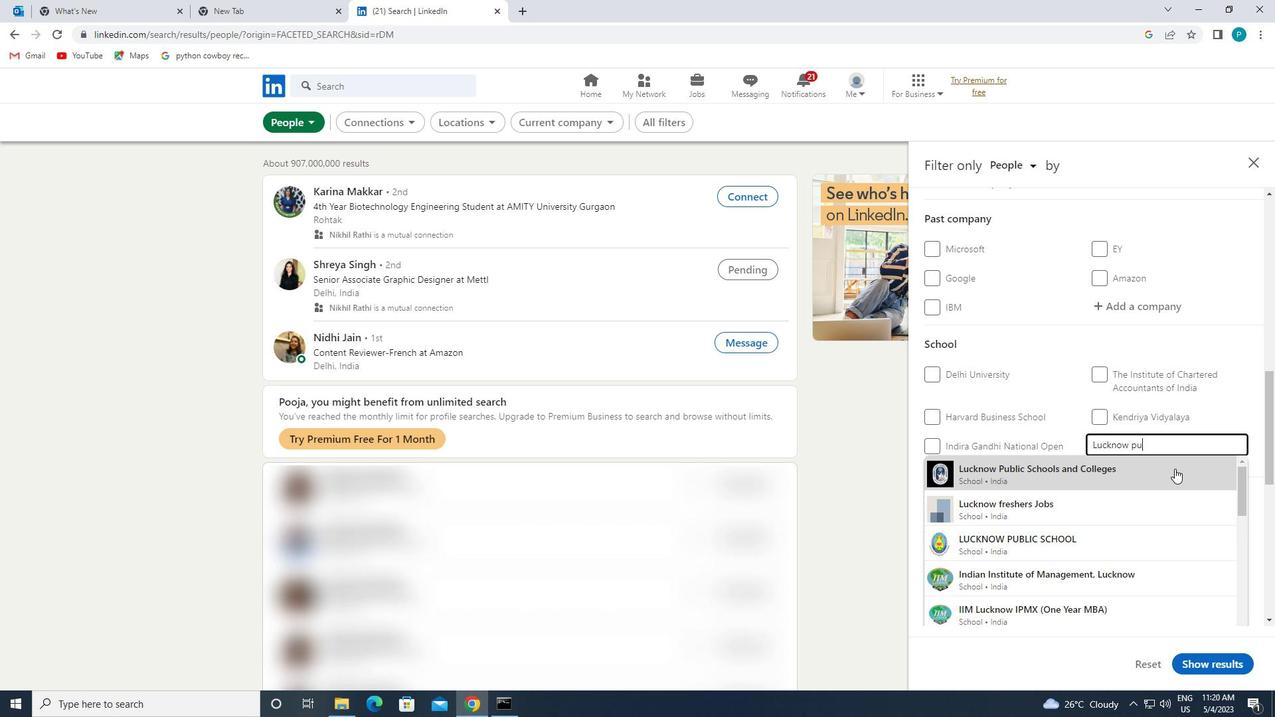 
Action: Mouse moved to (1176, 469)
Screenshot: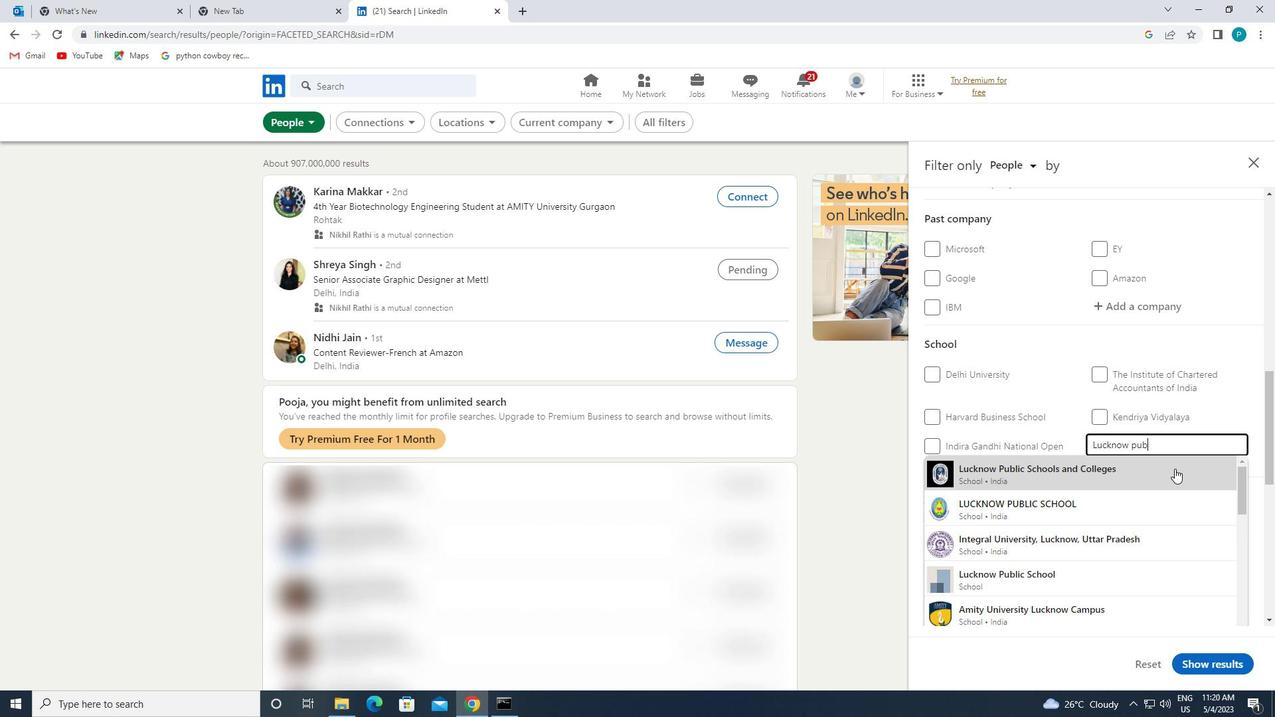 
Action: Key pressed LIC<Key.space>
Screenshot: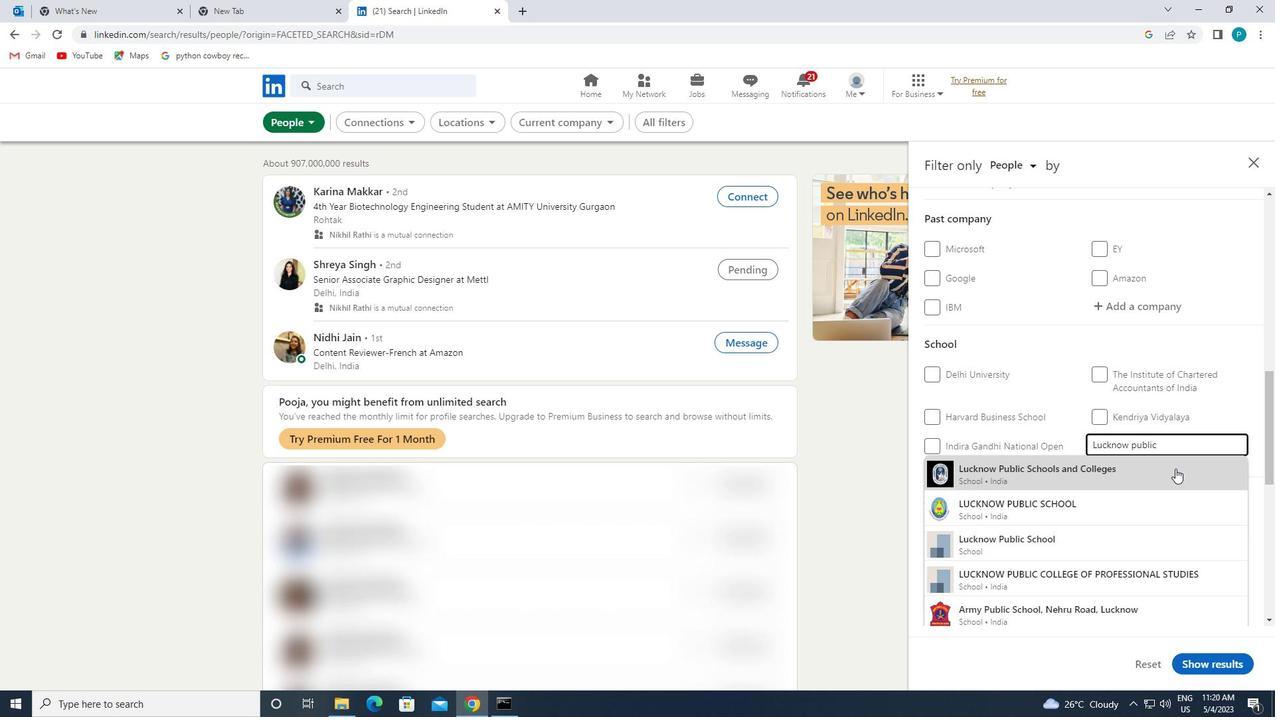 
Action: Mouse moved to (1113, 532)
Screenshot: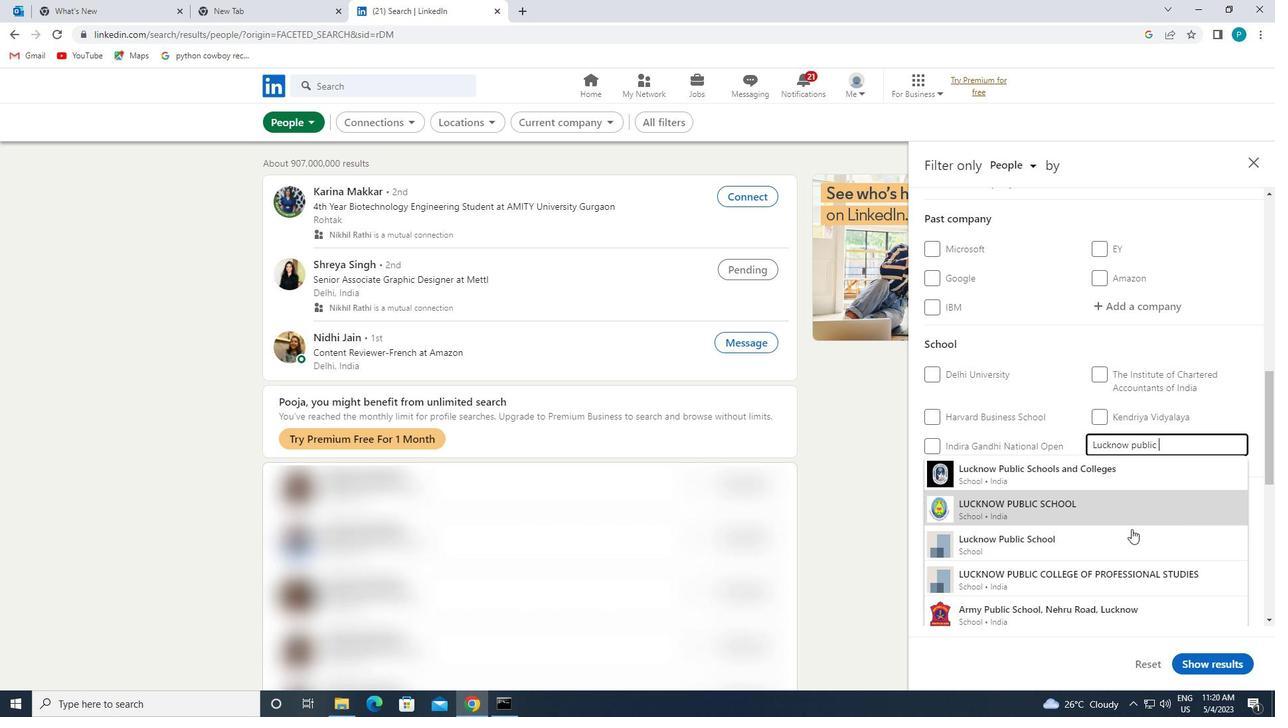 
Action: Mouse pressed left at (1113, 532)
Screenshot: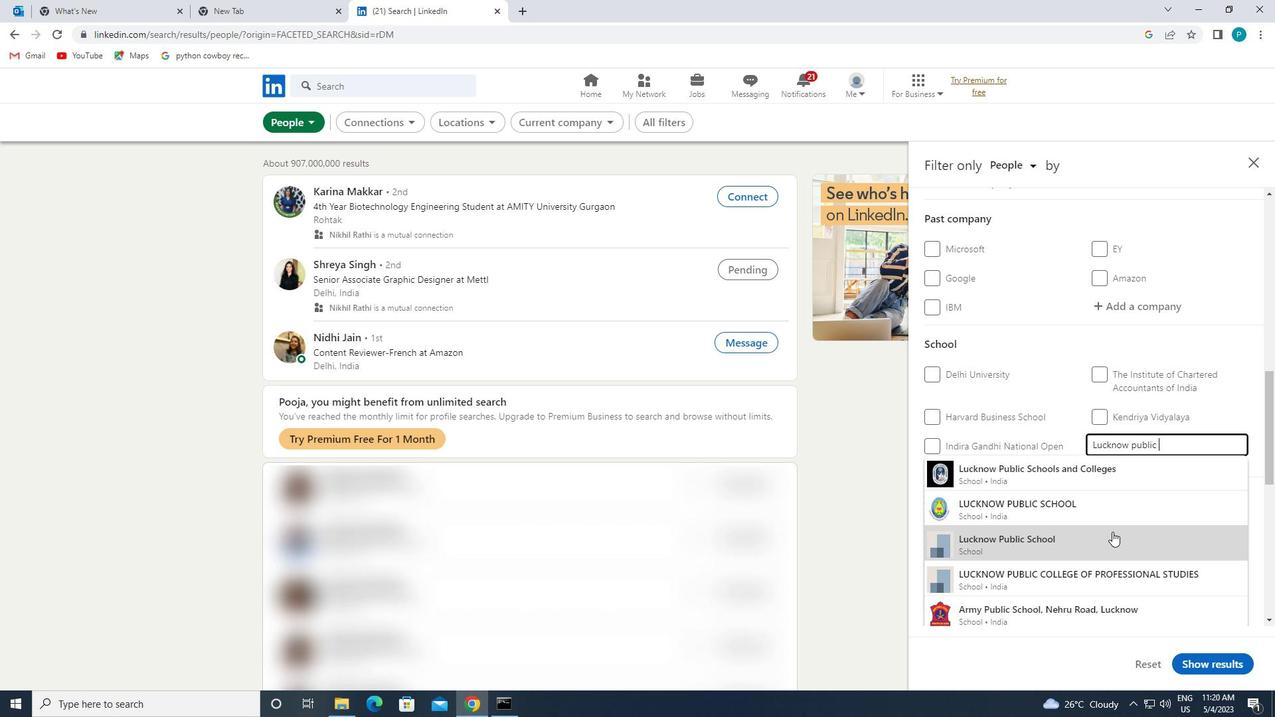 
Action: Mouse scrolled (1113, 531) with delta (0, 0)
Screenshot: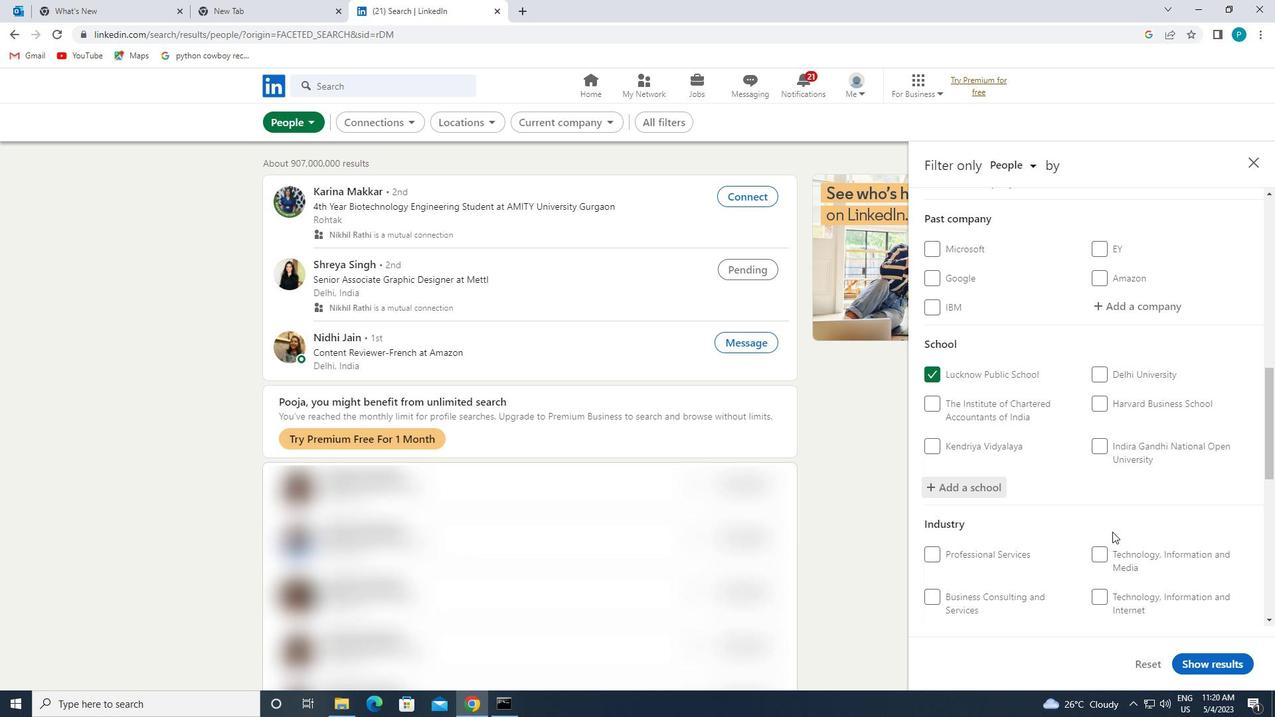 
Action: Mouse scrolled (1113, 531) with delta (0, 0)
Screenshot: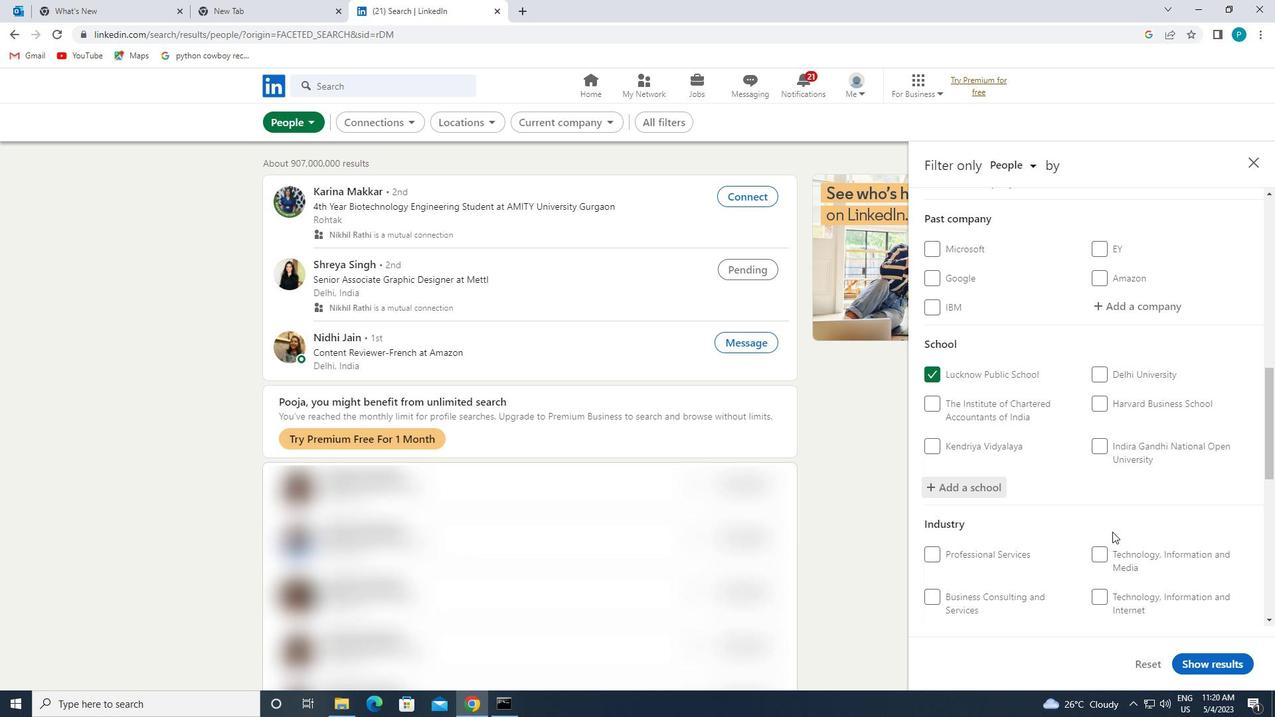 
Action: Mouse moved to (1148, 509)
Screenshot: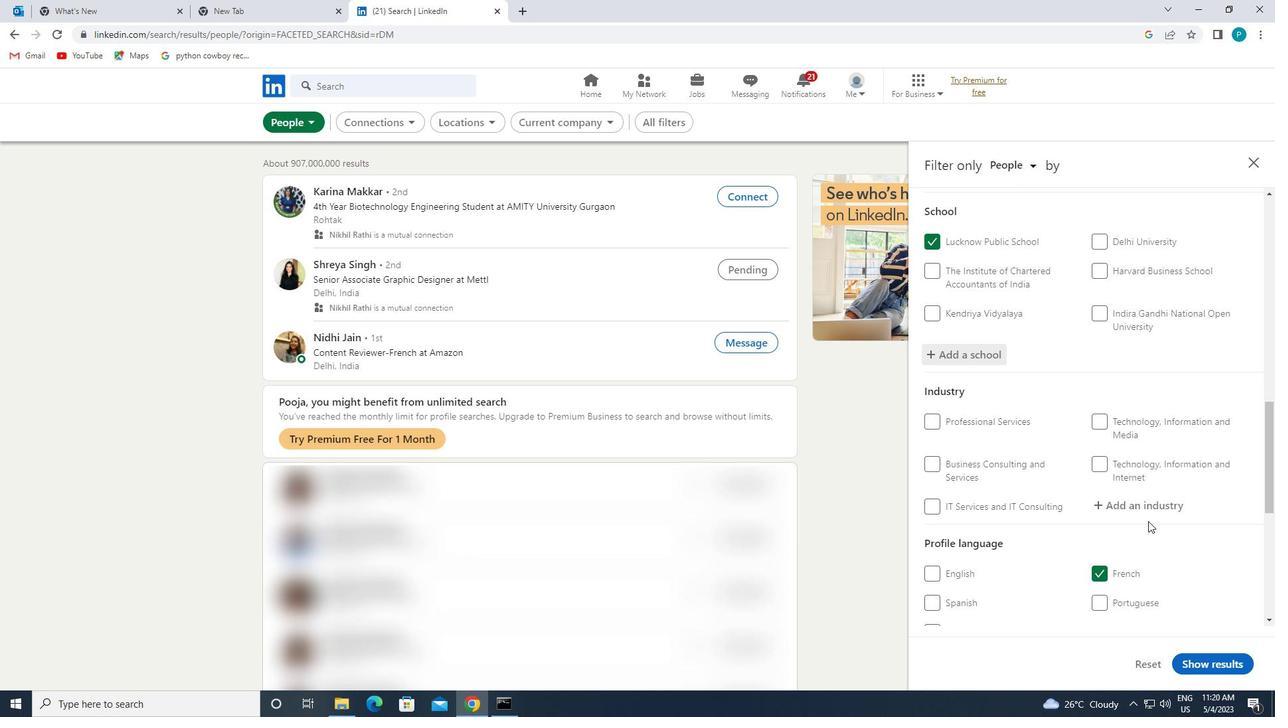 
Action: Mouse pressed left at (1148, 509)
Screenshot: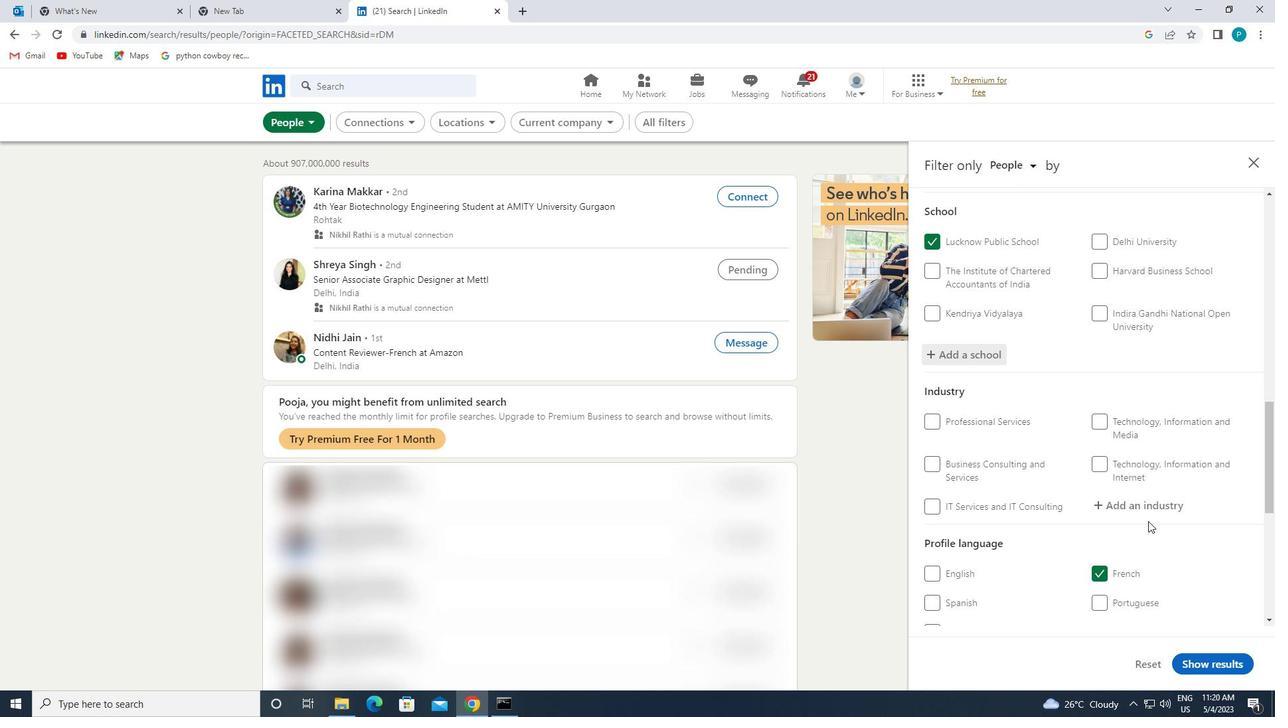
Action: Mouse moved to (1158, 514)
Screenshot: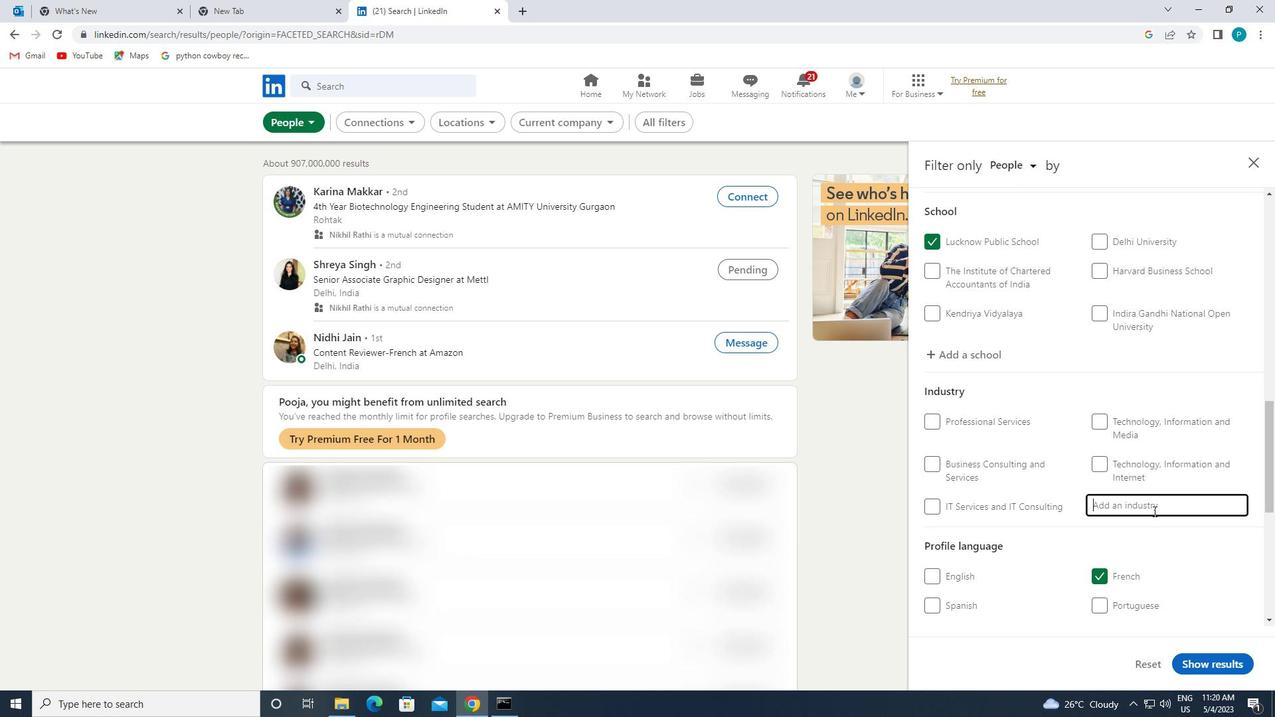 
Action: Key pressed <Key.caps_lock>H<Key.caps_lock>EALTH
Screenshot: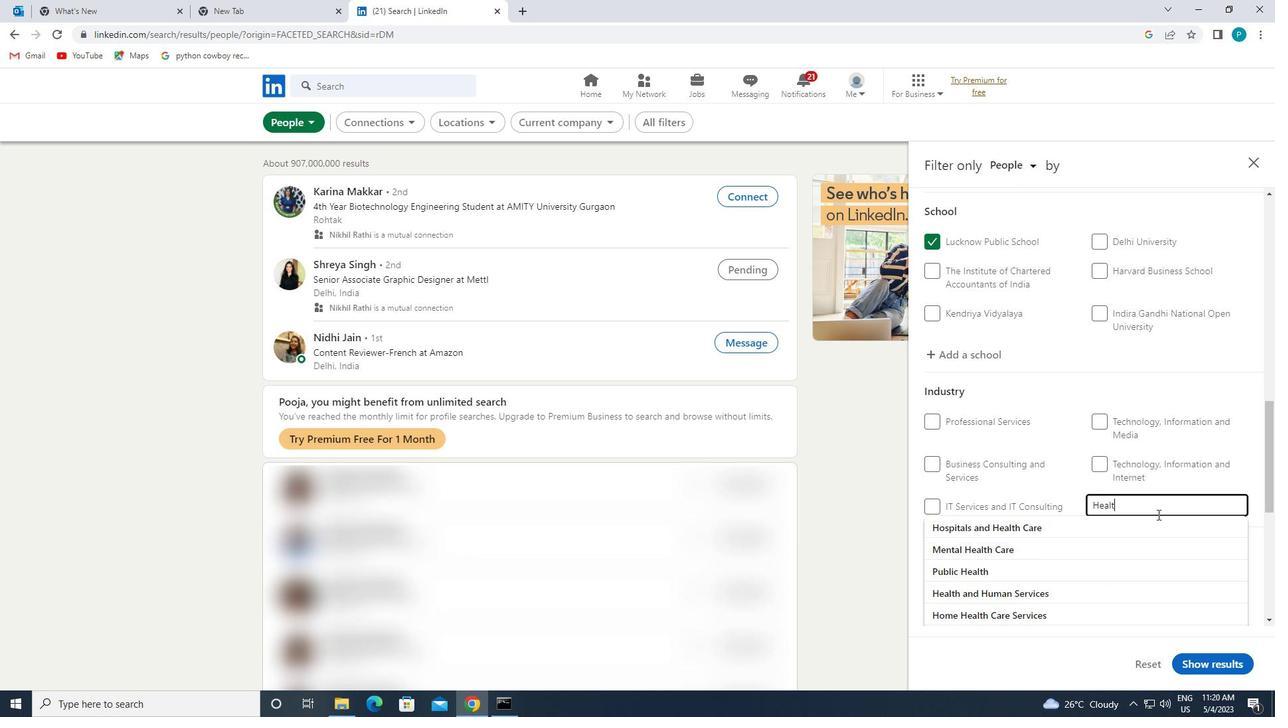 
Action: Mouse moved to (1117, 524)
Screenshot: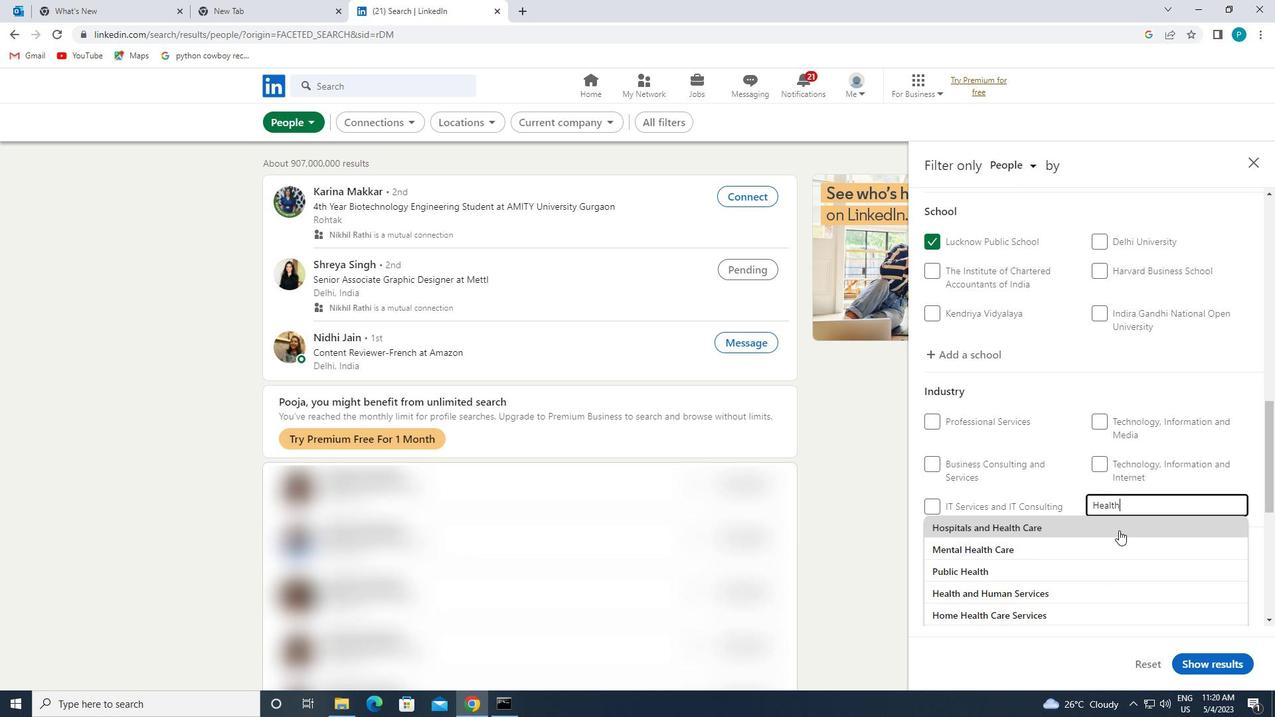 
Action: Mouse pressed left at (1117, 524)
Screenshot: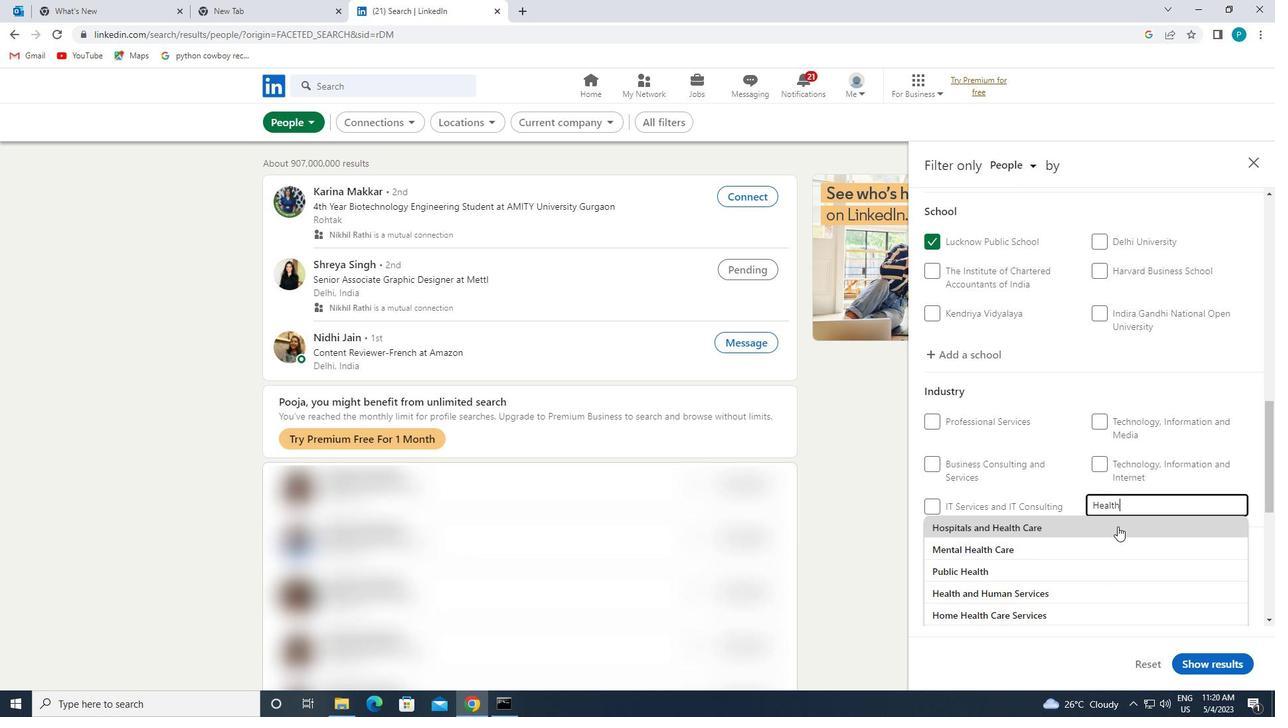 
Action: Mouse moved to (1093, 586)
Screenshot: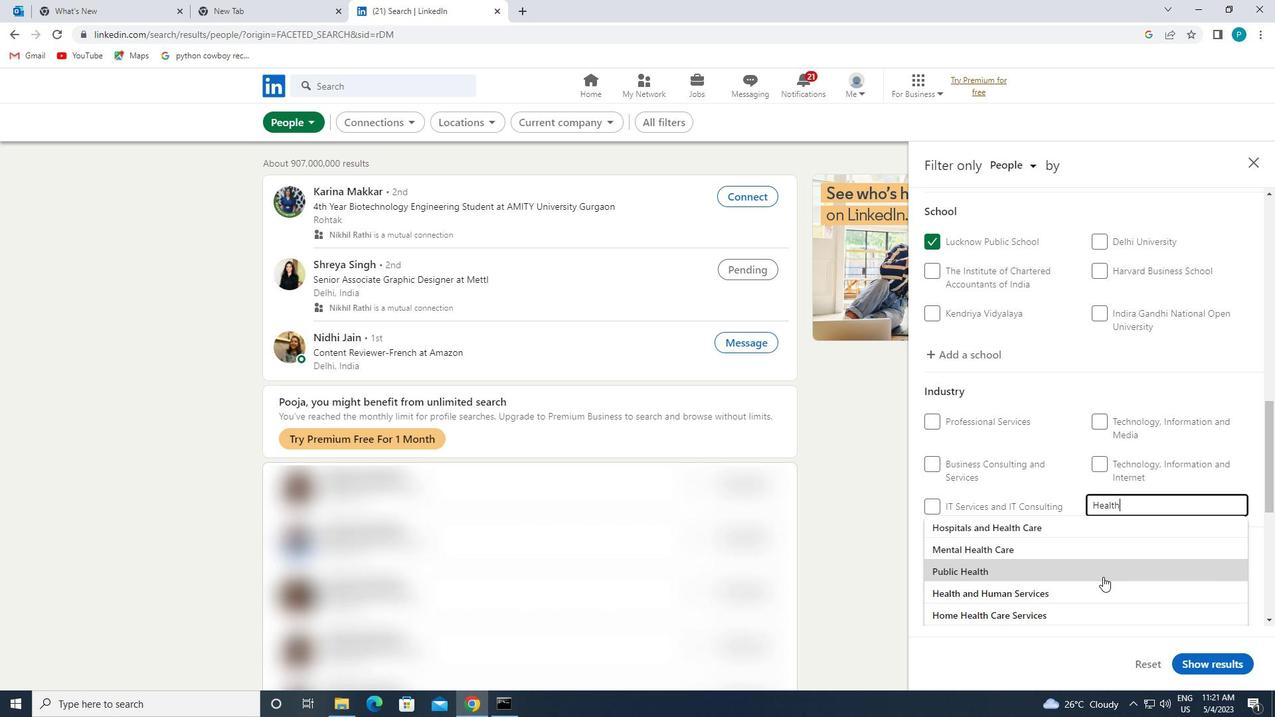 
Action: Mouse pressed left at (1093, 586)
Screenshot: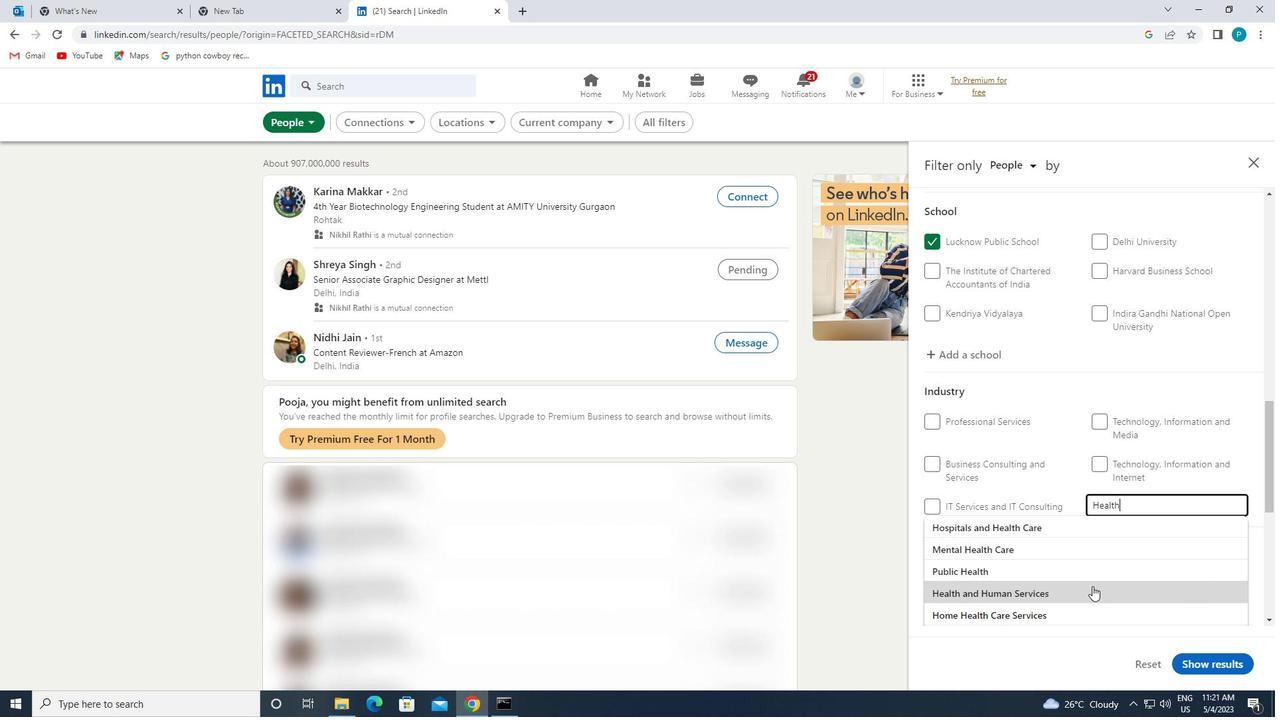
Action: Mouse moved to (1051, 553)
Screenshot: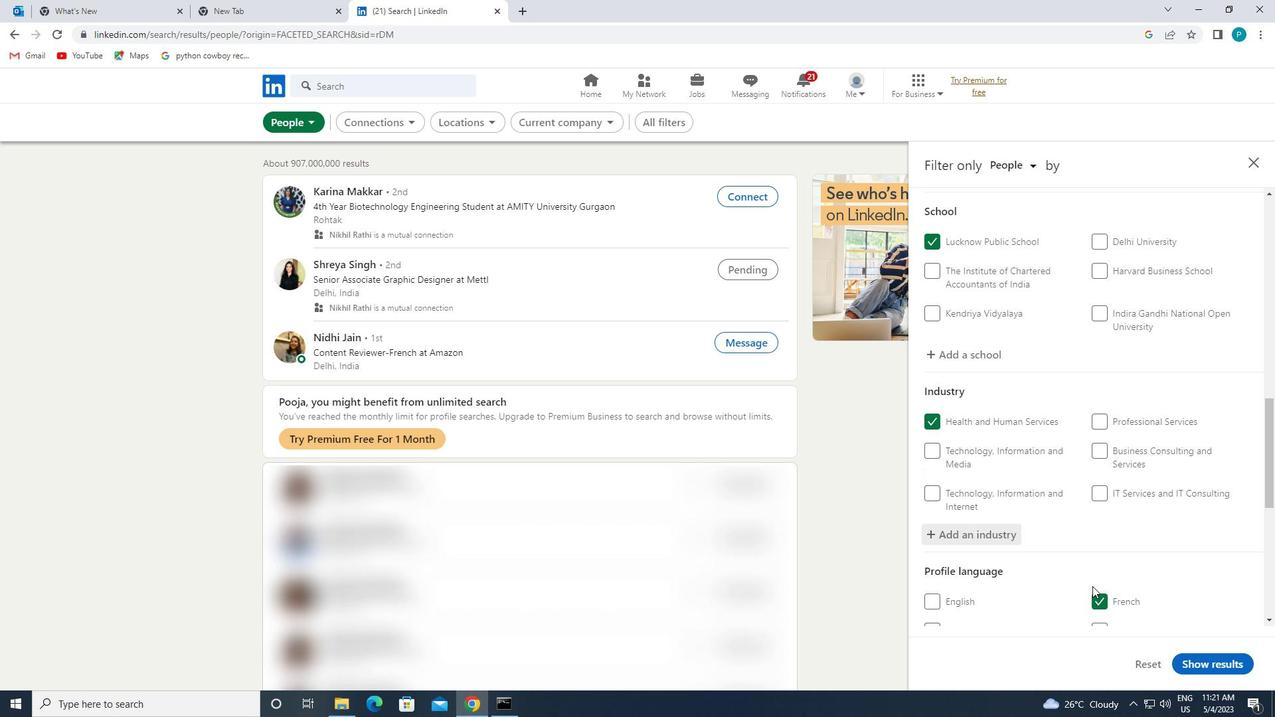
Action: Mouse scrolled (1051, 552) with delta (0, 0)
Screenshot: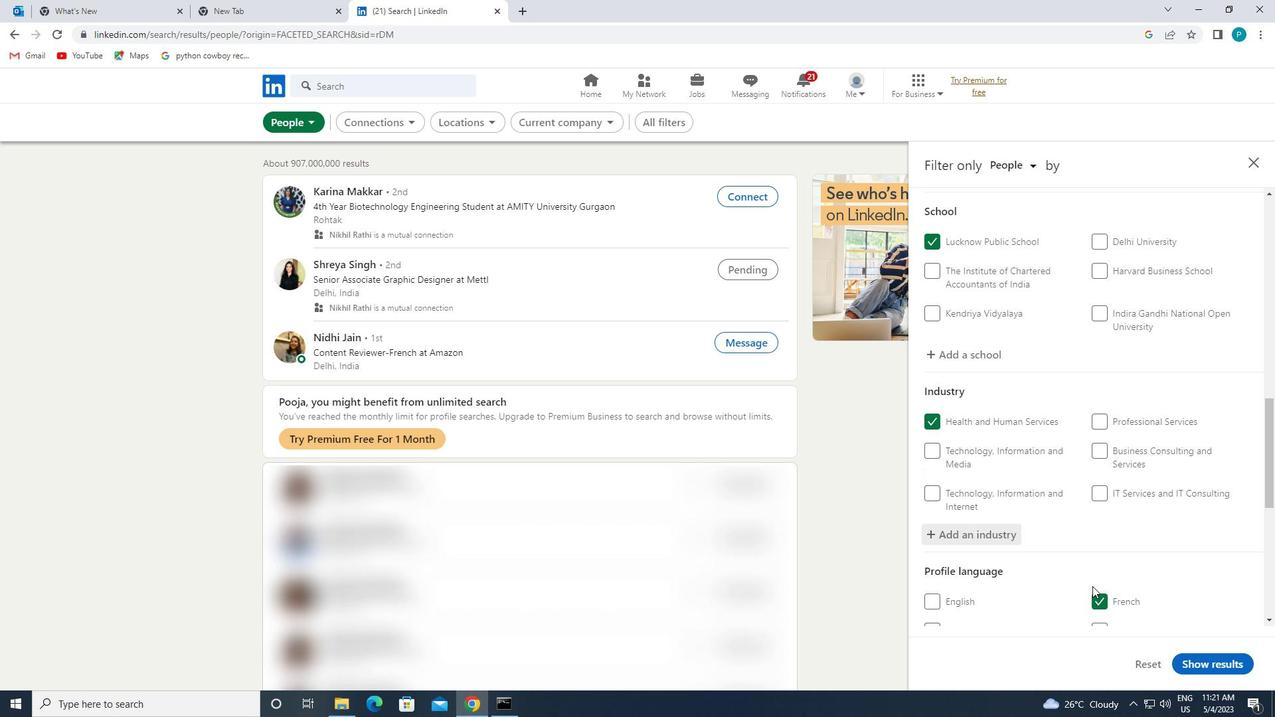 
Action: Mouse scrolled (1051, 552) with delta (0, 0)
Screenshot: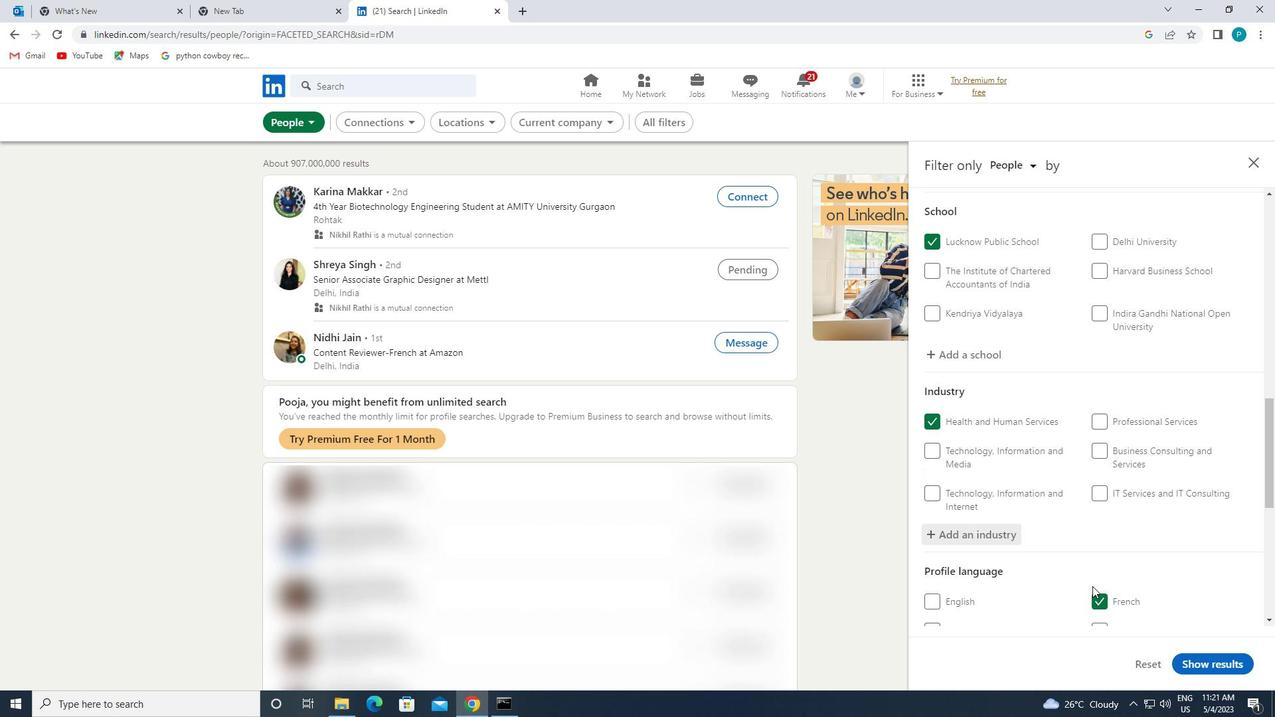 
Action: Mouse scrolled (1051, 552) with delta (0, 0)
Screenshot: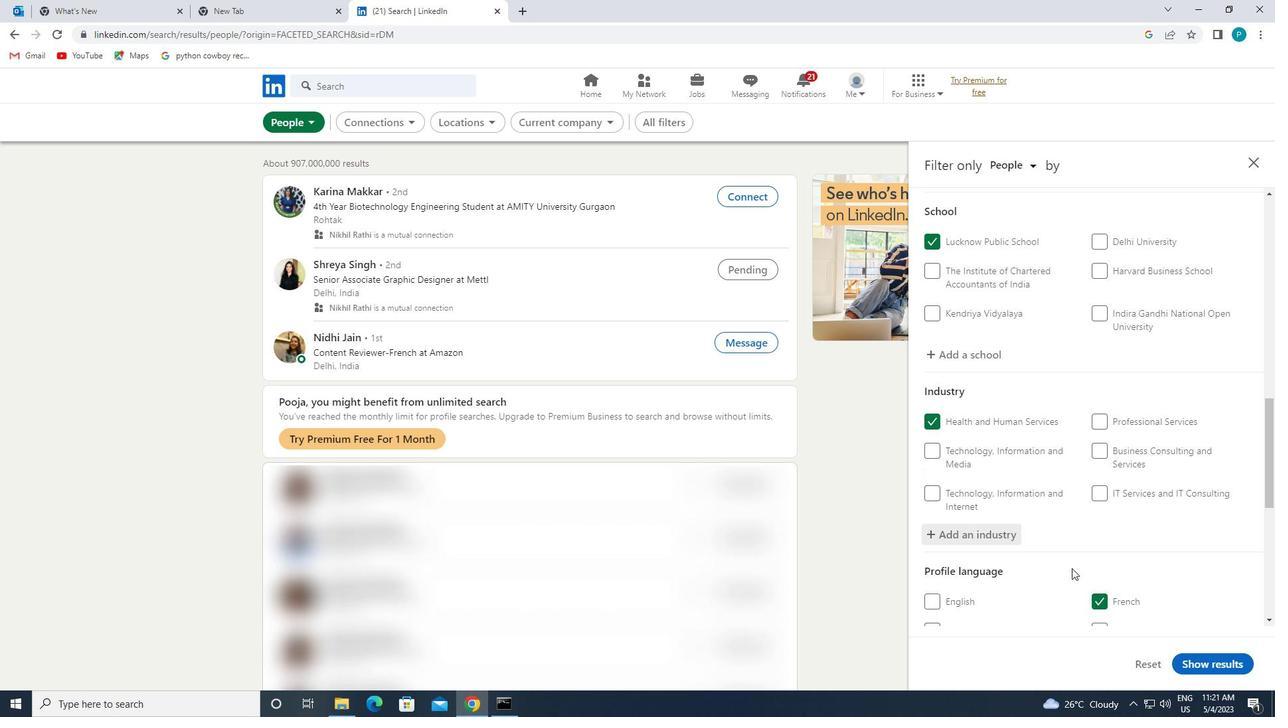 
Action: Mouse scrolled (1051, 552) with delta (0, 0)
Screenshot: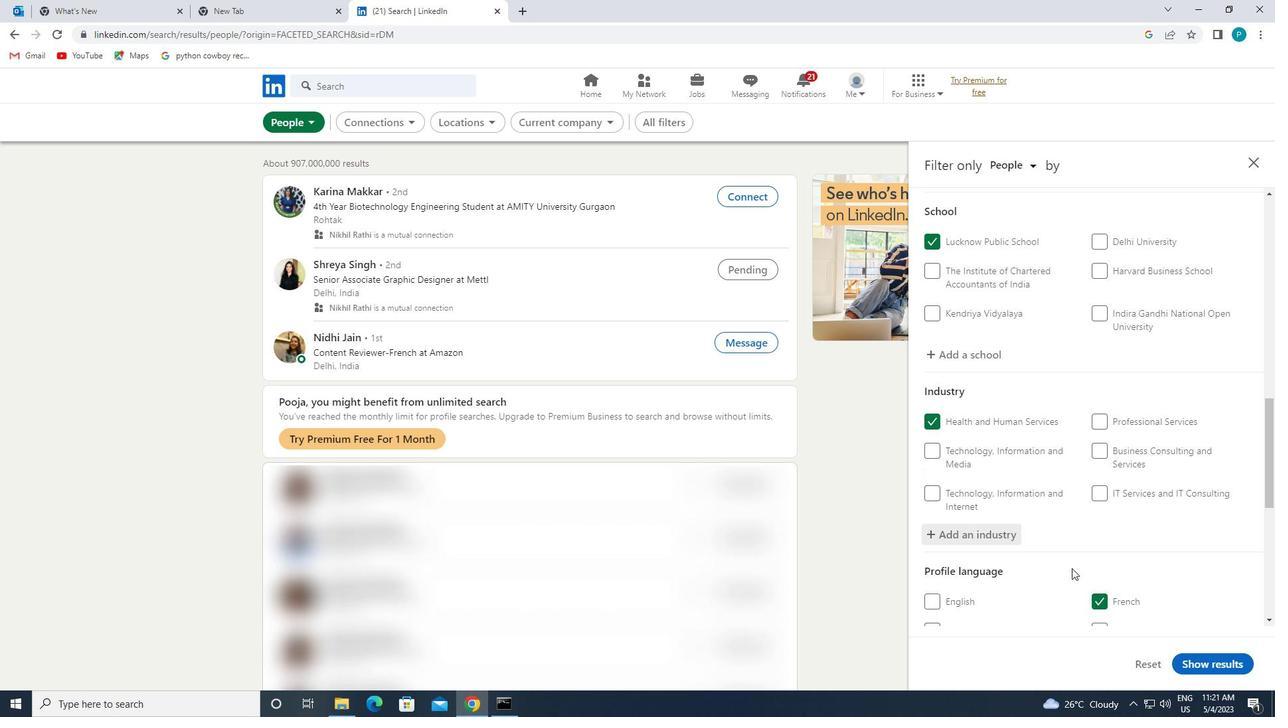 
Action: Mouse moved to (1136, 531)
Screenshot: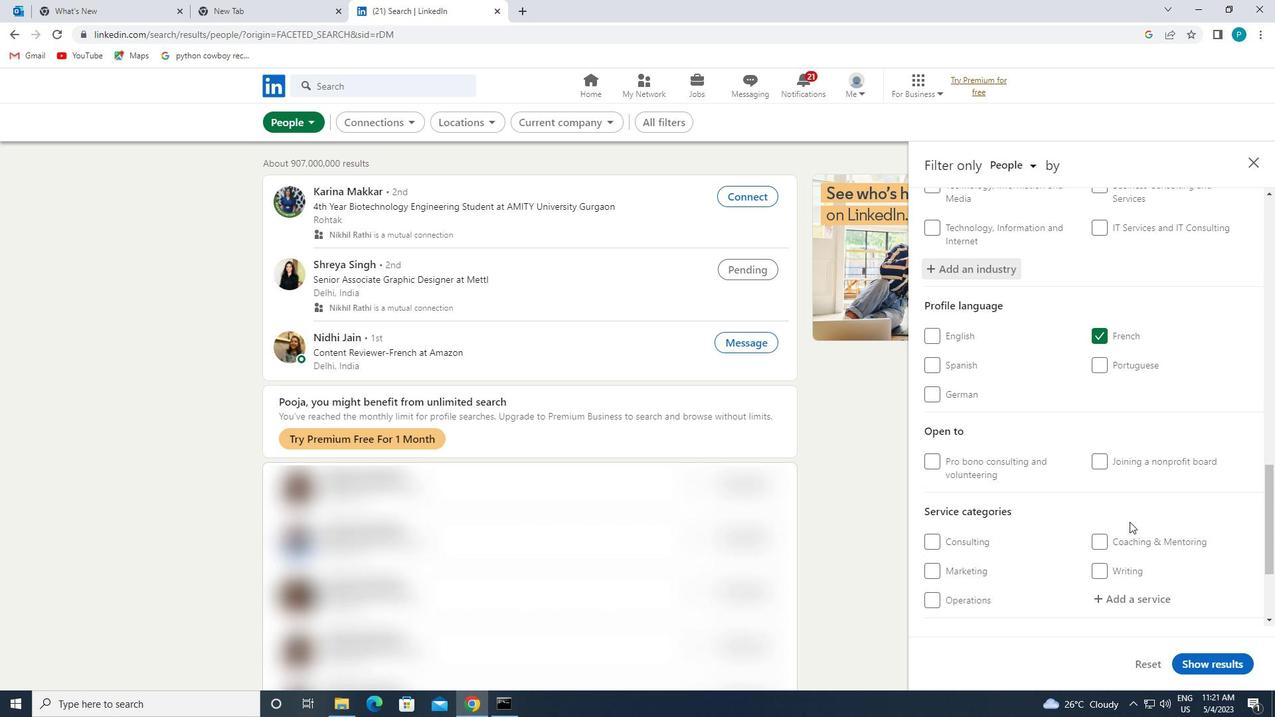 
Action: Mouse scrolled (1136, 530) with delta (0, 0)
Screenshot: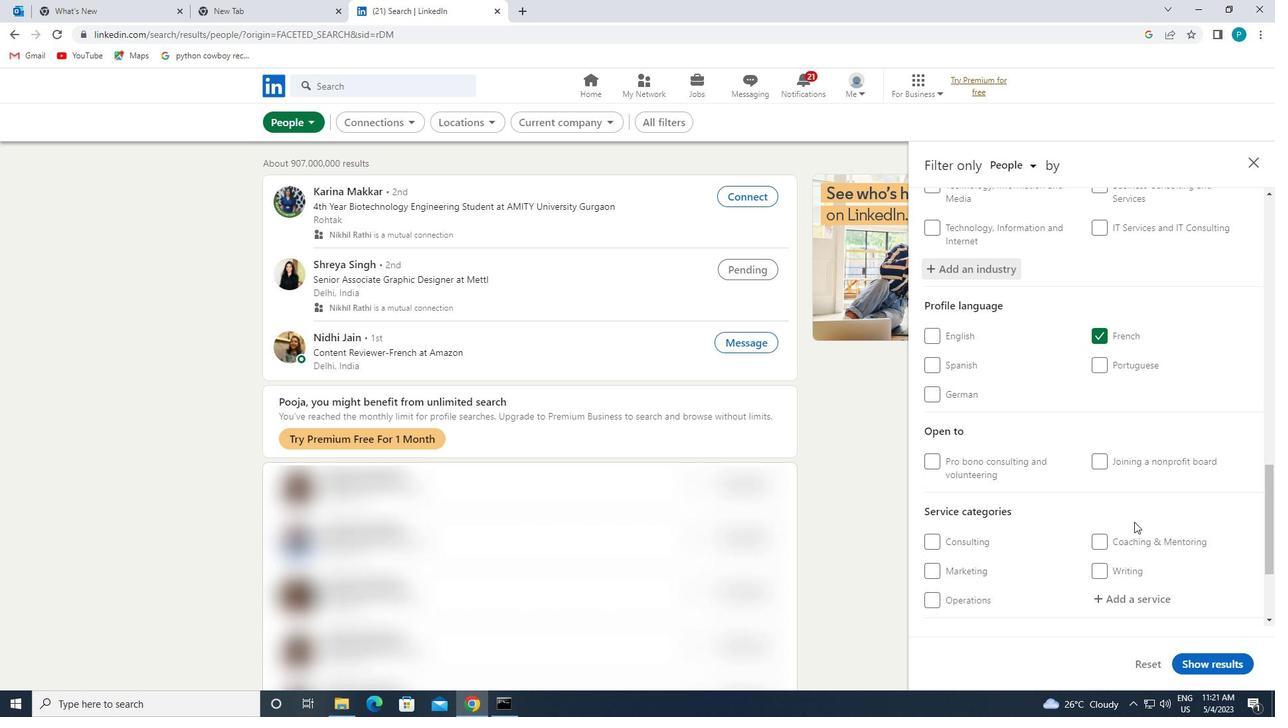 
Action: Mouse moved to (1136, 531)
Screenshot: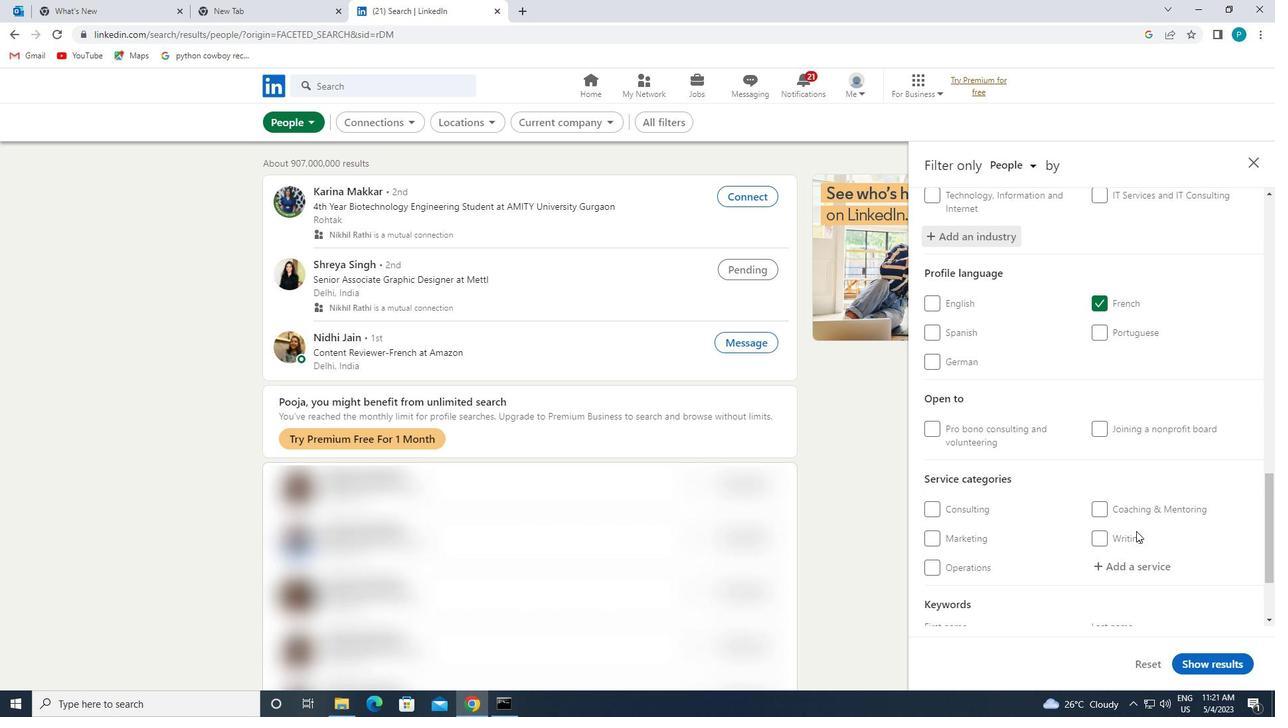 
Action: Mouse pressed left at (1136, 531)
Screenshot: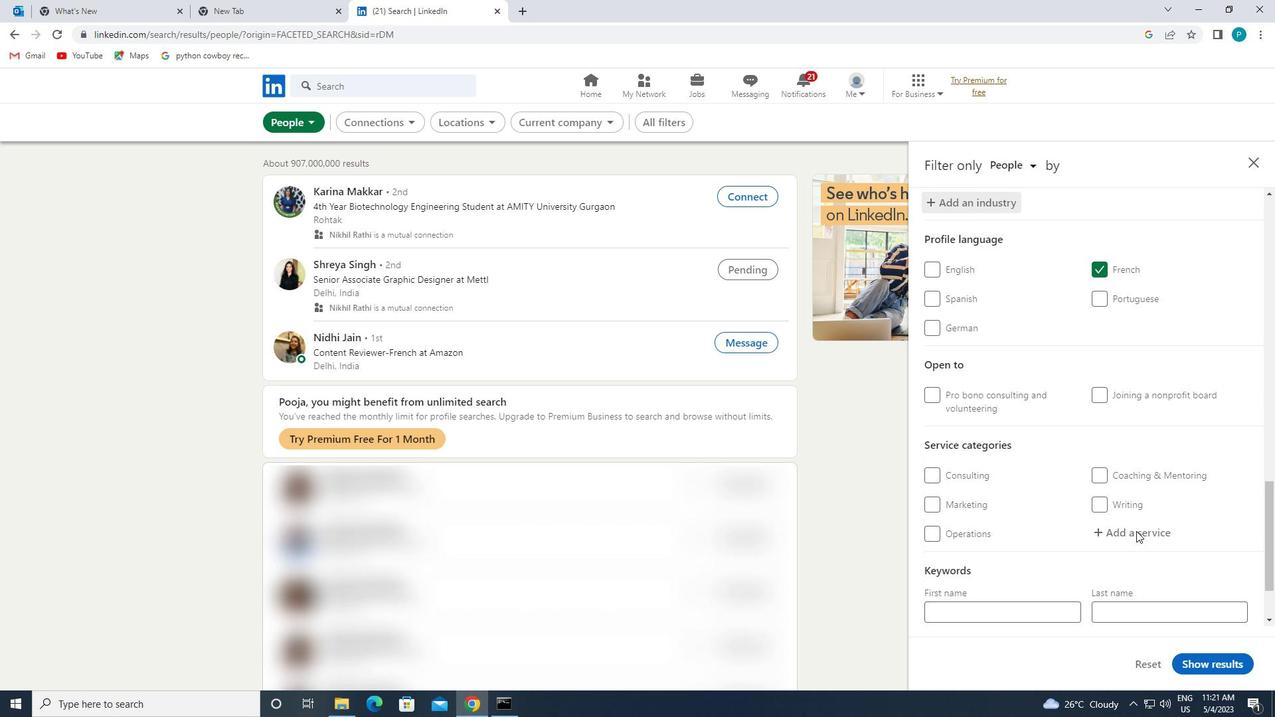 
Action: Mouse moved to (1132, 533)
Screenshot: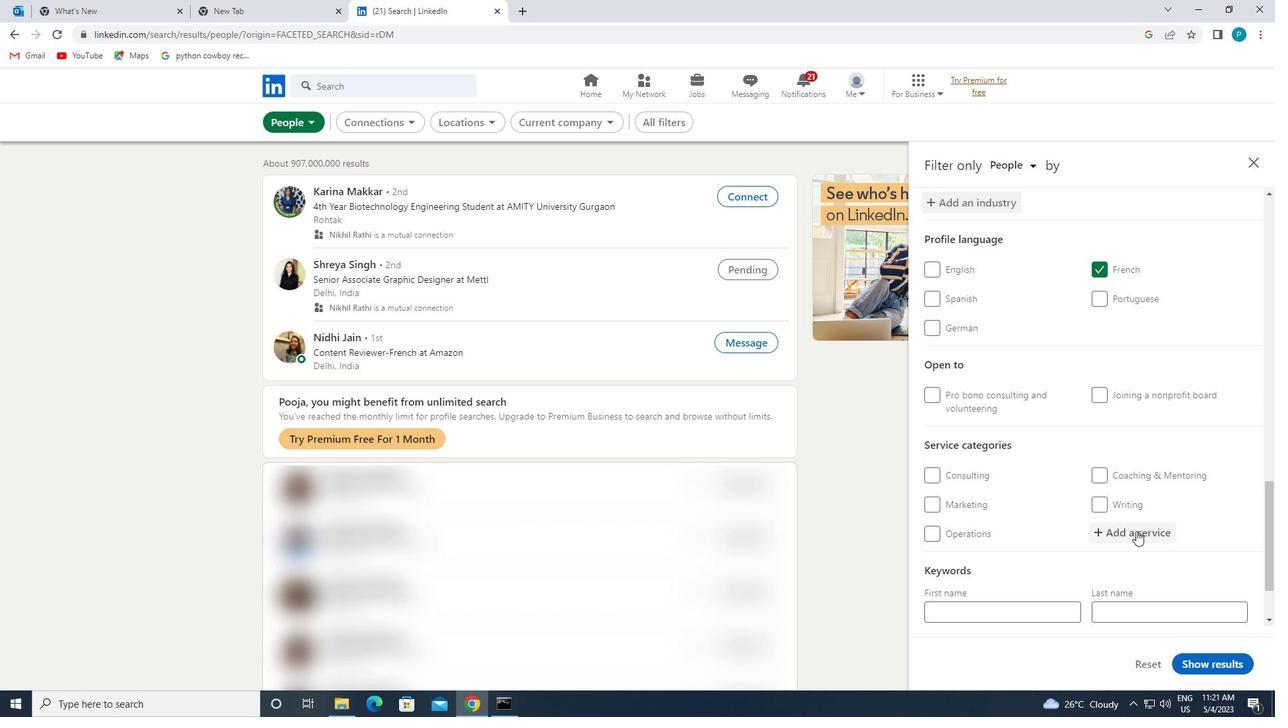 
Action: Key pressed <Key.caps_lock>DUI
Screenshot: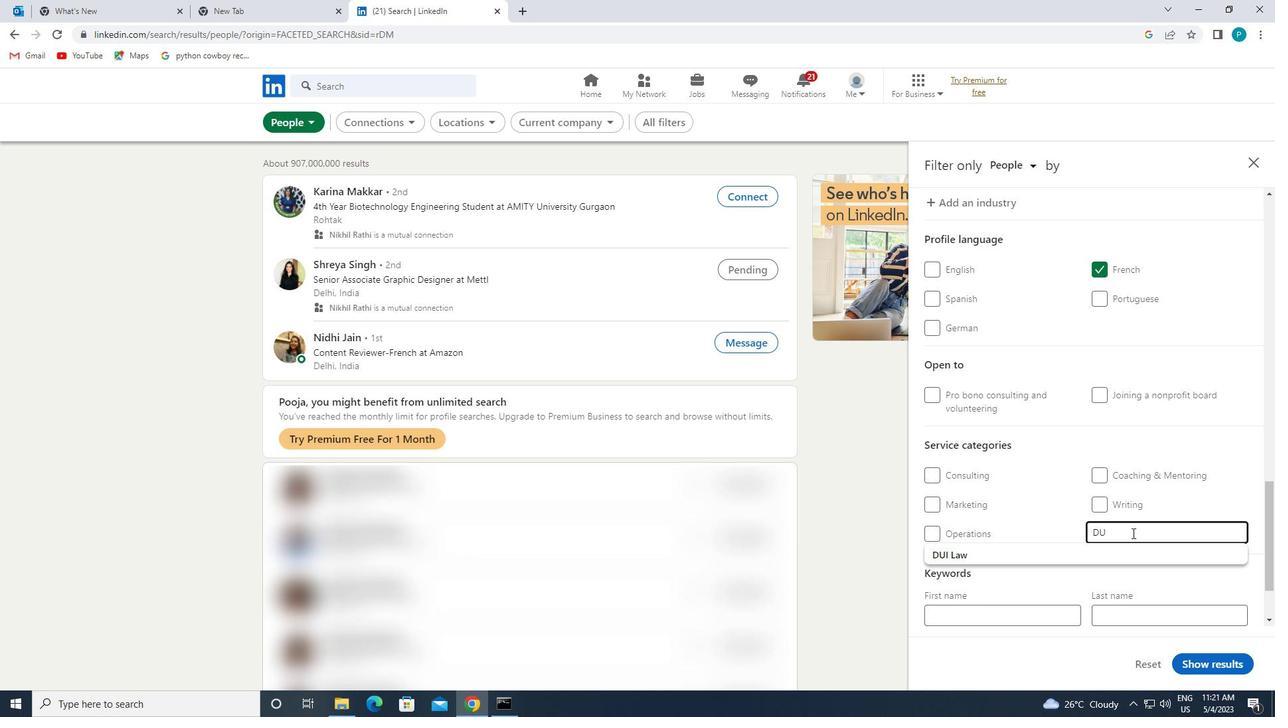 
Action: Mouse moved to (1033, 554)
Screenshot: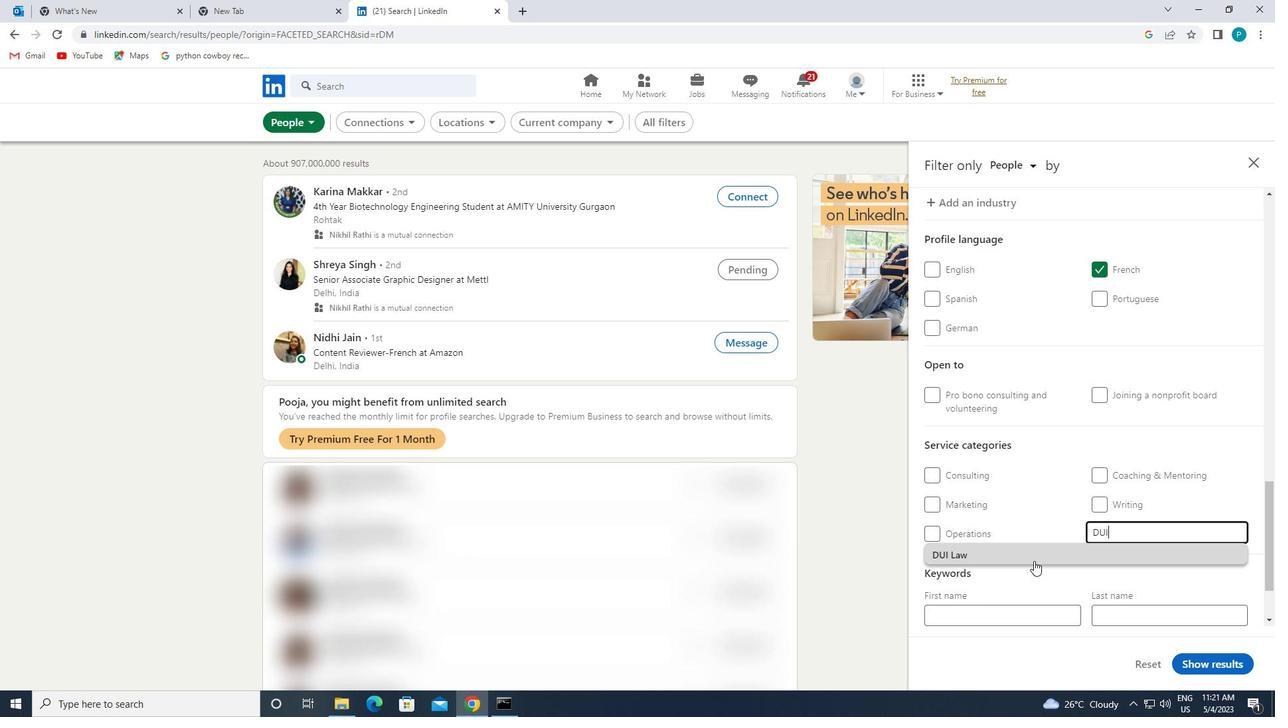 
Action: Mouse pressed left at (1033, 554)
Screenshot: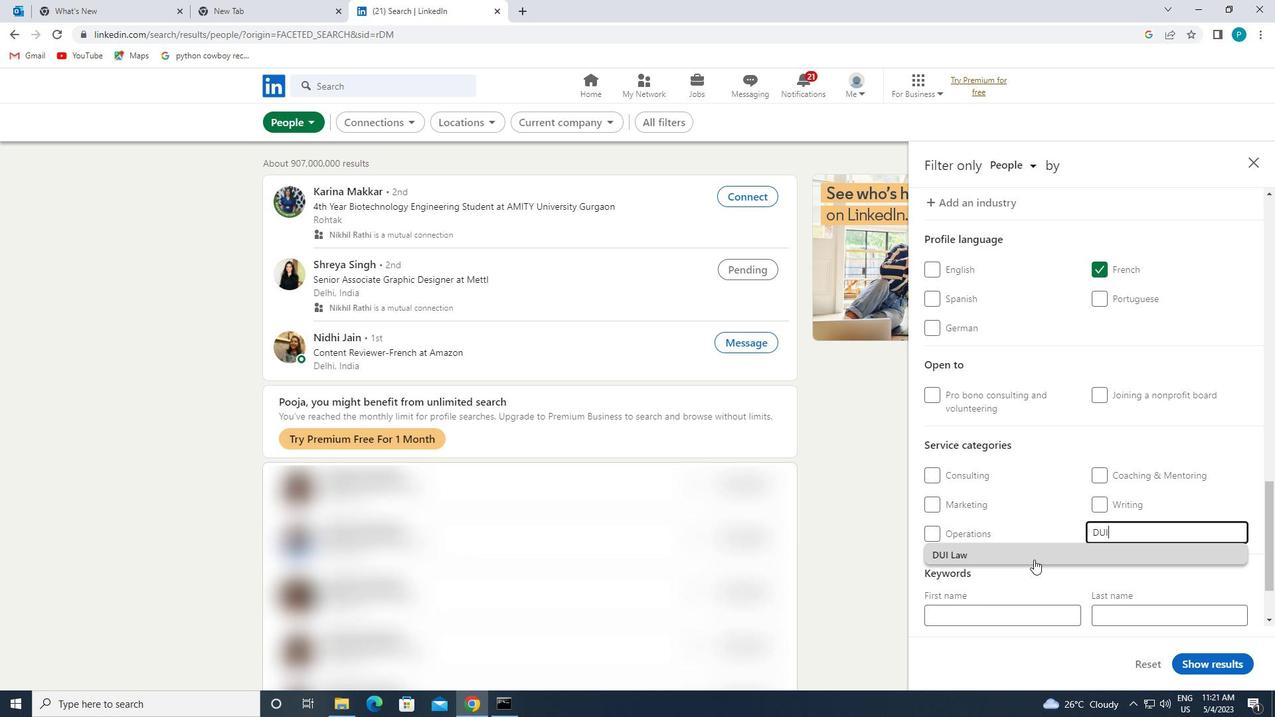 
Action: Mouse scrolled (1033, 553) with delta (0, 0)
Screenshot: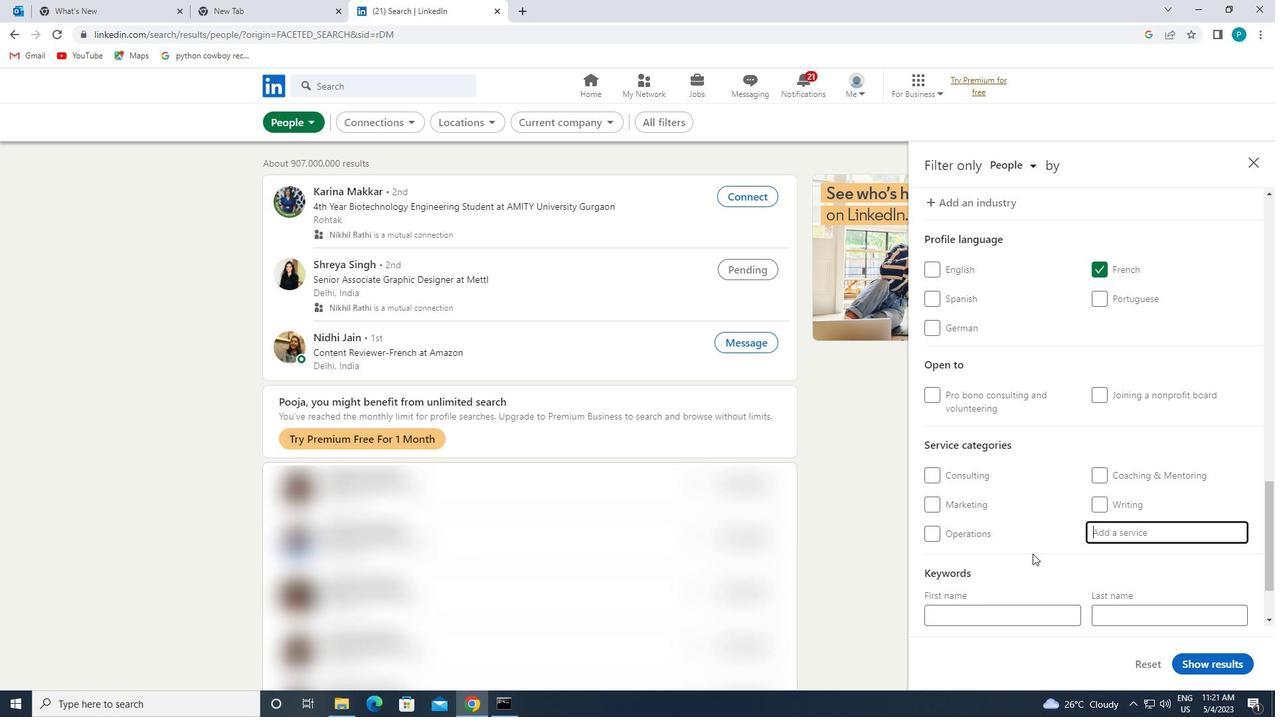 
Action: Mouse scrolled (1033, 553) with delta (0, 0)
Screenshot: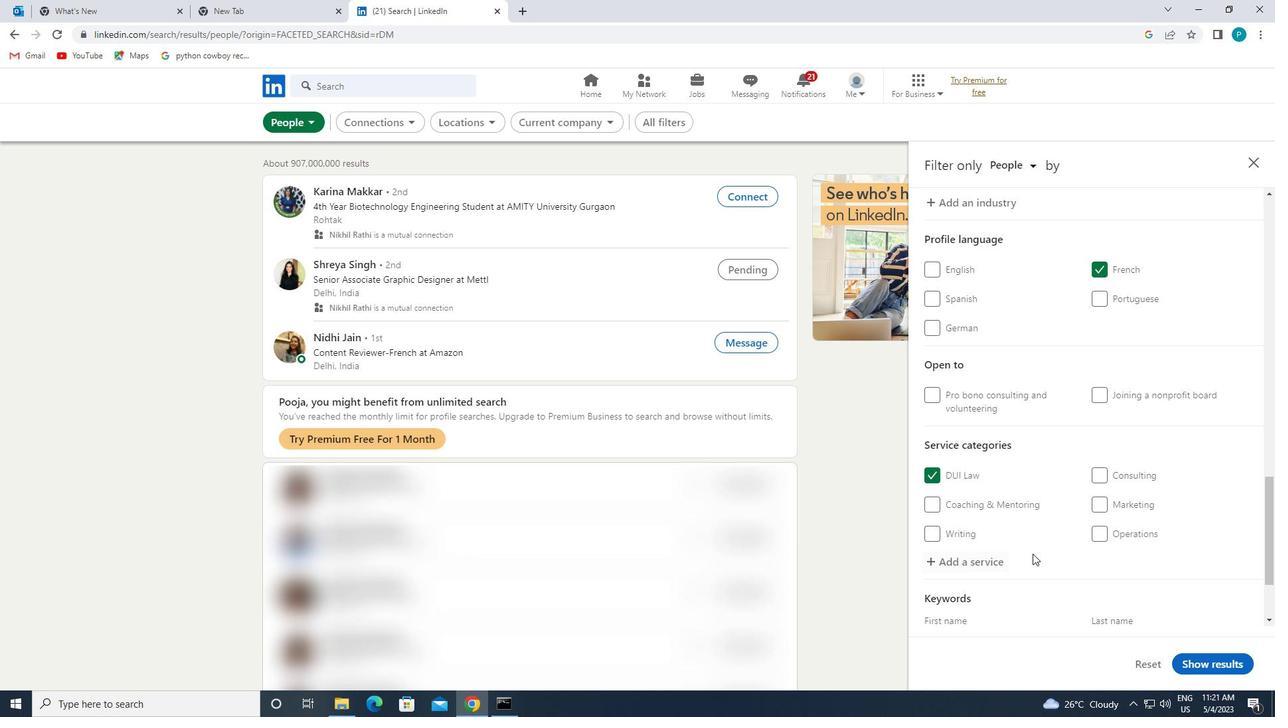 
Action: Mouse scrolled (1033, 553) with delta (0, 0)
Screenshot: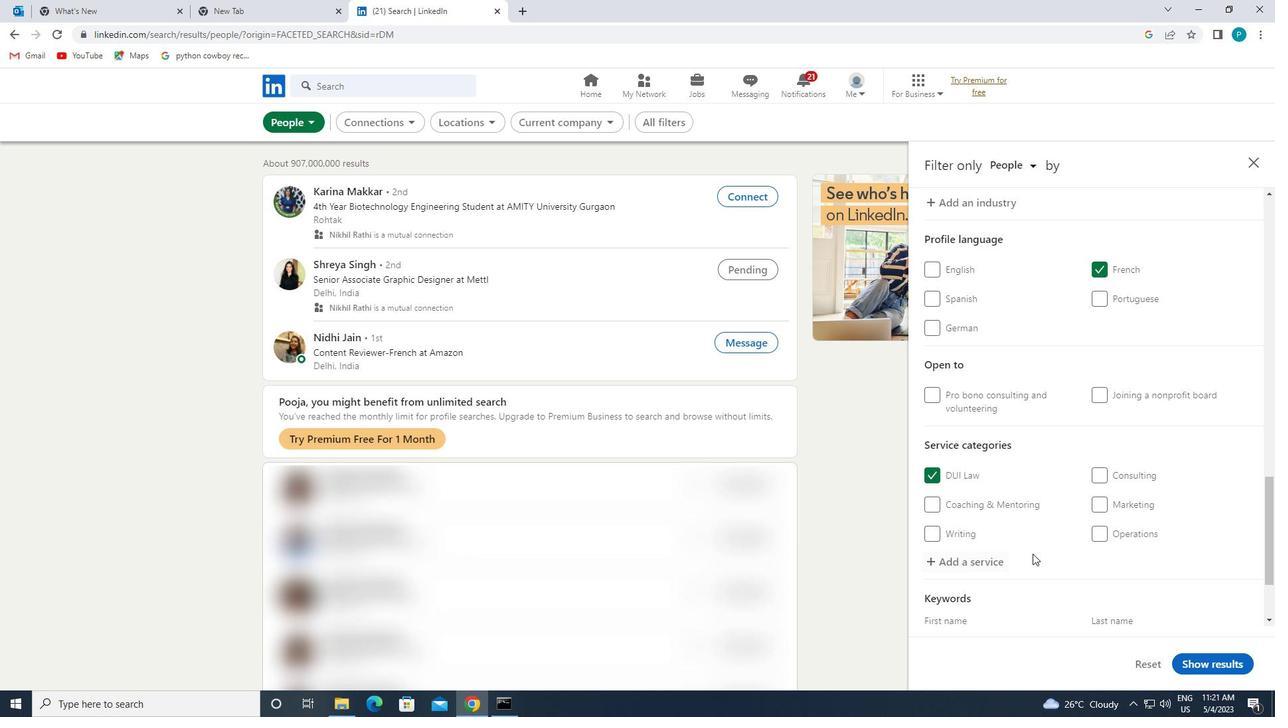 
Action: Mouse pressed left at (1033, 554)
Screenshot: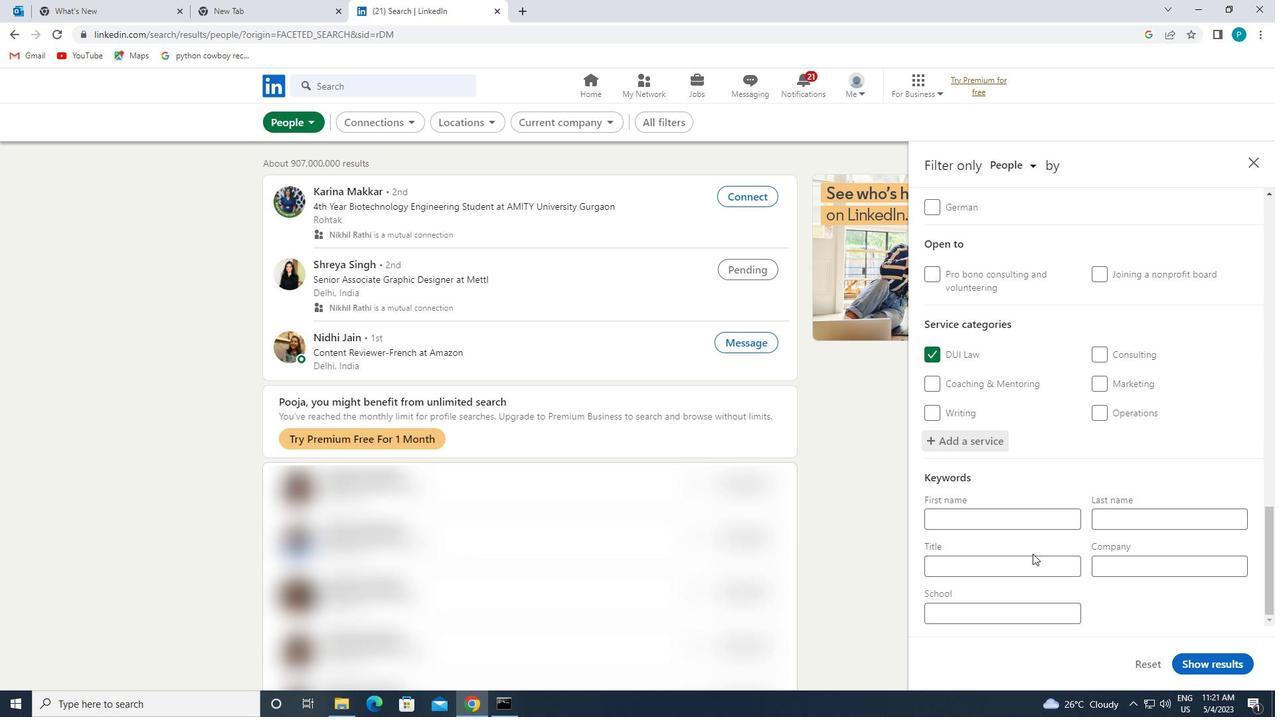 
Action: Key pressed F<Key.caps_lock>RONT<Key.space><Key.caps_lock>D<Key.caps_lock>ESK<Key.space><Key.caps_lock>M<Key.caps_lock>ANAGER
Screenshot: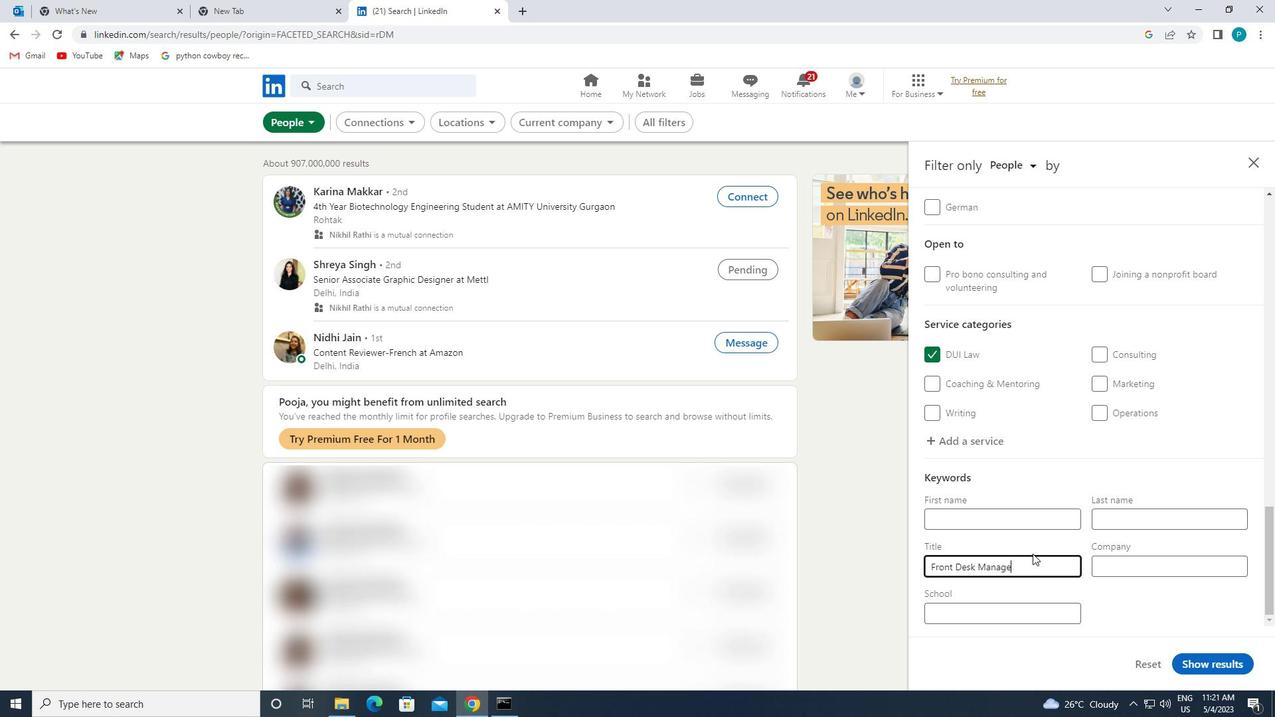 
Action: Mouse moved to (1201, 658)
Screenshot: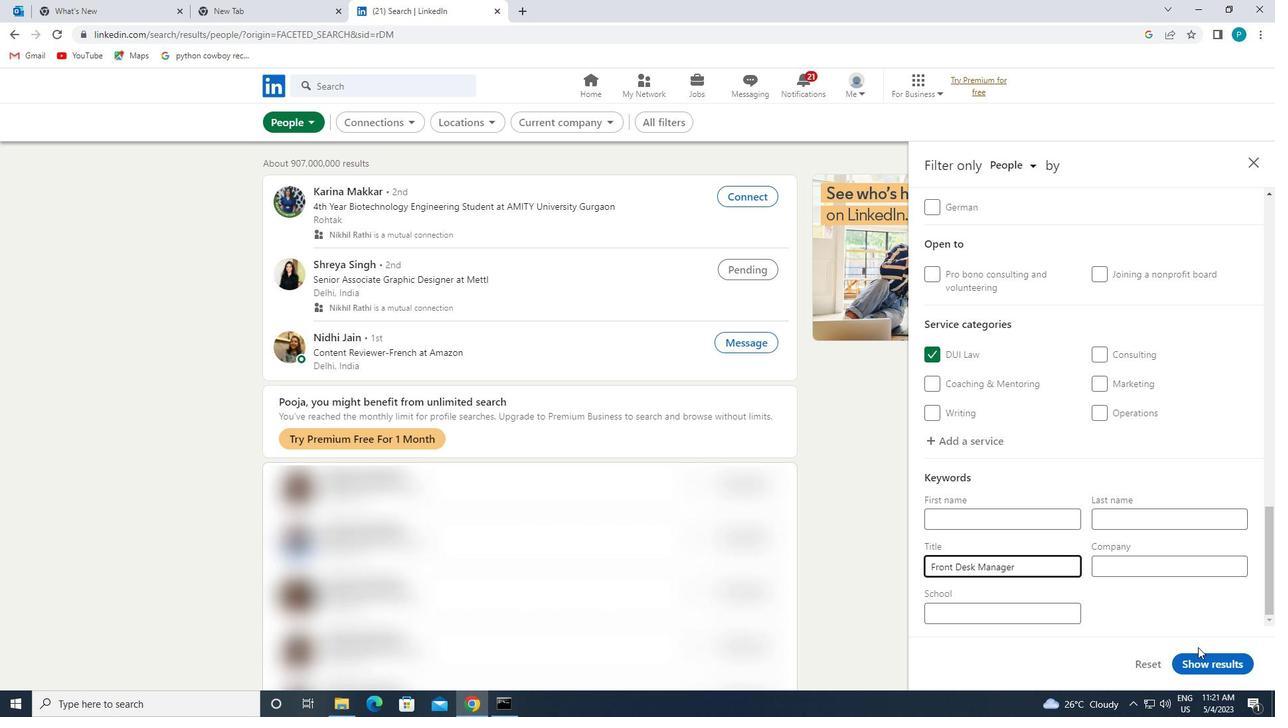 
Action: Mouse pressed left at (1201, 658)
Screenshot: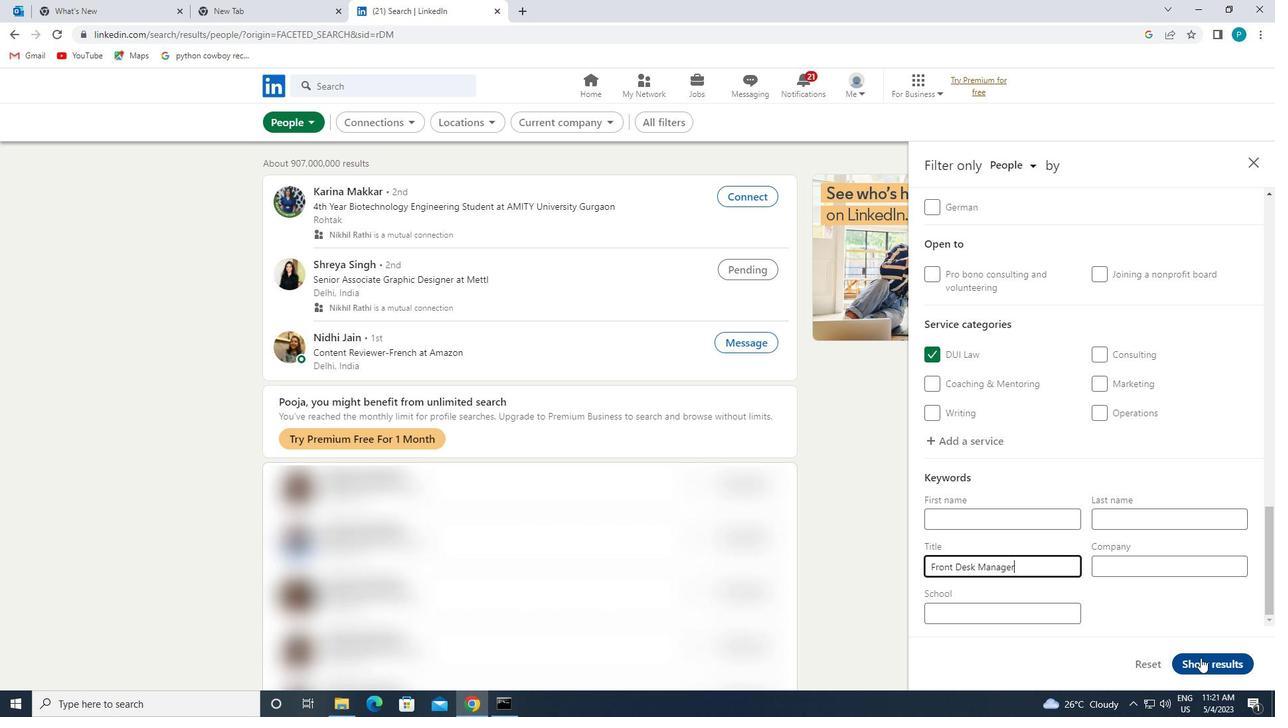 
